 Task: Open the event Sales Call with Potential Client on '2023/10/11', change the date to 2023/10/24, change the font style of the description to Tahoma, set the availability to Tentative, insert an emoji Earth, logged in from the account softage.10@softage.net and add another guest for the event, softage.5@softage.net. Change the alignment of the event description to Align left.Change the font color of the description to Light Red and select an event charm, 
Action: Mouse moved to (340, 151)
Screenshot: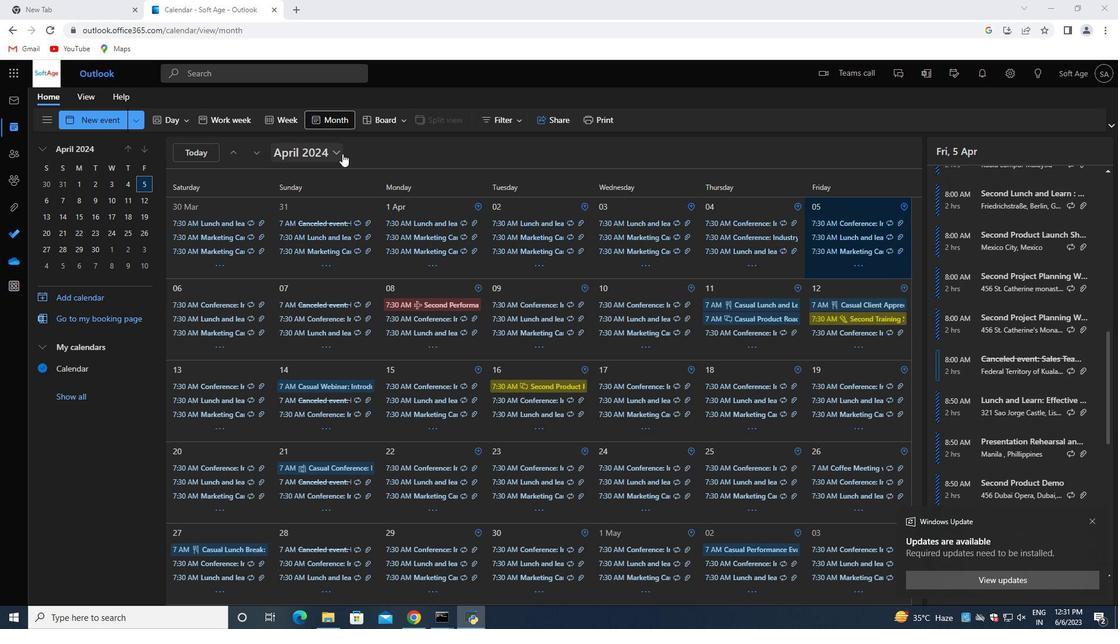 
Action: Mouse pressed left at (340, 151)
Screenshot: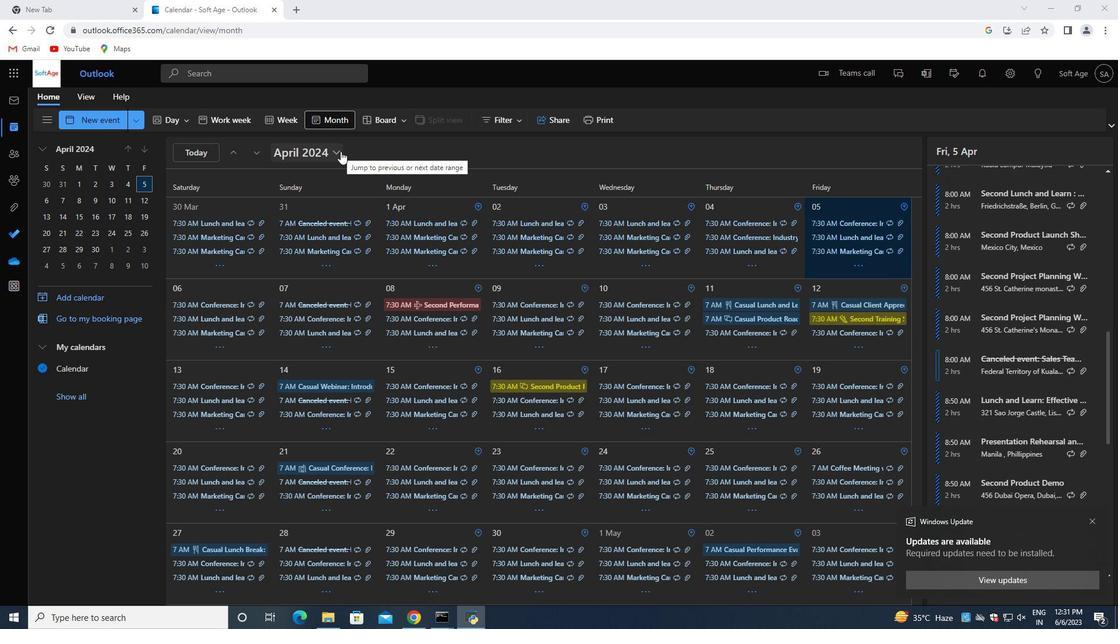 
Action: Mouse moved to (369, 178)
Screenshot: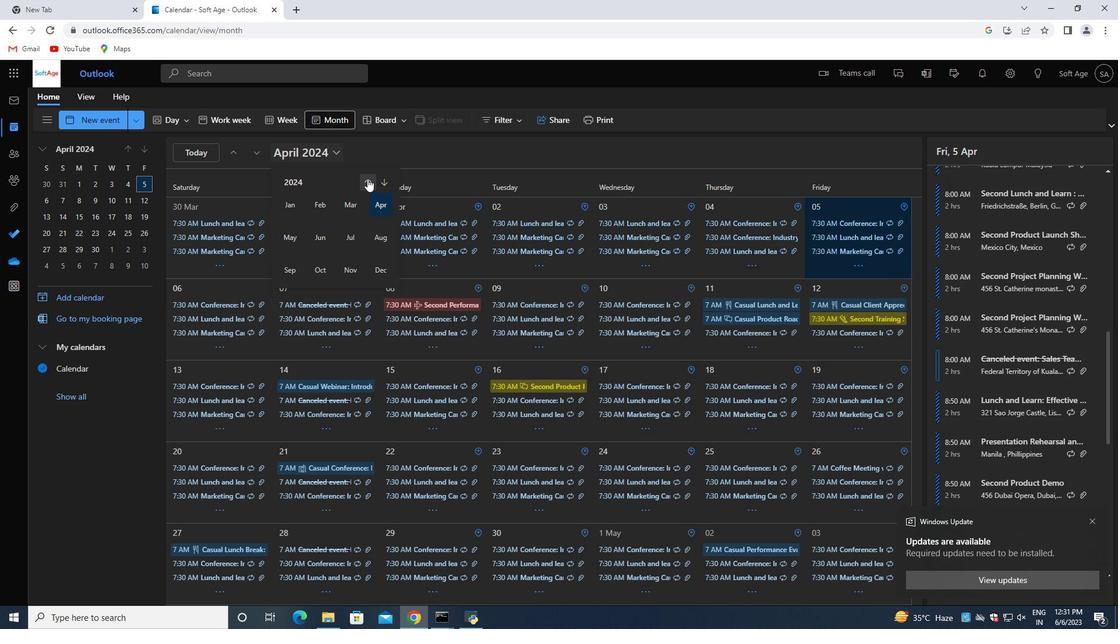
Action: Mouse pressed left at (369, 178)
Screenshot: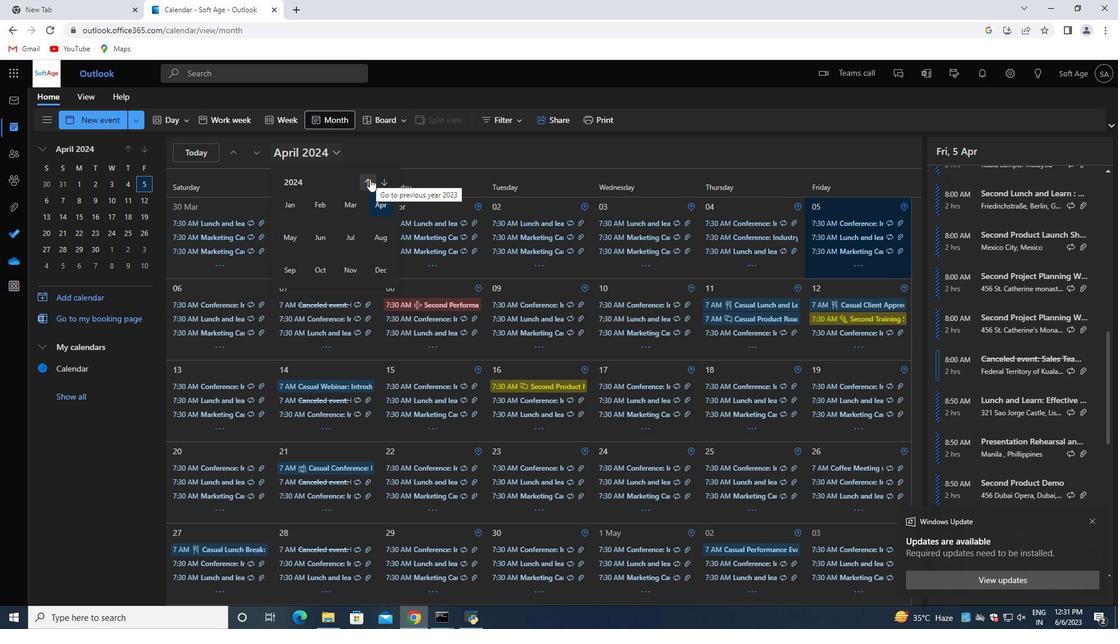 
Action: Mouse moved to (313, 273)
Screenshot: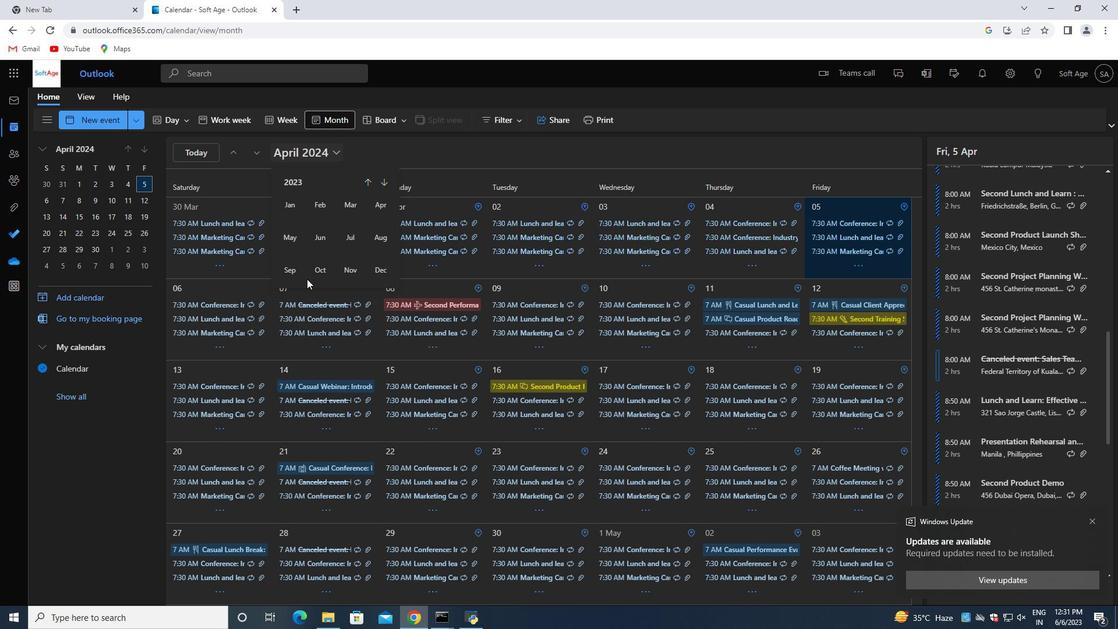 
Action: Mouse pressed left at (313, 273)
Screenshot: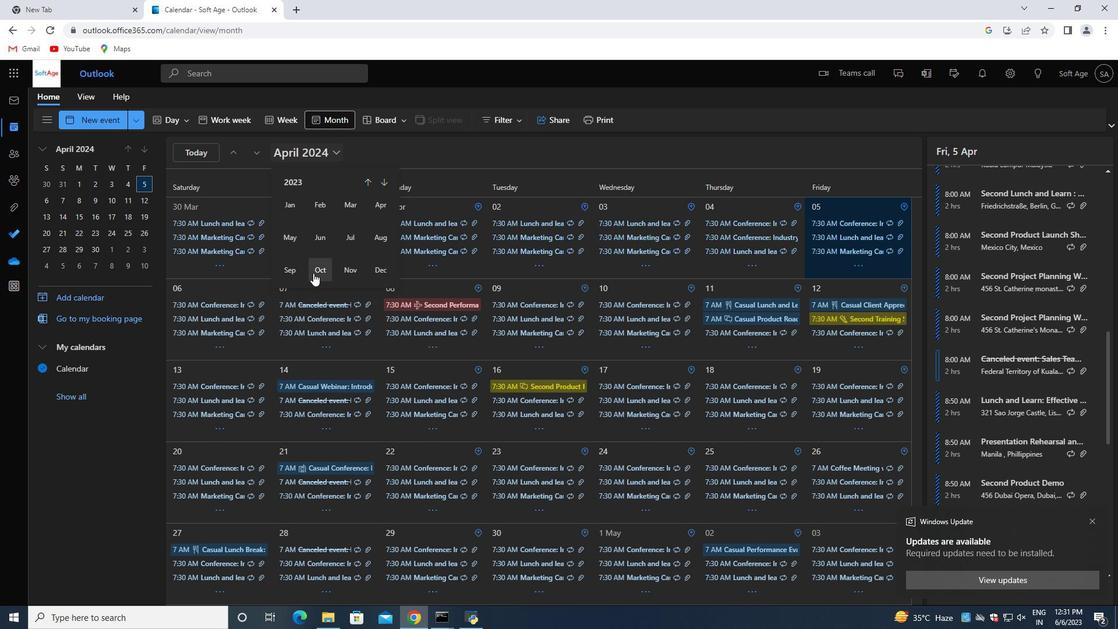 
Action: Mouse moved to (611, 354)
Screenshot: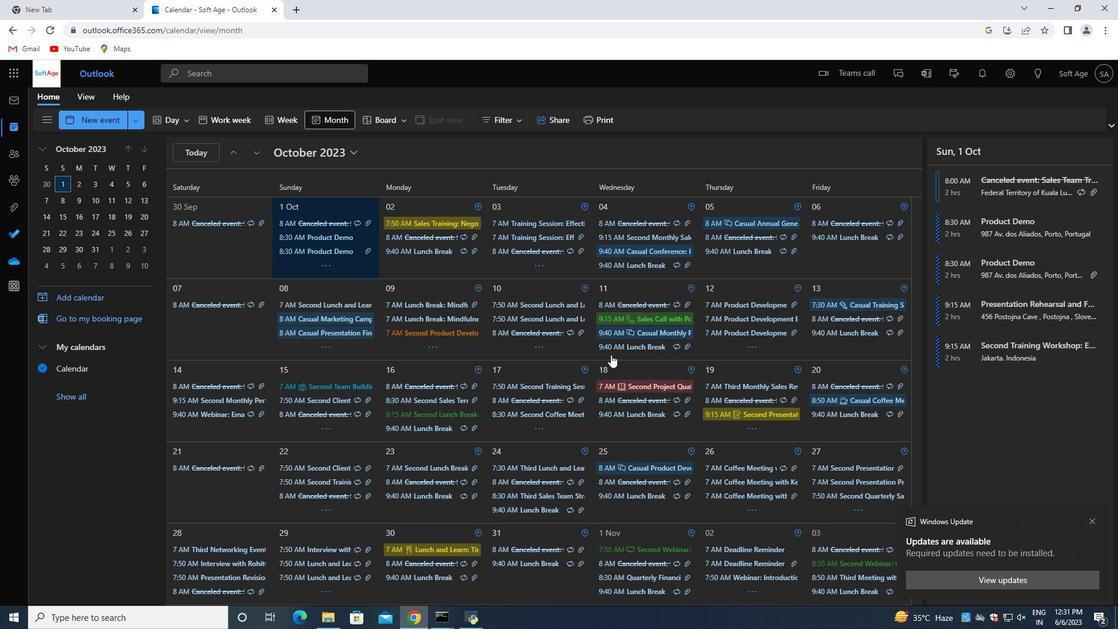 
Action: Mouse pressed left at (611, 354)
Screenshot: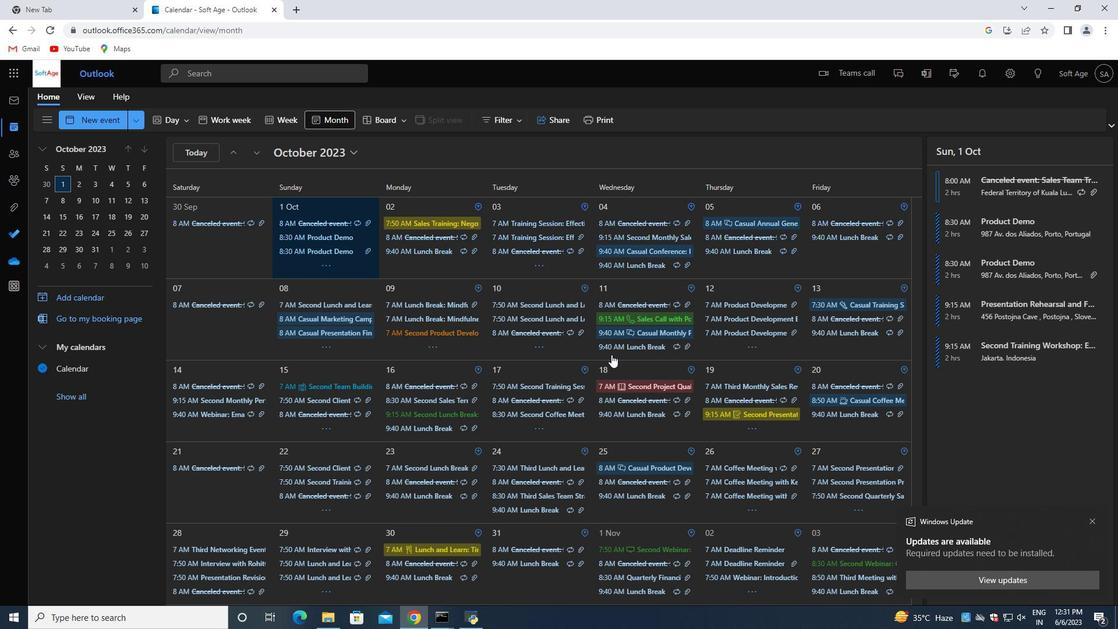 
Action: Mouse moved to (967, 239)
Screenshot: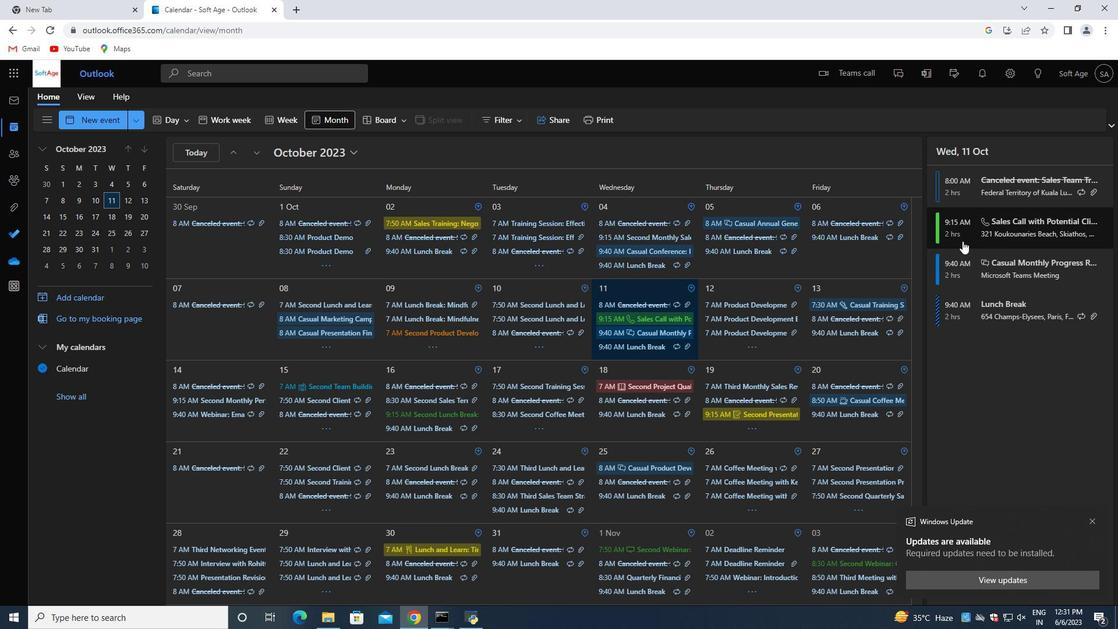 
Action: Mouse pressed left at (967, 239)
Screenshot: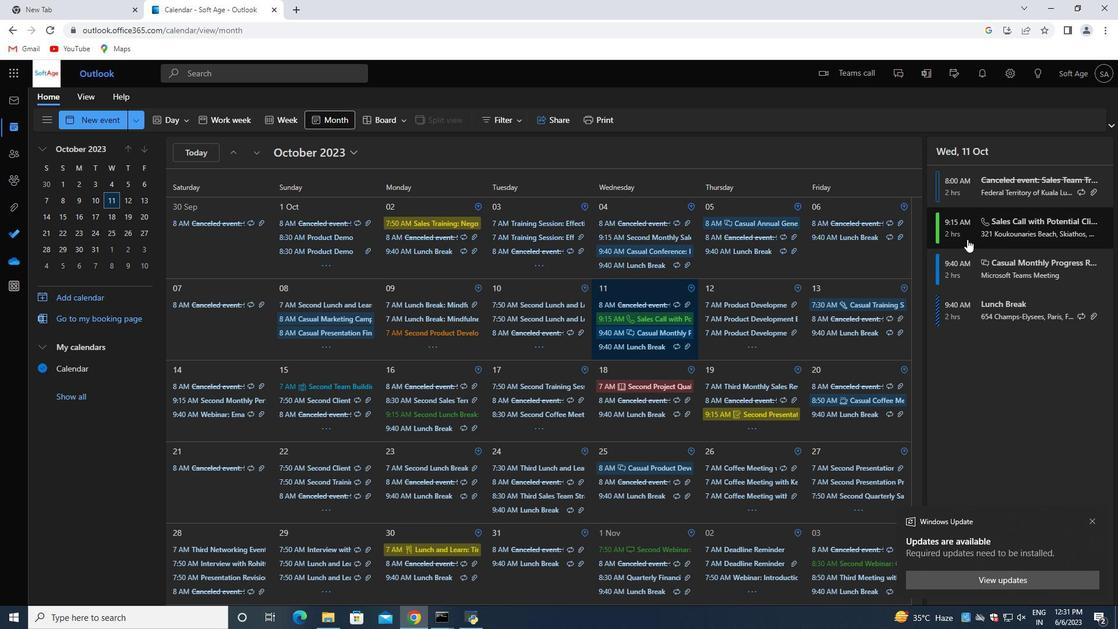 
Action: Mouse moved to (744, 347)
Screenshot: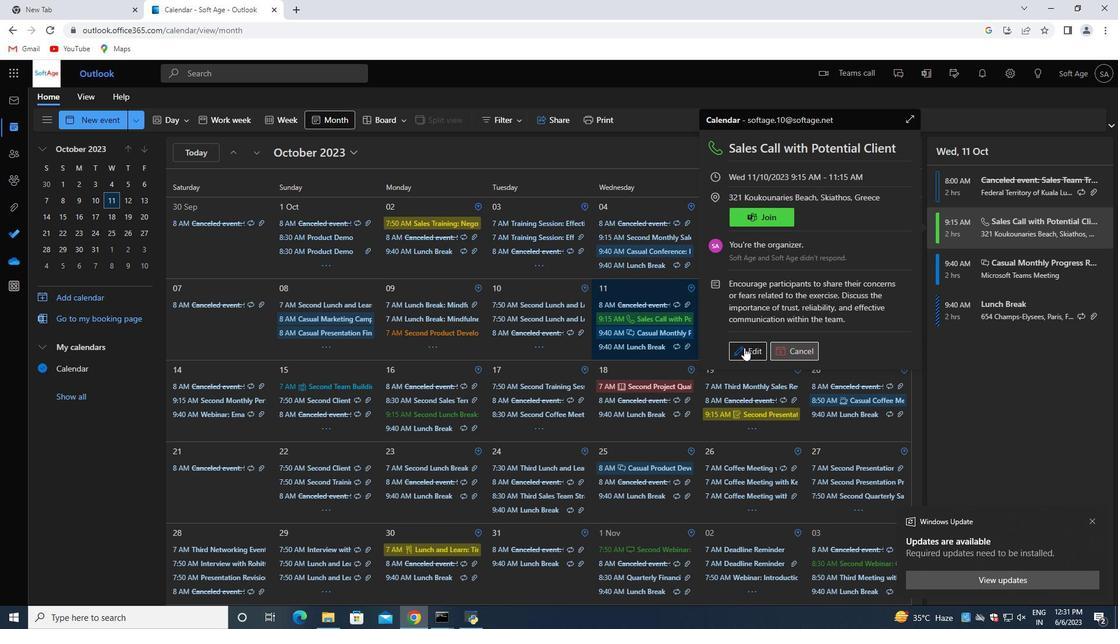 
Action: Mouse pressed left at (744, 347)
Screenshot: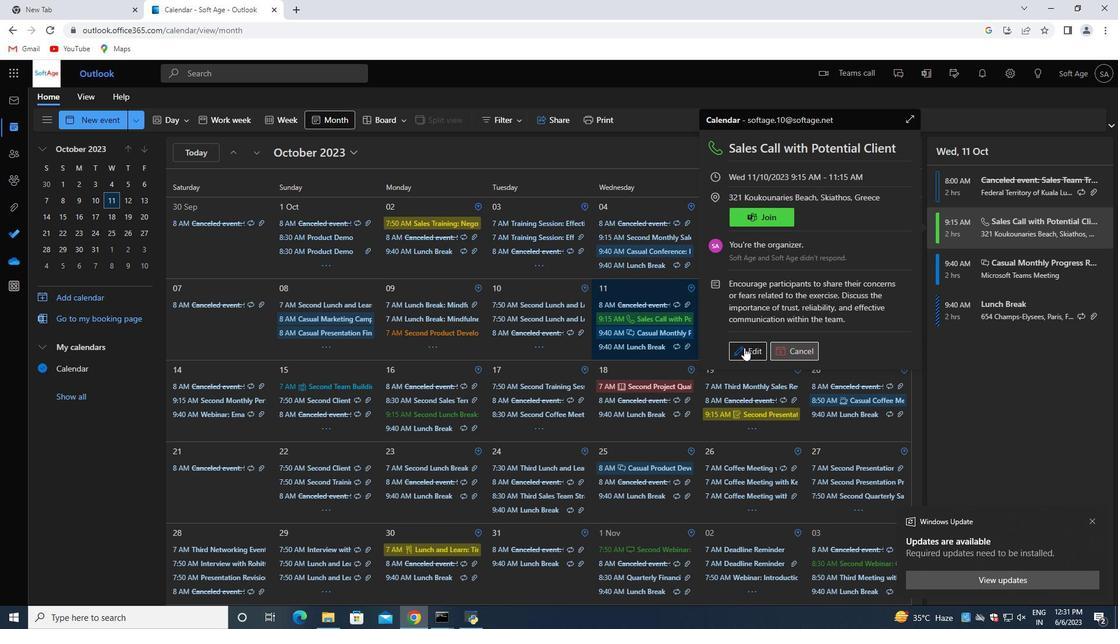 
Action: Mouse moved to (340, 321)
Screenshot: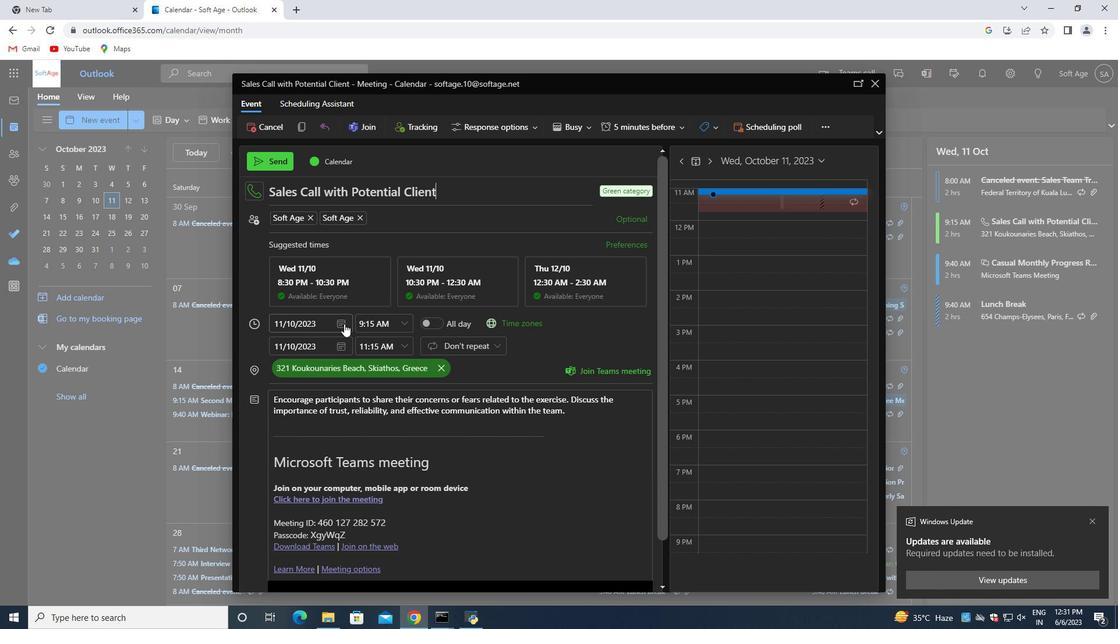 
Action: Mouse pressed left at (340, 321)
Screenshot: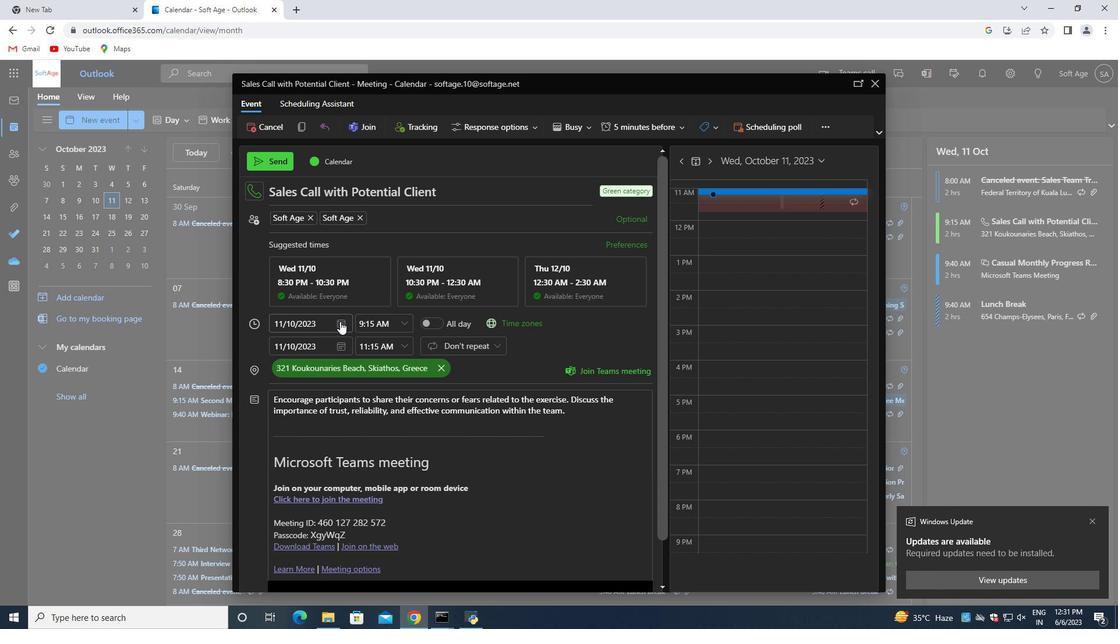 
Action: Mouse moved to (335, 432)
Screenshot: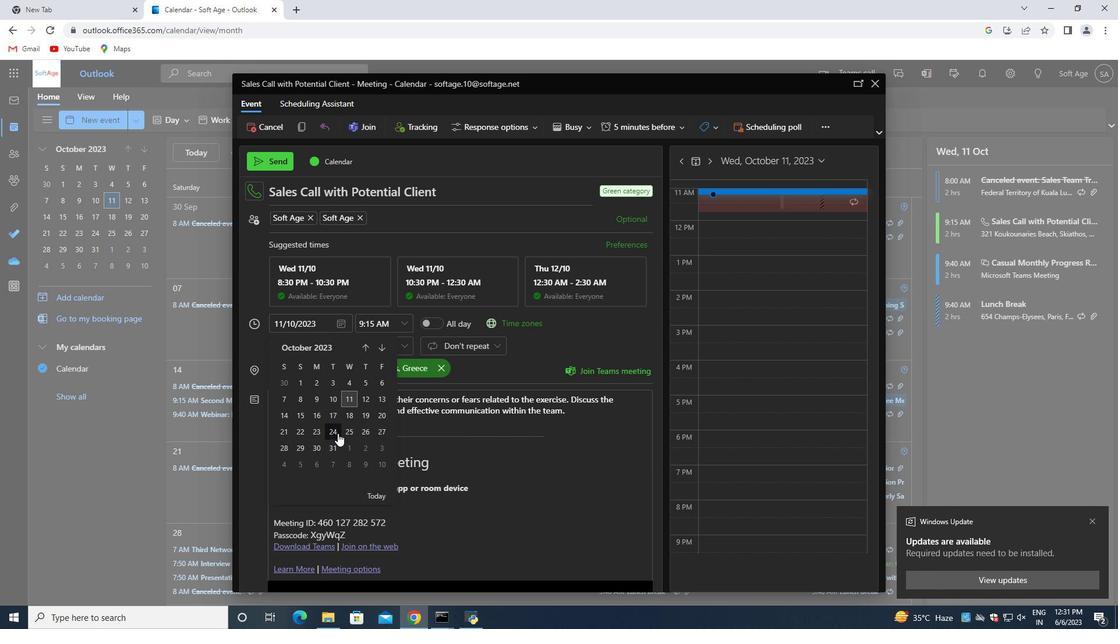 
Action: Mouse pressed left at (335, 432)
Screenshot: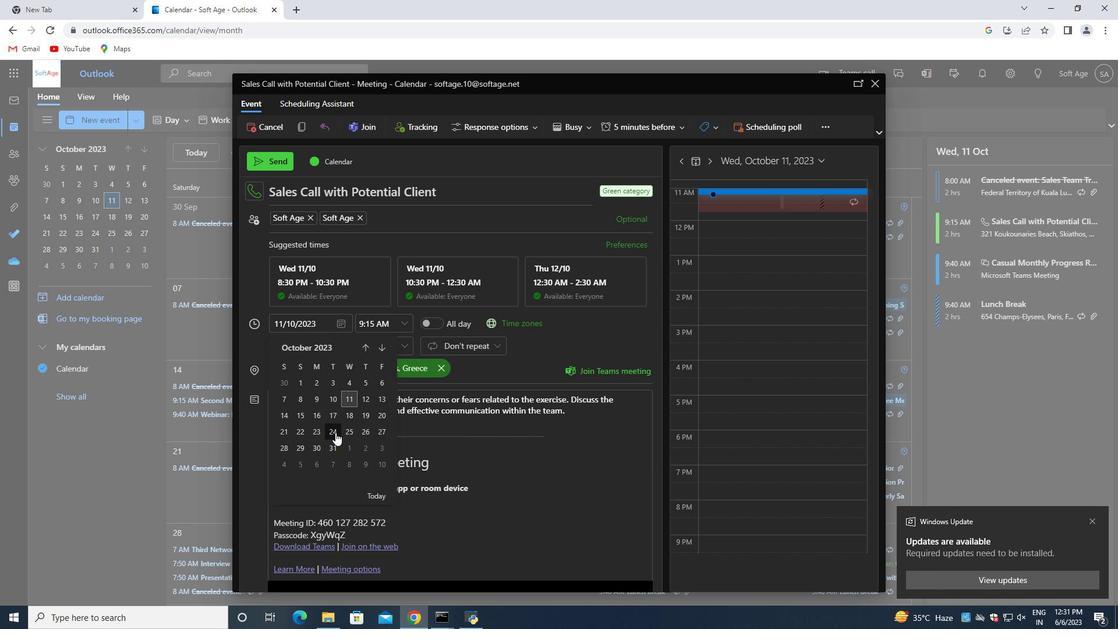 
Action: Mouse moved to (334, 408)
Screenshot: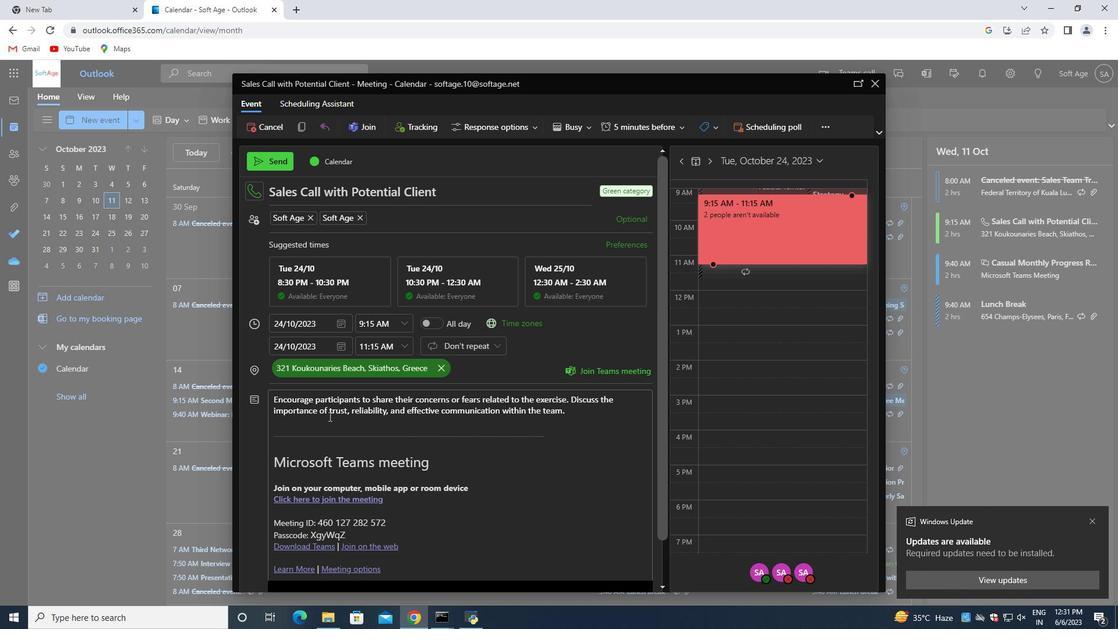 
Action: Mouse scrolled (334, 408) with delta (0, 0)
Screenshot: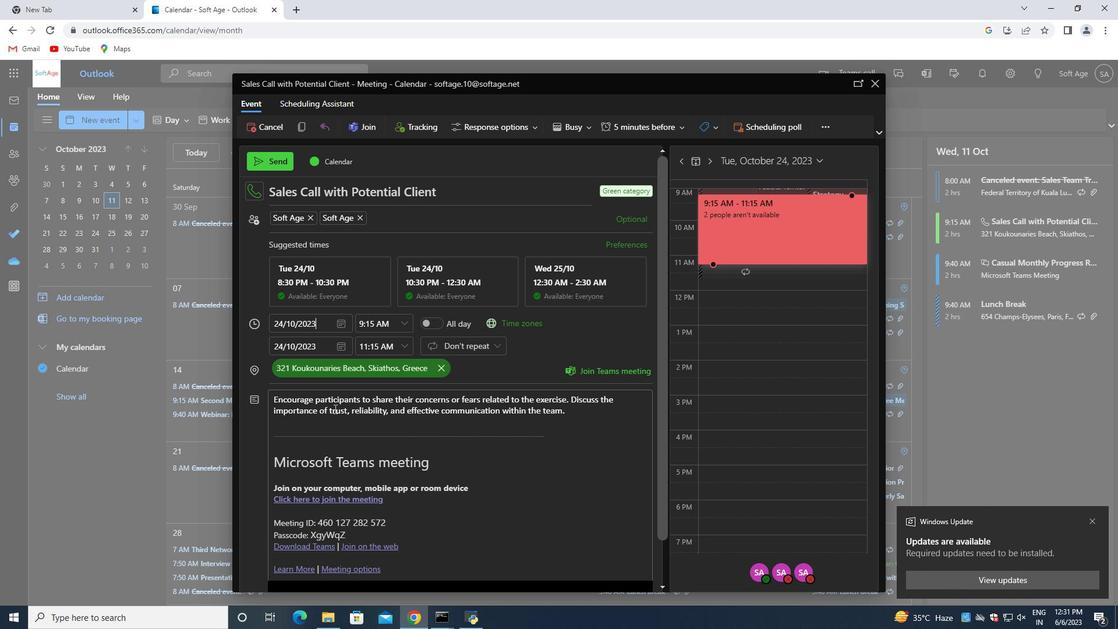 
Action: Mouse moved to (336, 379)
Screenshot: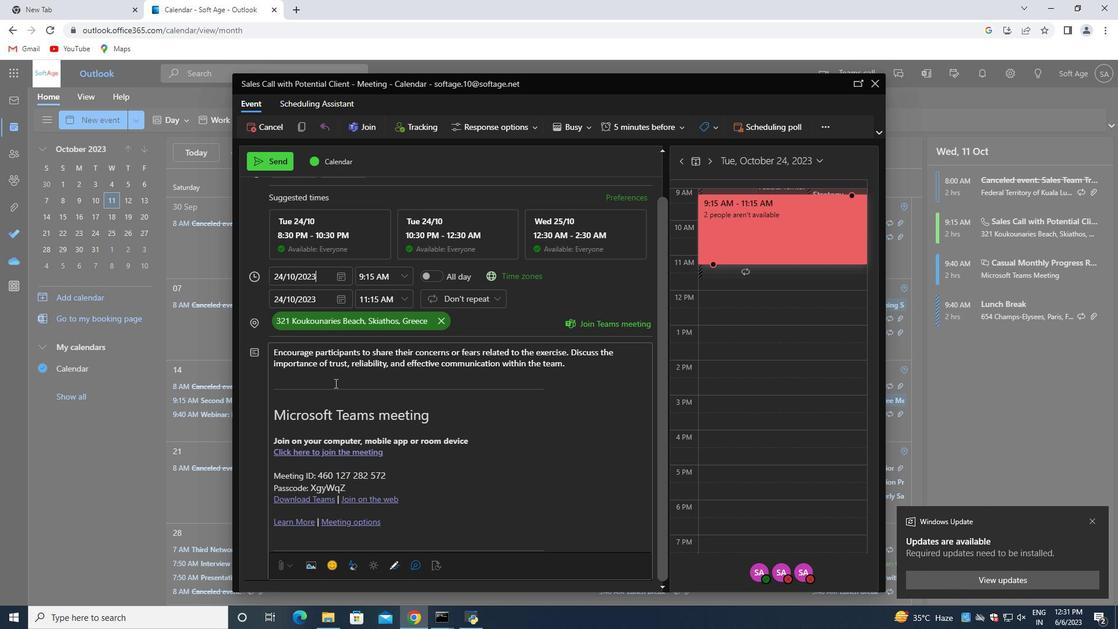 
Action: Mouse scrolled (336, 379) with delta (0, 0)
Screenshot: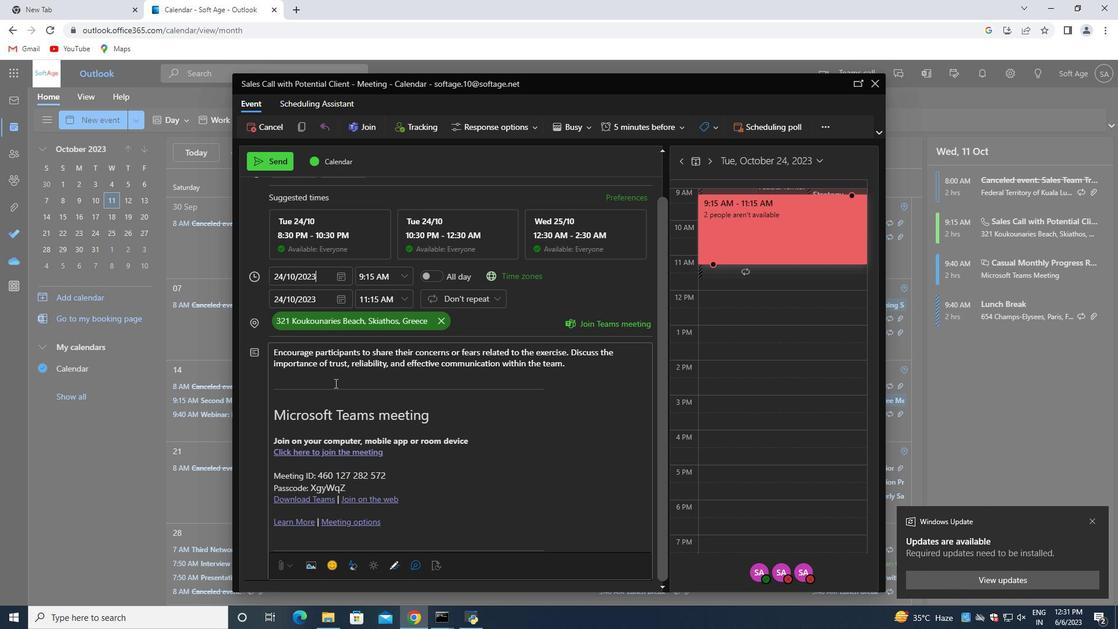 
Action: Mouse scrolled (336, 379) with delta (0, 0)
Screenshot: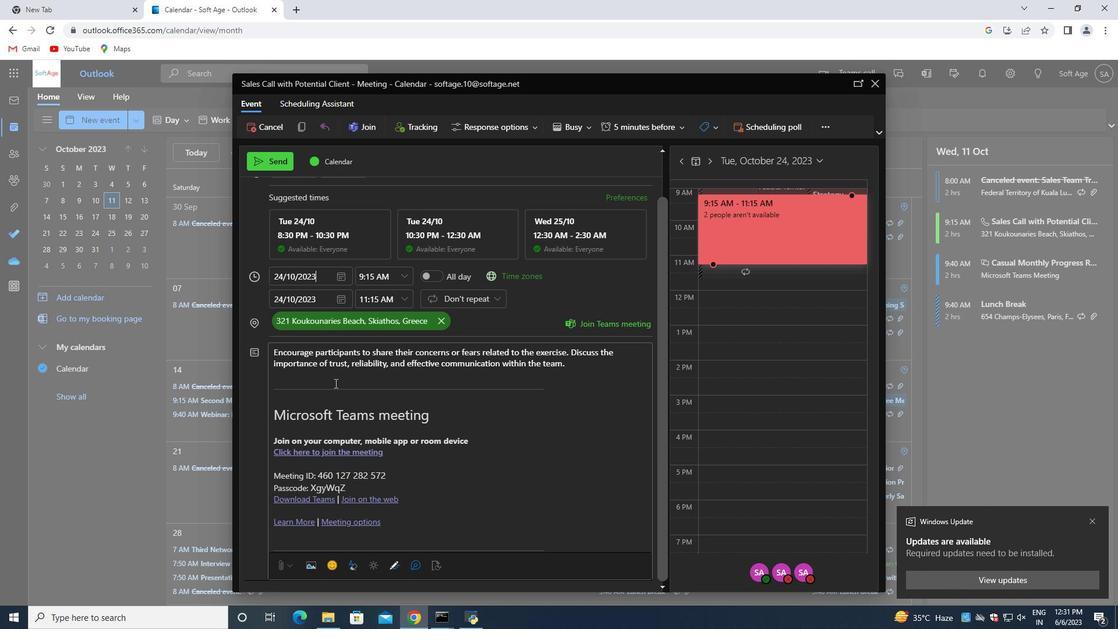
Action: Mouse scrolled (336, 379) with delta (0, 0)
Screenshot: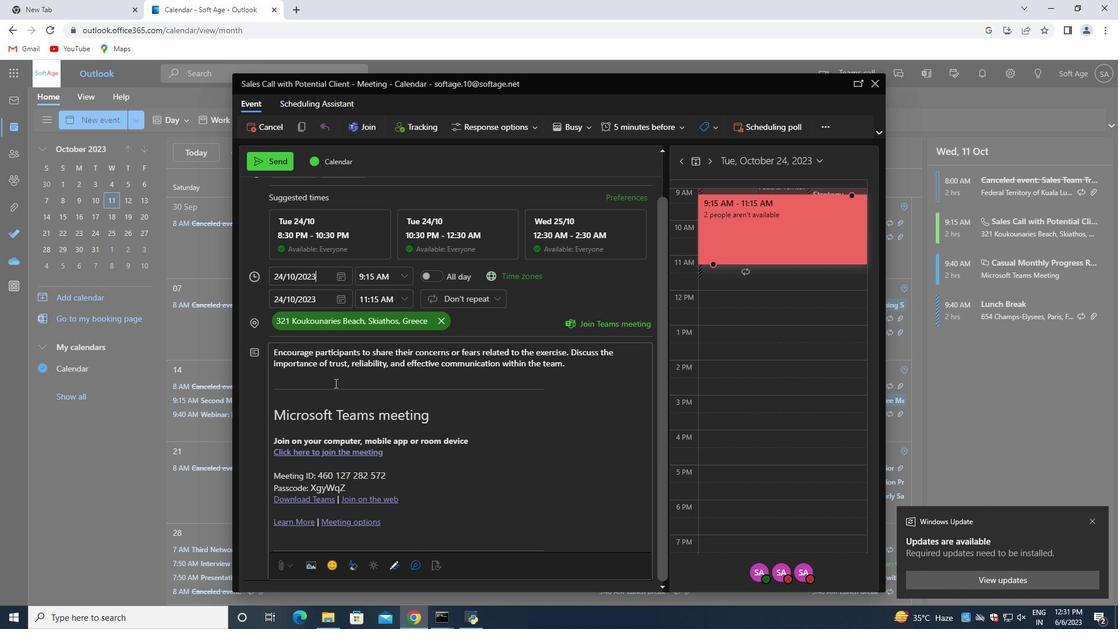 
Action: Mouse moved to (571, 415)
Screenshot: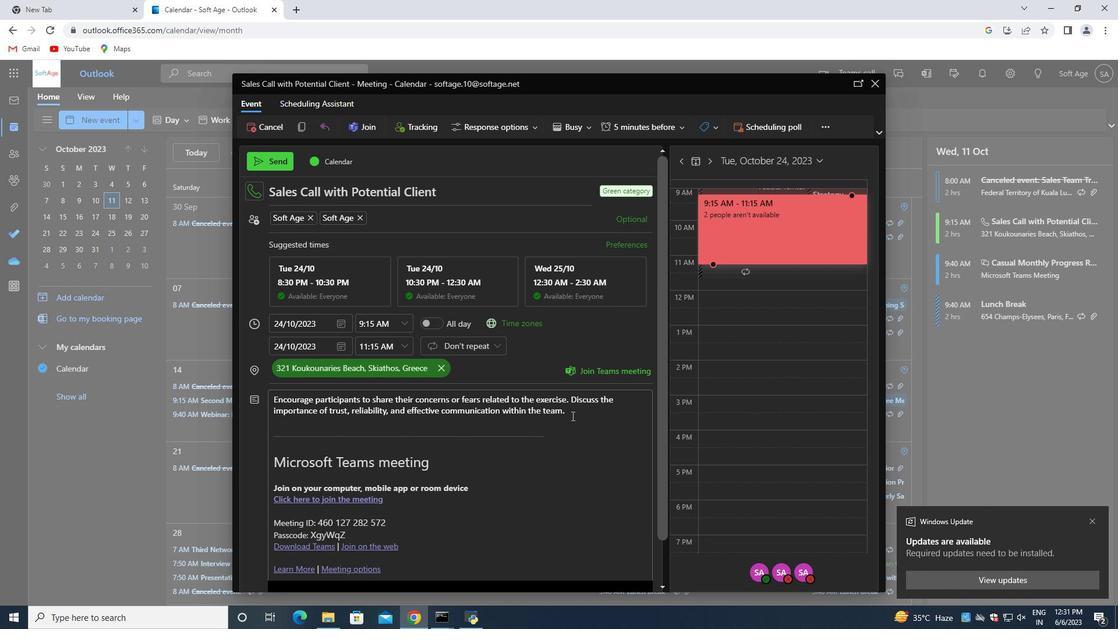 
Action: Mouse pressed left at (571, 415)
Screenshot: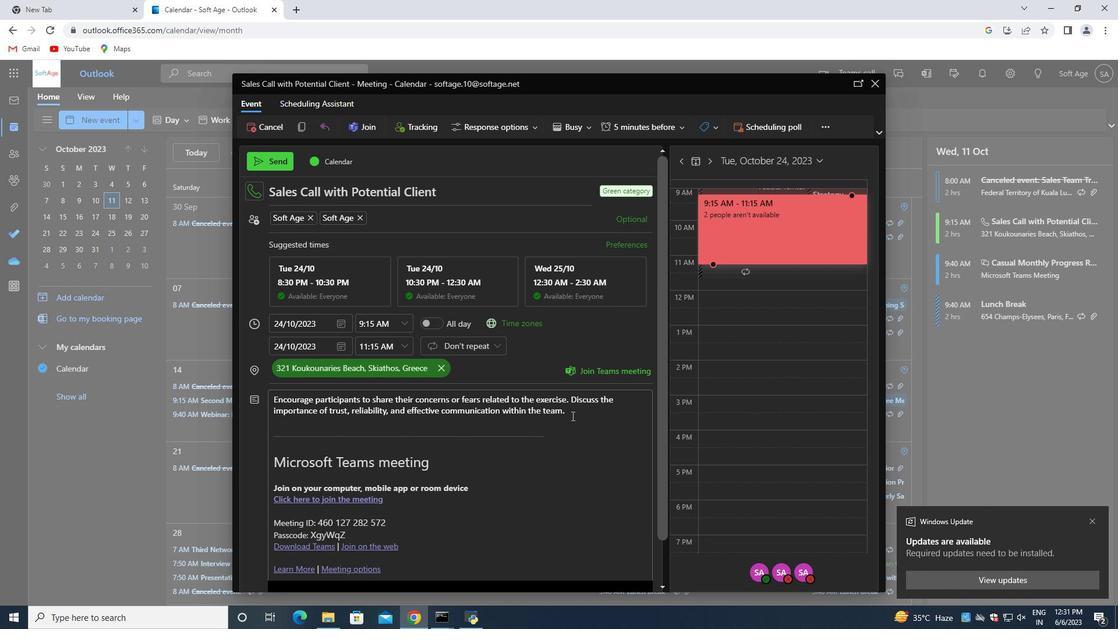 
Action: Mouse moved to (325, 449)
Screenshot: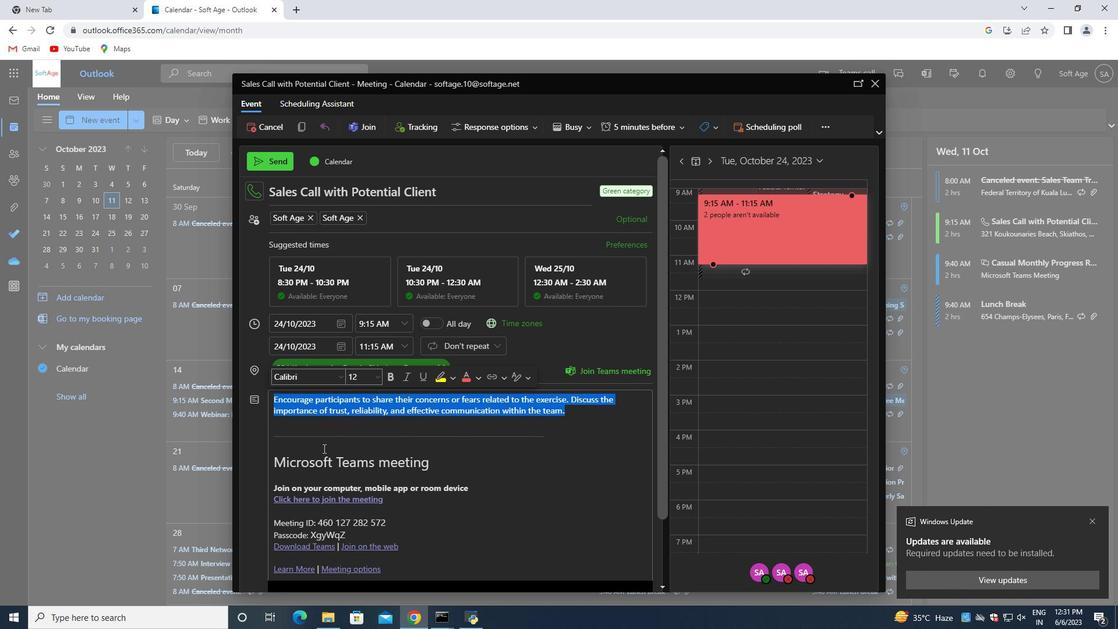 
Action: Mouse scrolled (325, 449) with delta (0, 0)
Screenshot: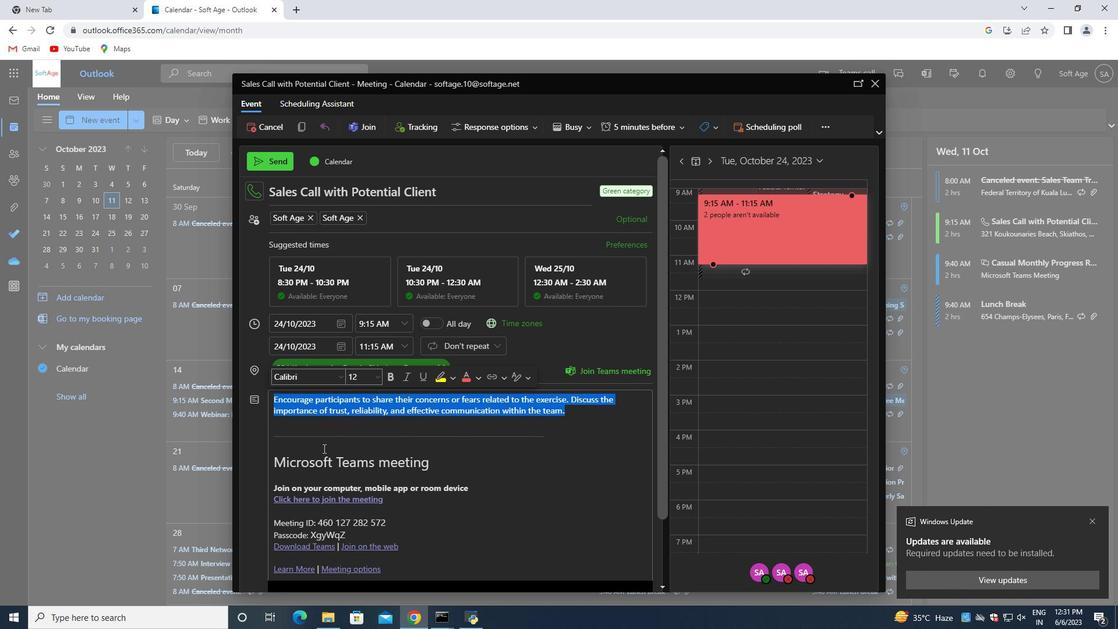 
Action: Mouse moved to (325, 450)
Screenshot: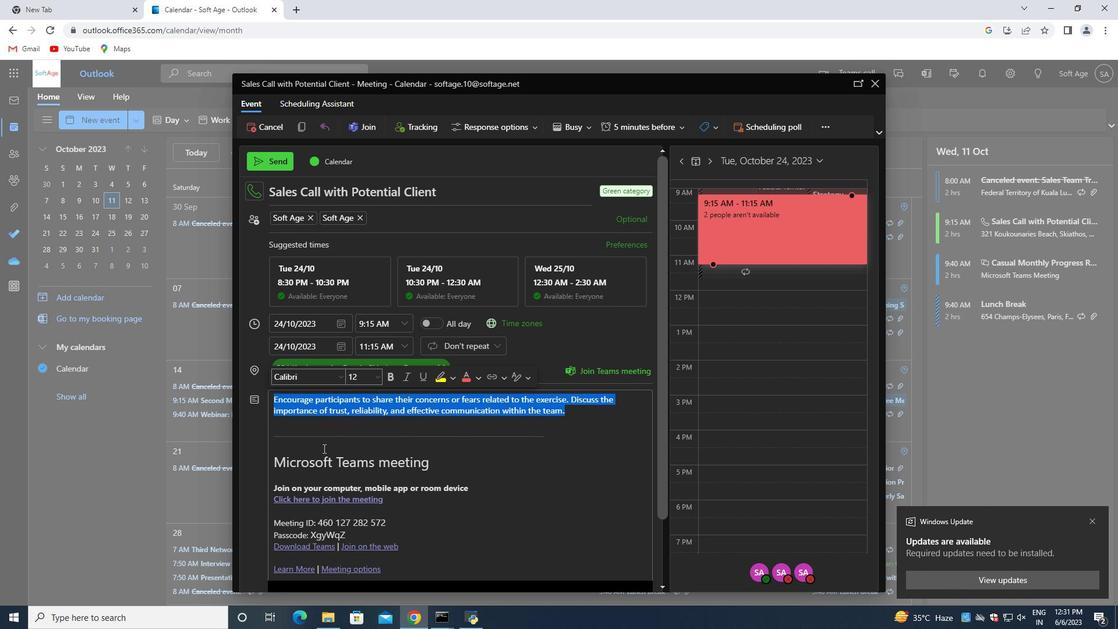 
Action: Mouse scrolled (325, 449) with delta (0, 0)
Screenshot: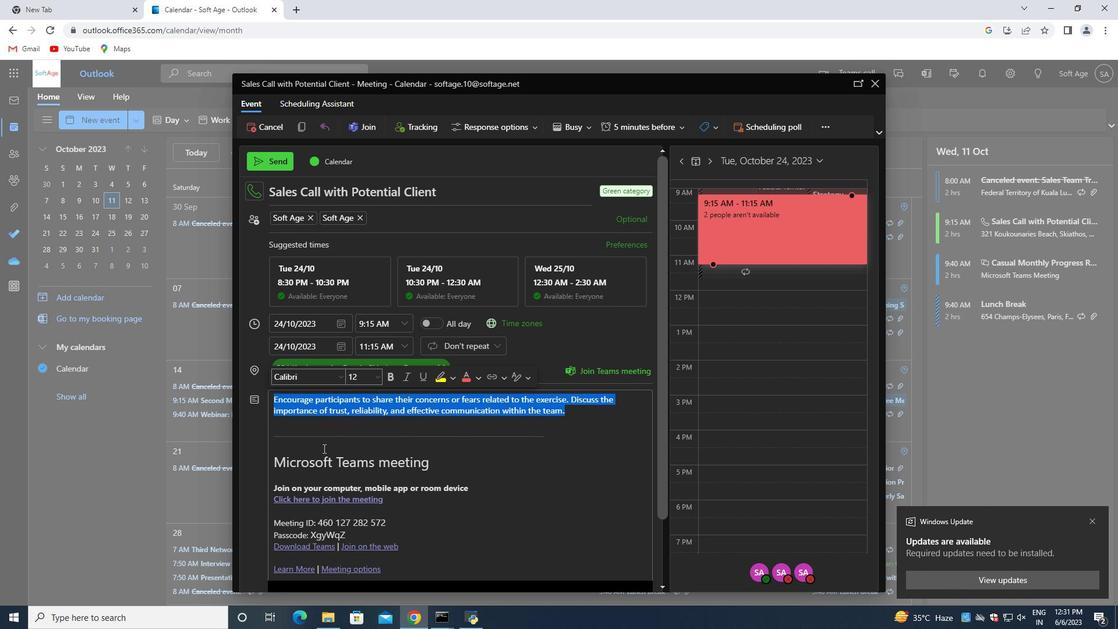 
Action: Mouse moved to (325, 450)
Screenshot: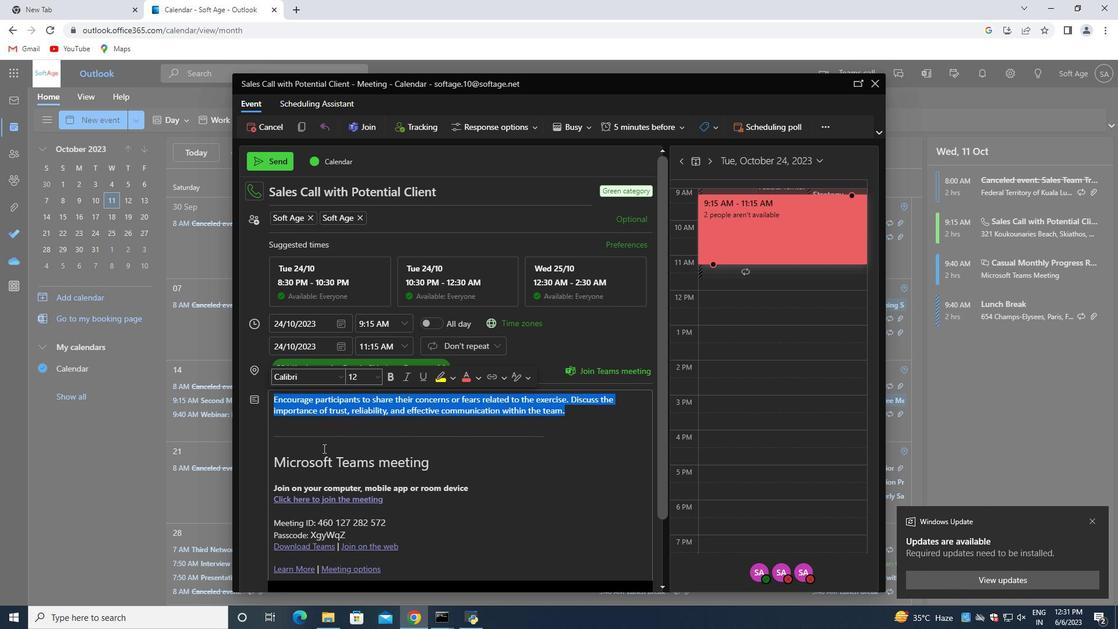 
Action: Mouse scrolled (325, 449) with delta (0, 0)
Screenshot: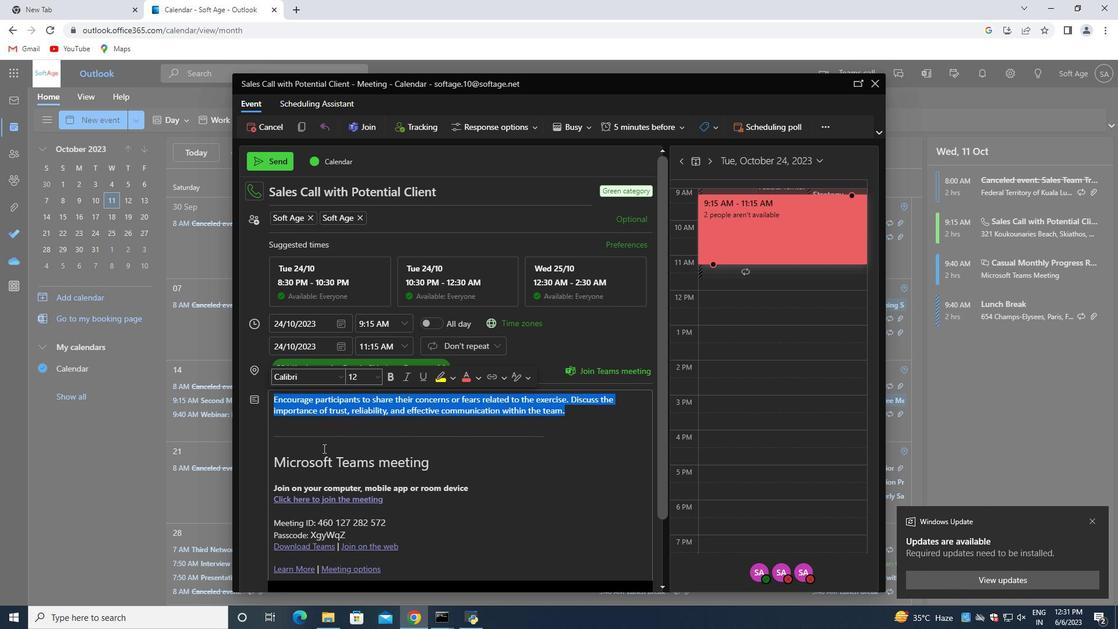 
Action: Mouse scrolled (325, 449) with delta (0, 0)
Screenshot: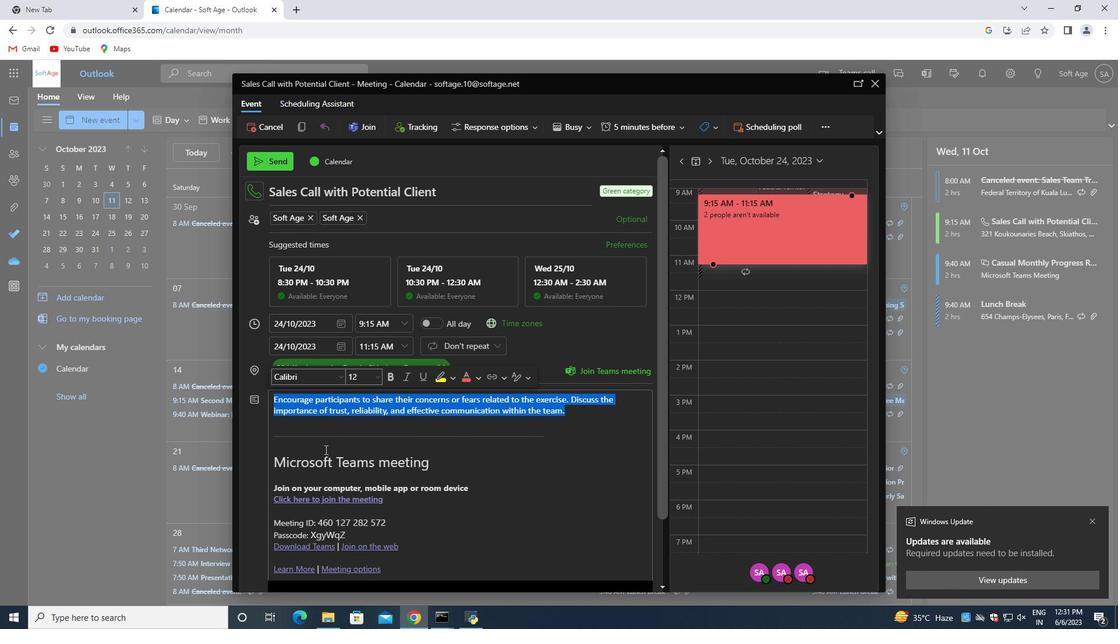 
Action: Mouse moved to (320, 480)
Screenshot: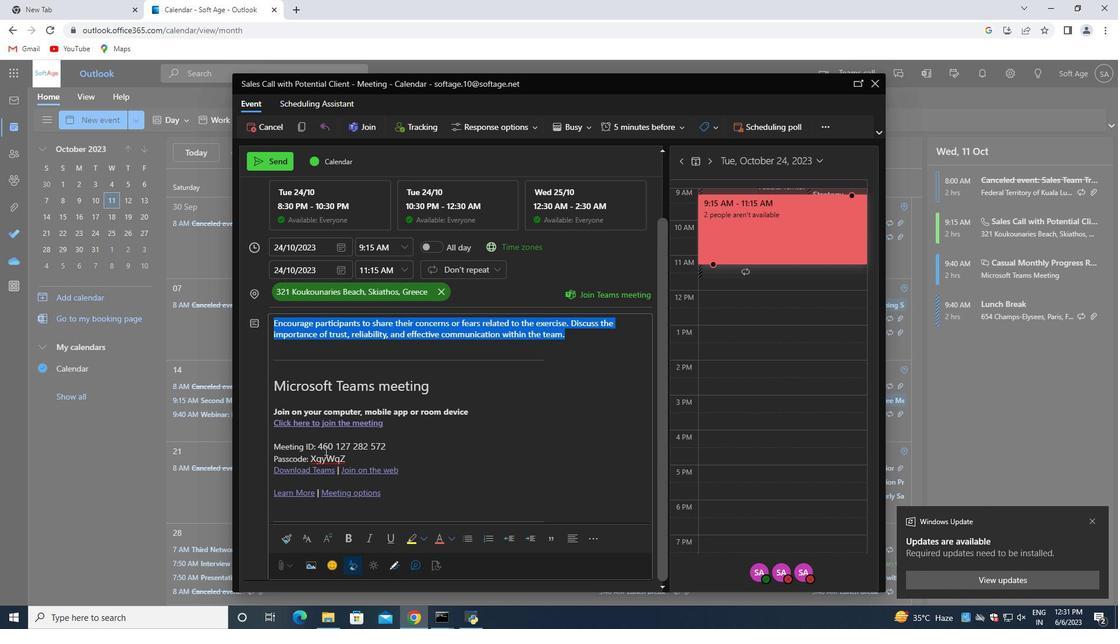 
Action: Mouse scrolled (325, 453) with delta (0, 0)
Screenshot: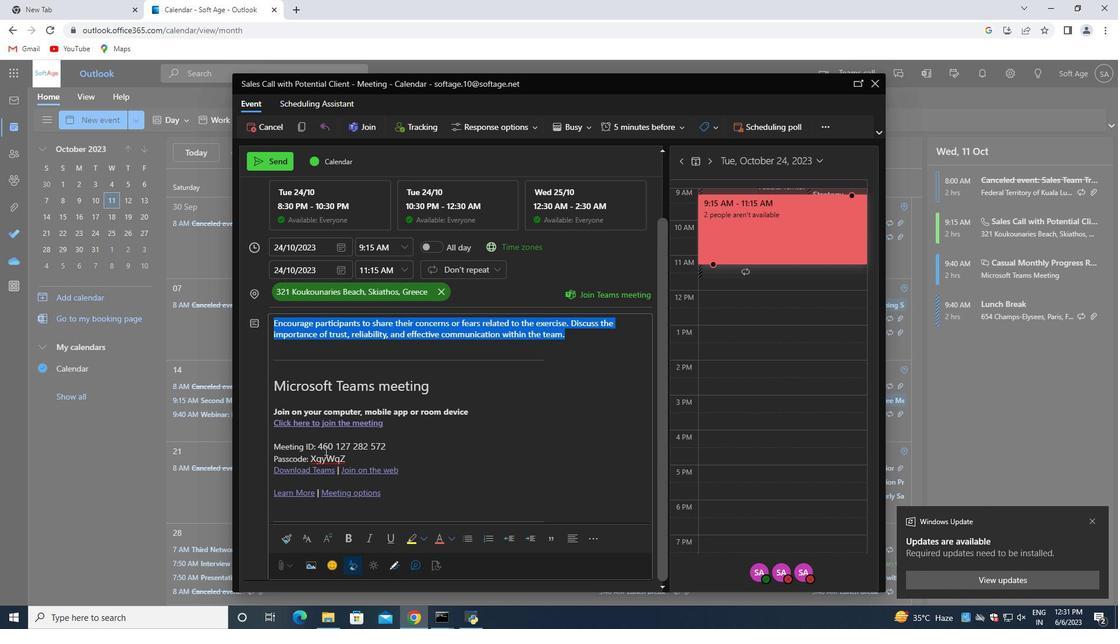 
Action: Mouse moved to (320, 482)
Screenshot: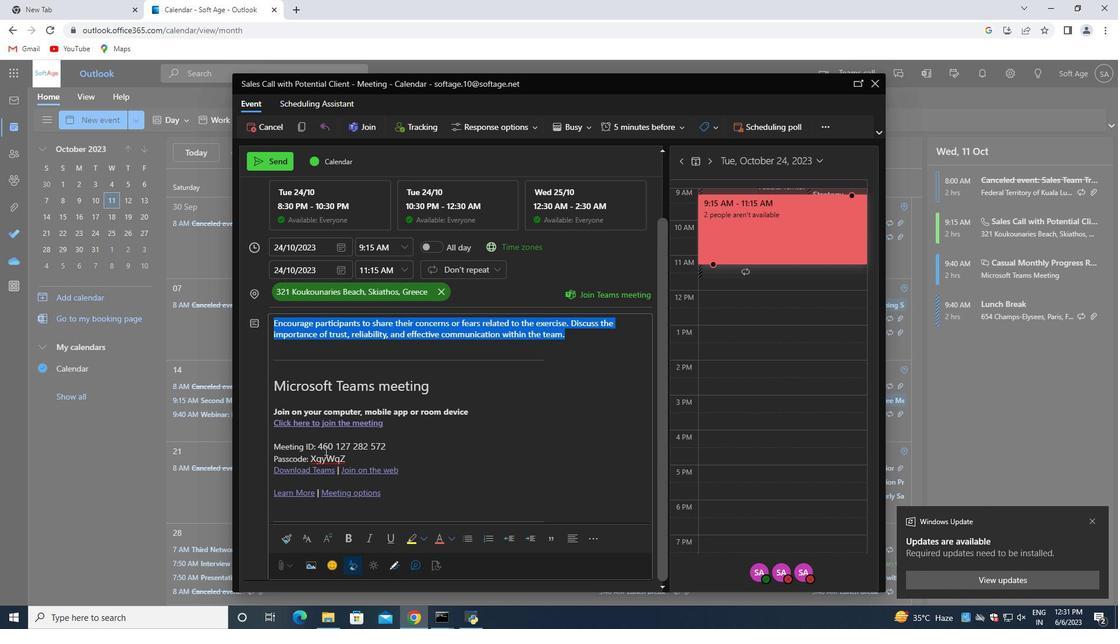 
Action: Mouse scrolled (323, 462) with delta (0, 0)
Screenshot: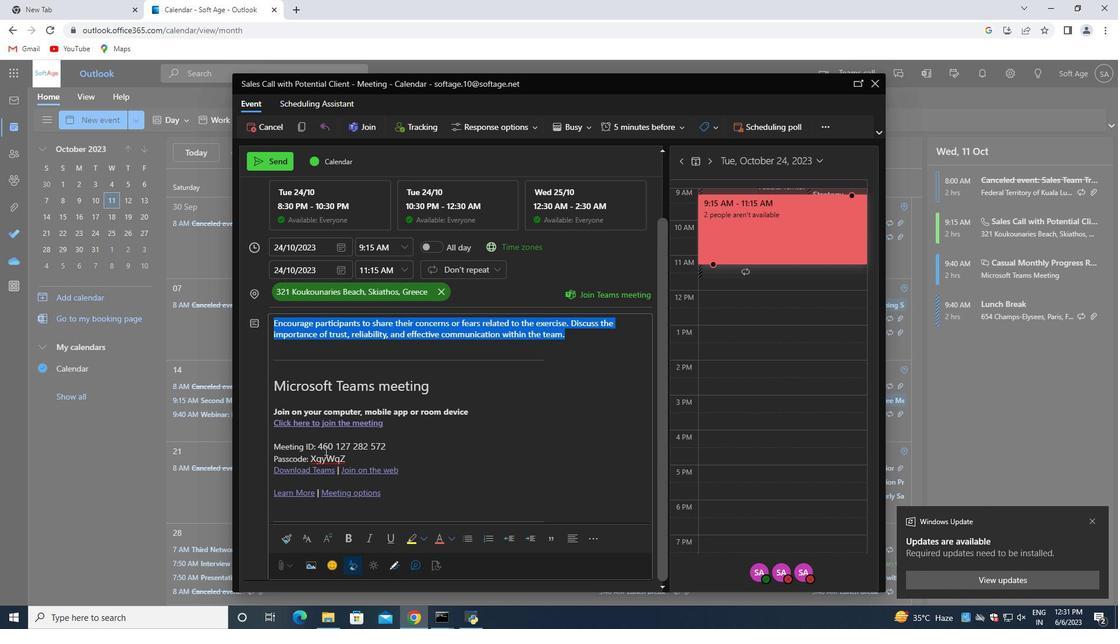 
Action: Mouse moved to (320, 484)
Screenshot: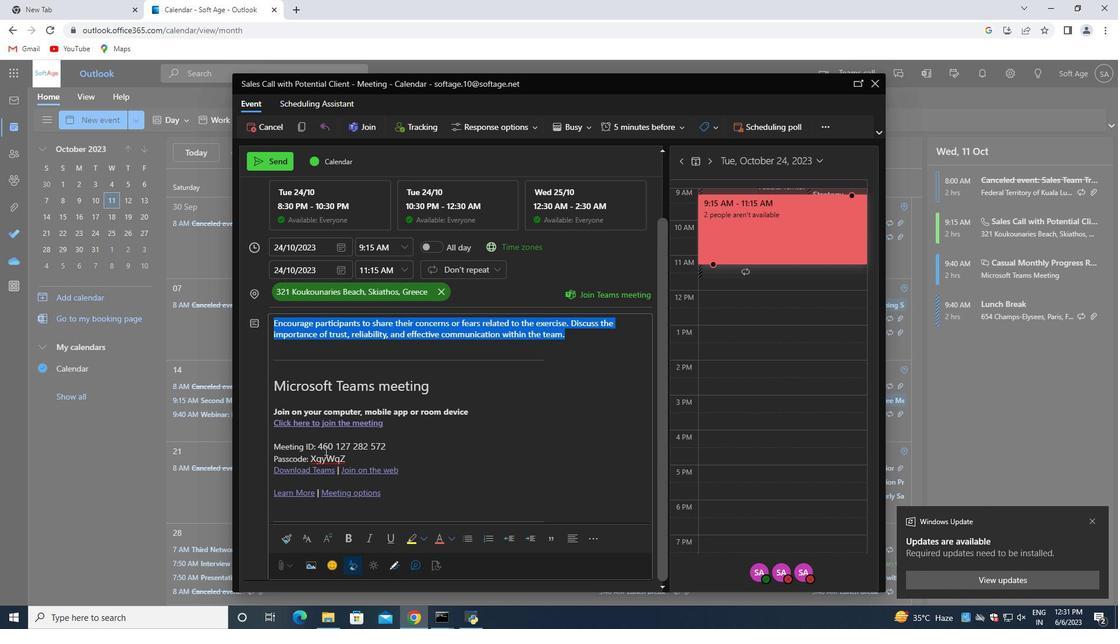 
Action: Mouse scrolled (322, 468) with delta (0, 0)
Screenshot: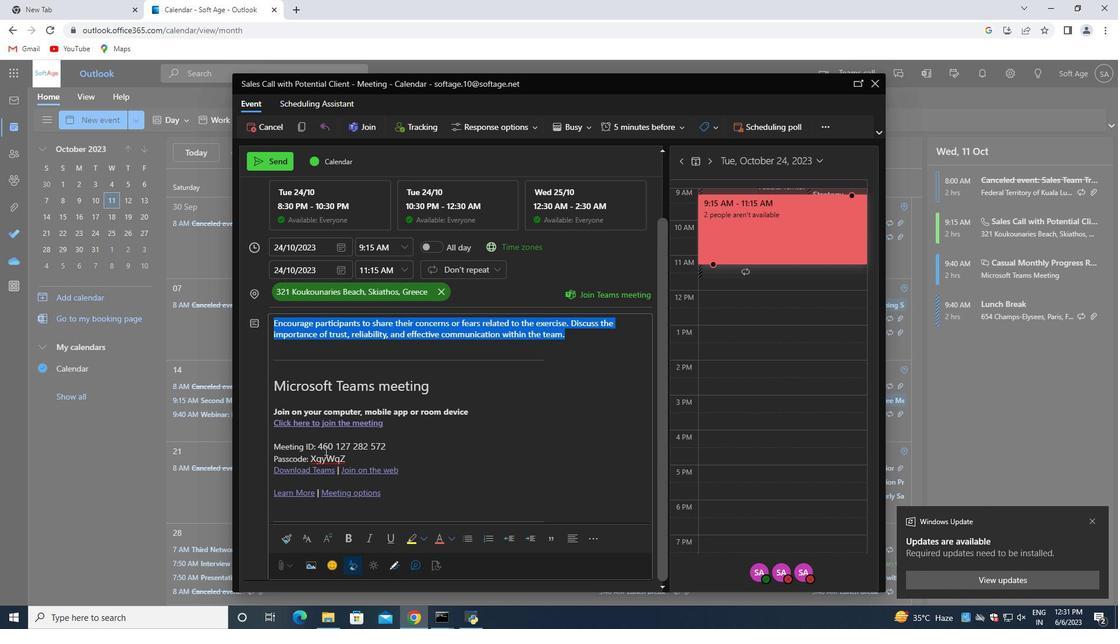 
Action: Mouse moved to (320, 488)
Screenshot: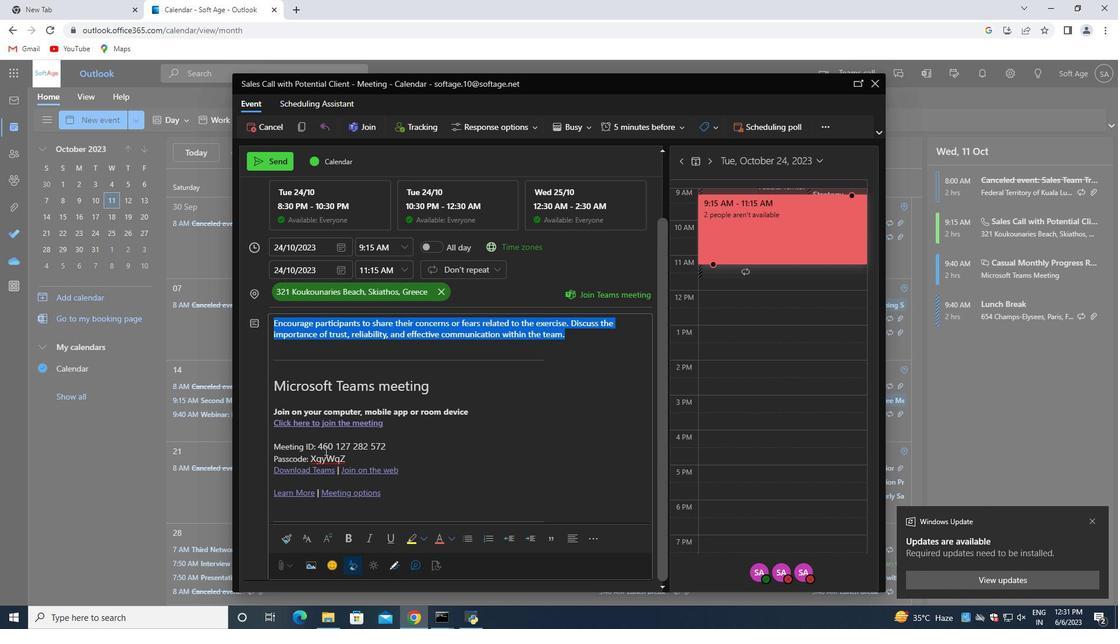 
Action: Mouse scrolled (320, 475) with delta (0, 0)
Screenshot: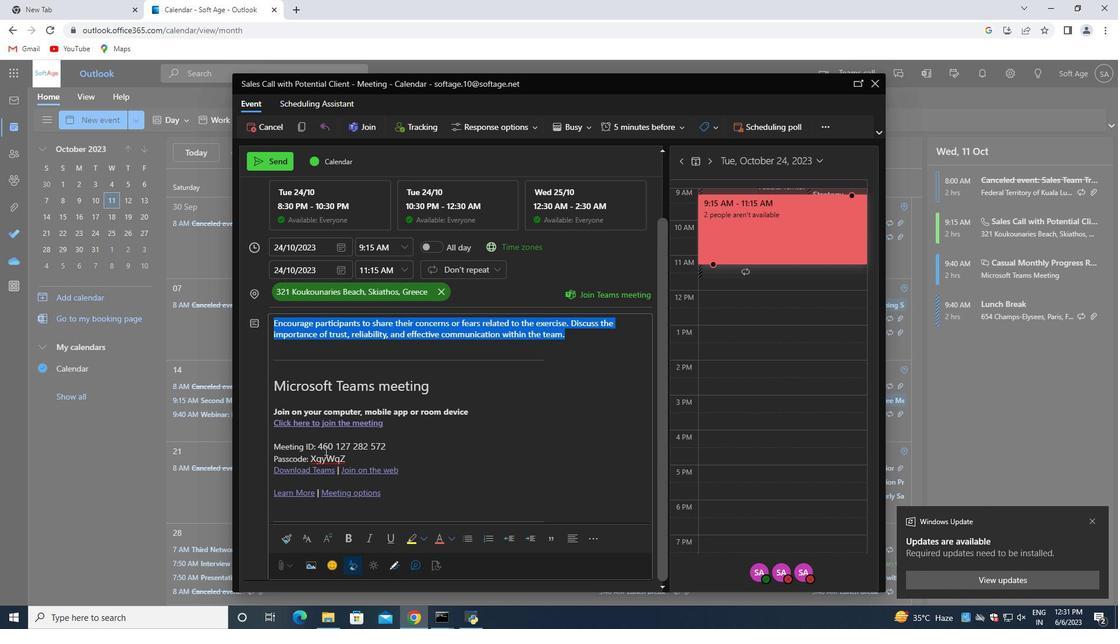 
Action: Mouse moved to (306, 542)
Screenshot: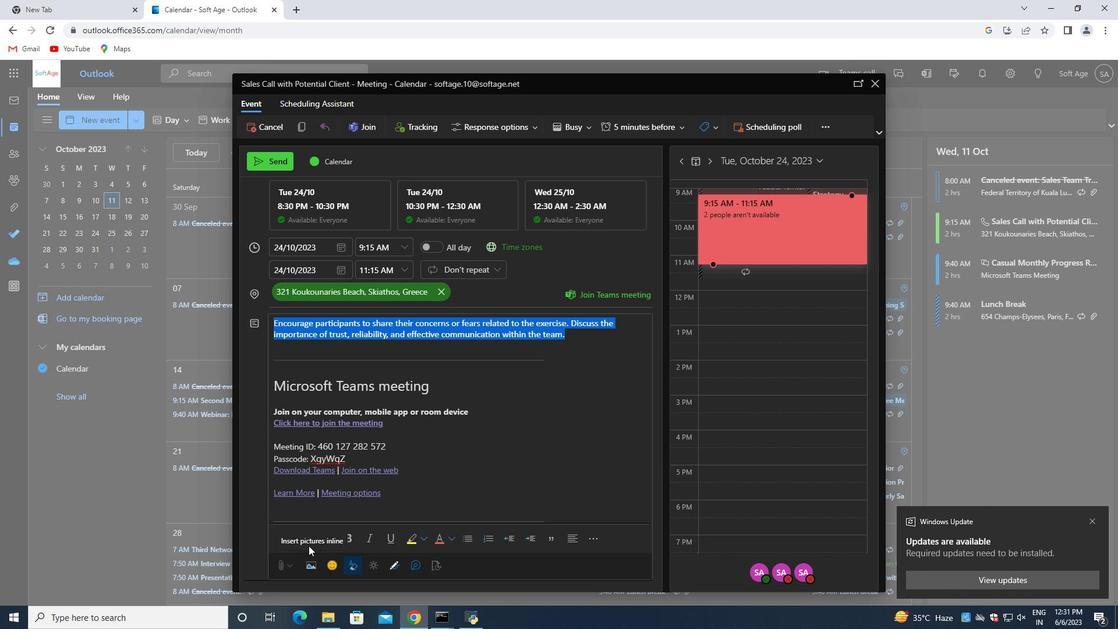 
Action: Mouse pressed left at (306, 542)
Screenshot: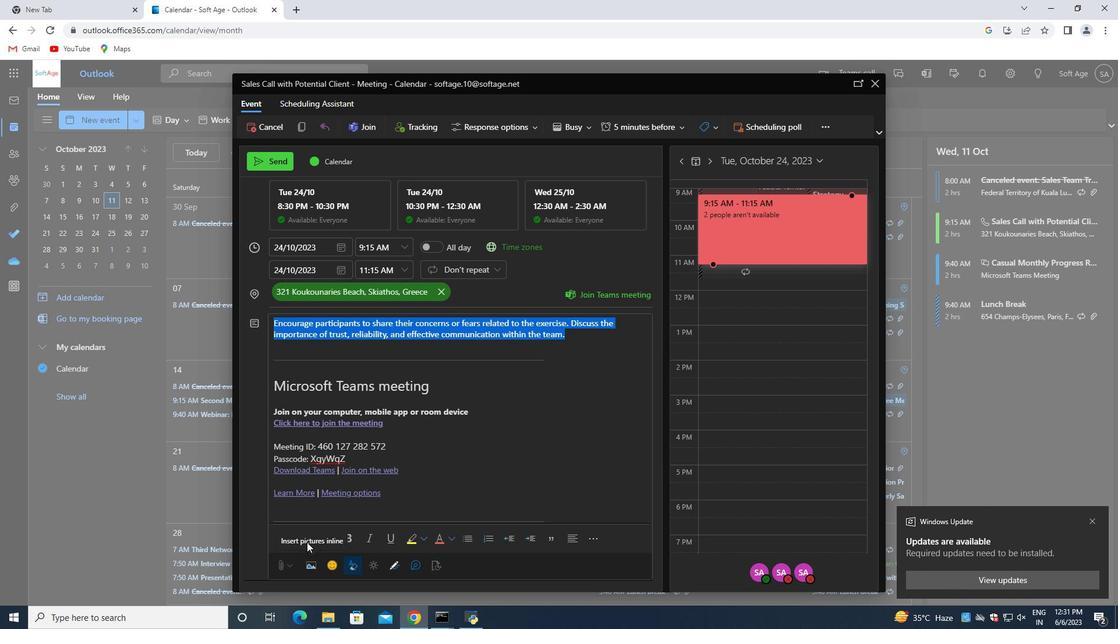 
Action: Mouse moved to (306, 538)
Screenshot: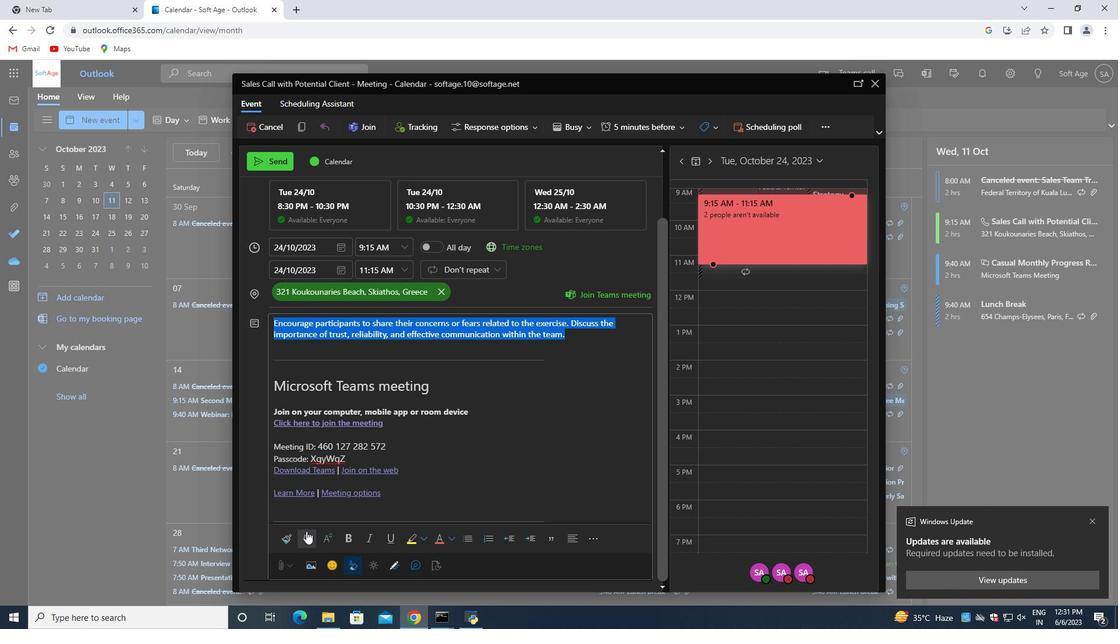 
Action: Mouse pressed left at (306, 538)
Screenshot: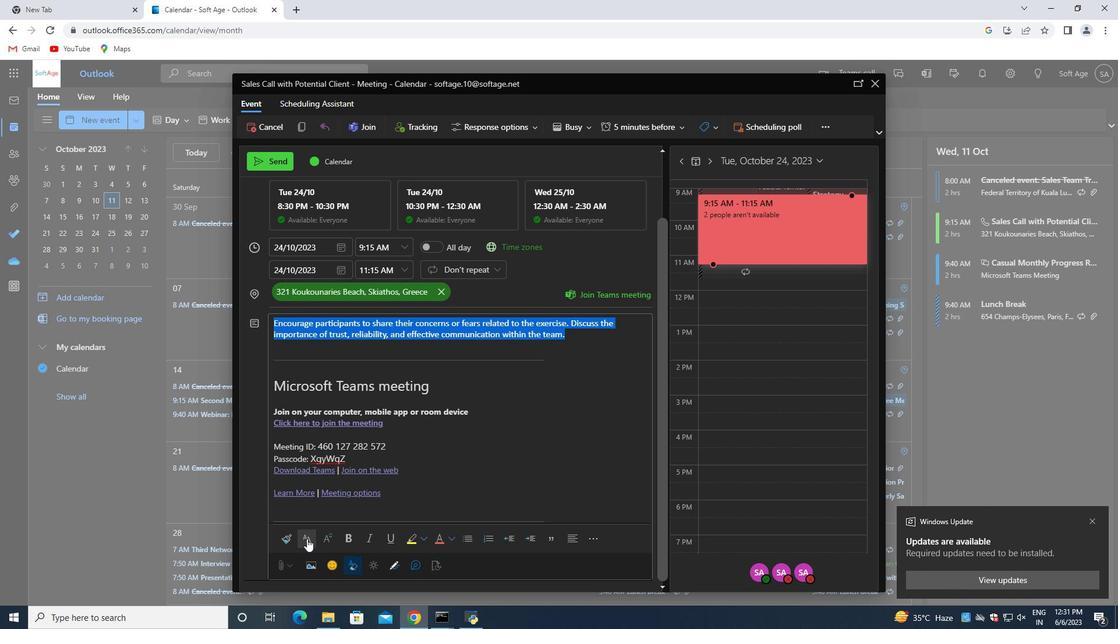 
Action: Mouse moved to (346, 456)
Screenshot: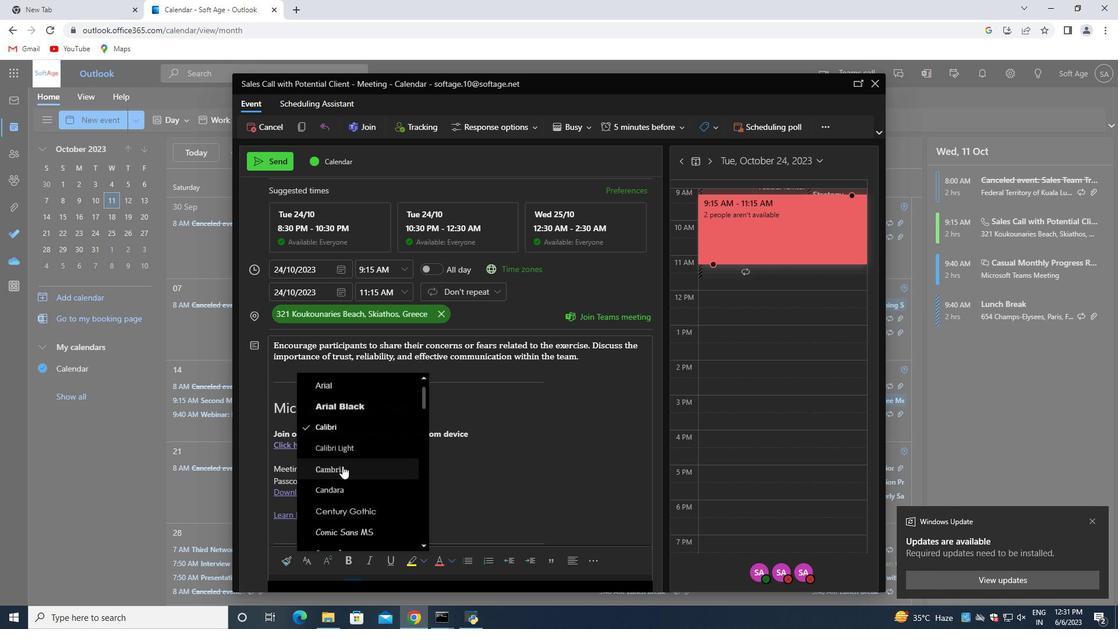 
Action: Mouse scrolled (346, 456) with delta (0, 0)
Screenshot: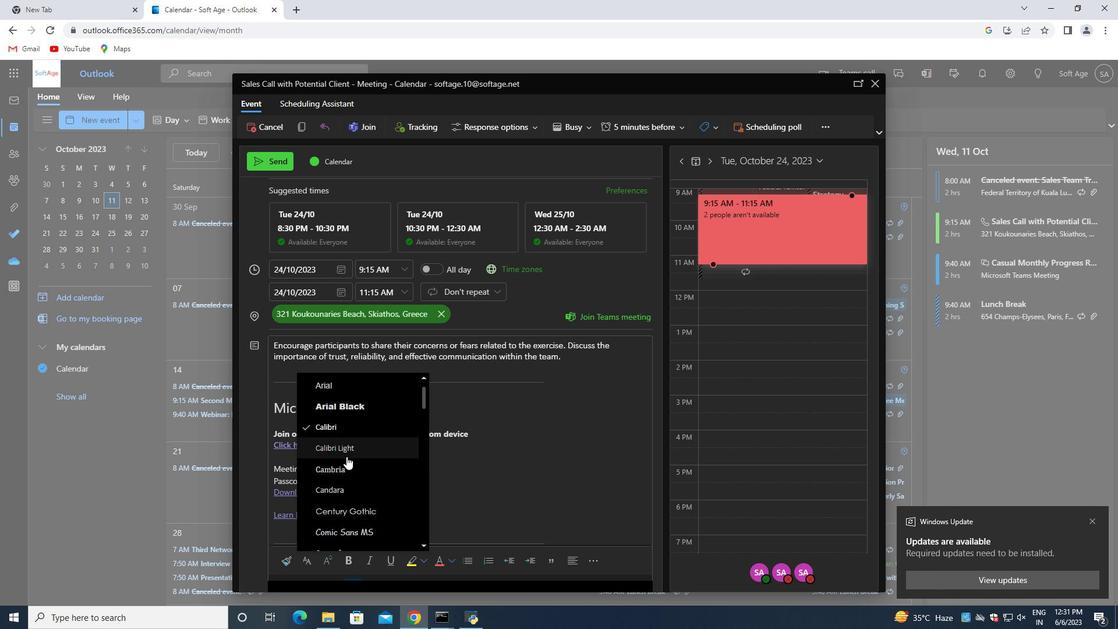 
Action: Mouse scrolled (346, 456) with delta (0, 0)
Screenshot: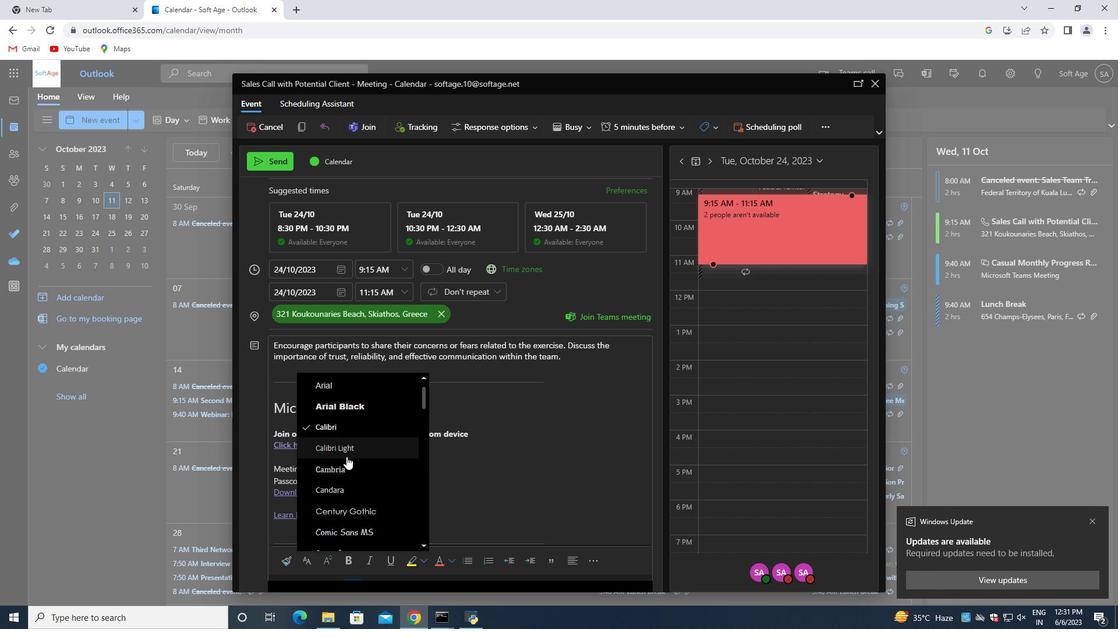 
Action: Mouse scrolled (346, 456) with delta (0, 0)
Screenshot: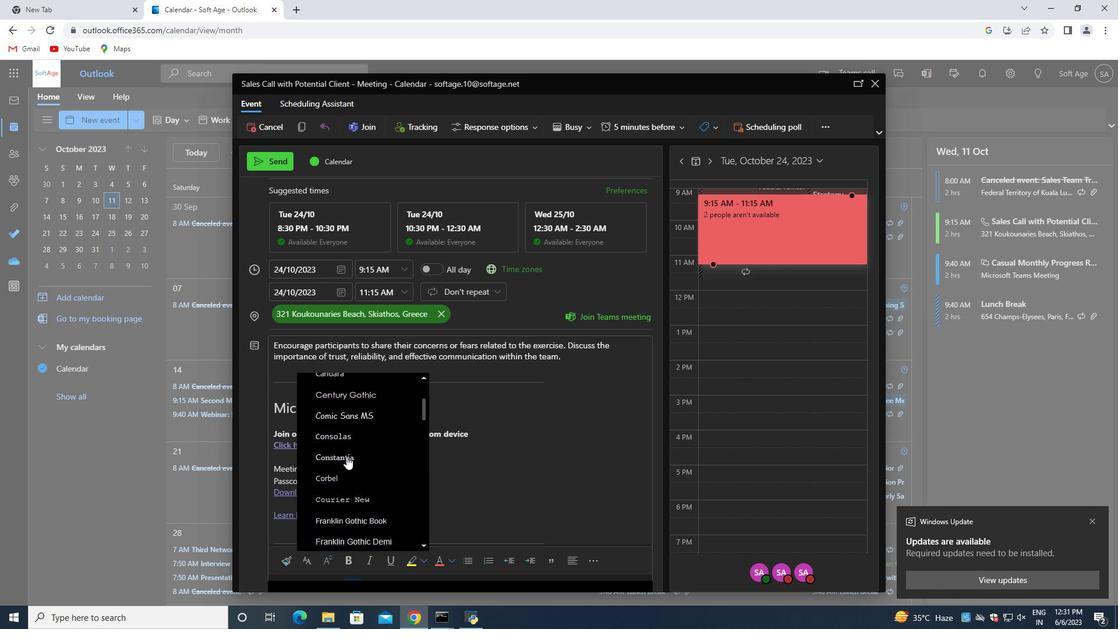 
Action: Mouse scrolled (346, 456) with delta (0, 0)
Screenshot: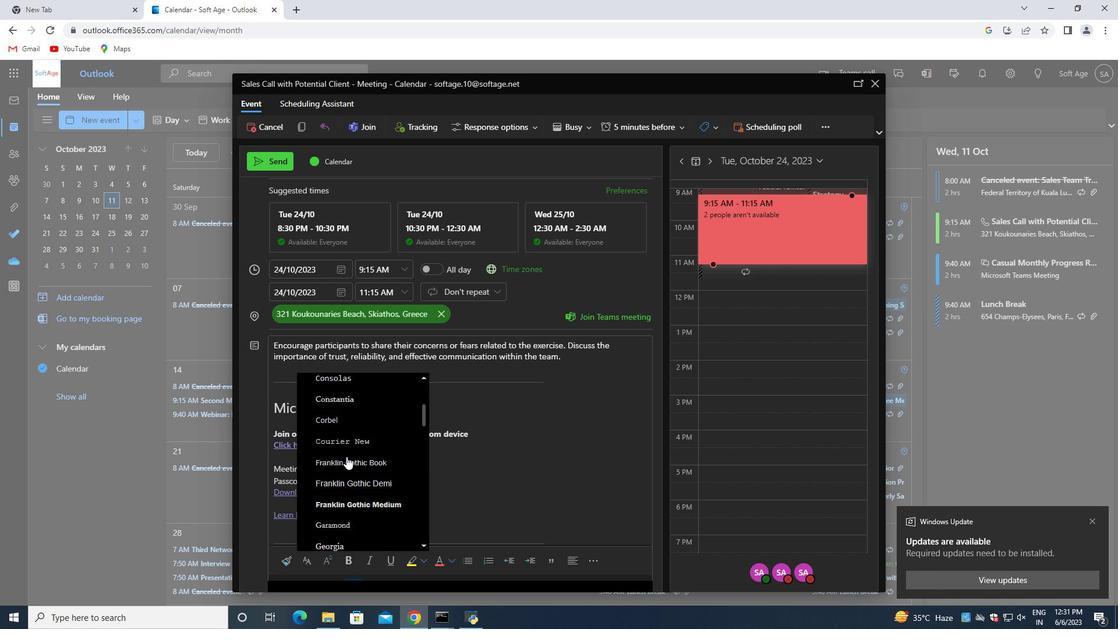 
Action: Mouse scrolled (346, 456) with delta (0, 0)
Screenshot: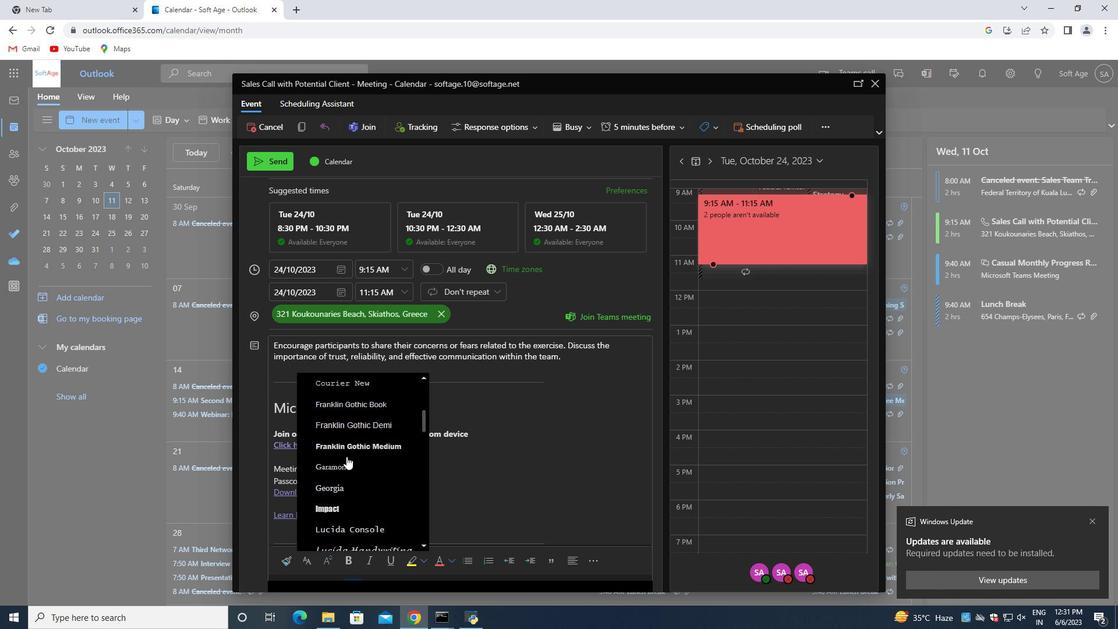 
Action: Mouse scrolled (346, 456) with delta (0, 0)
Screenshot: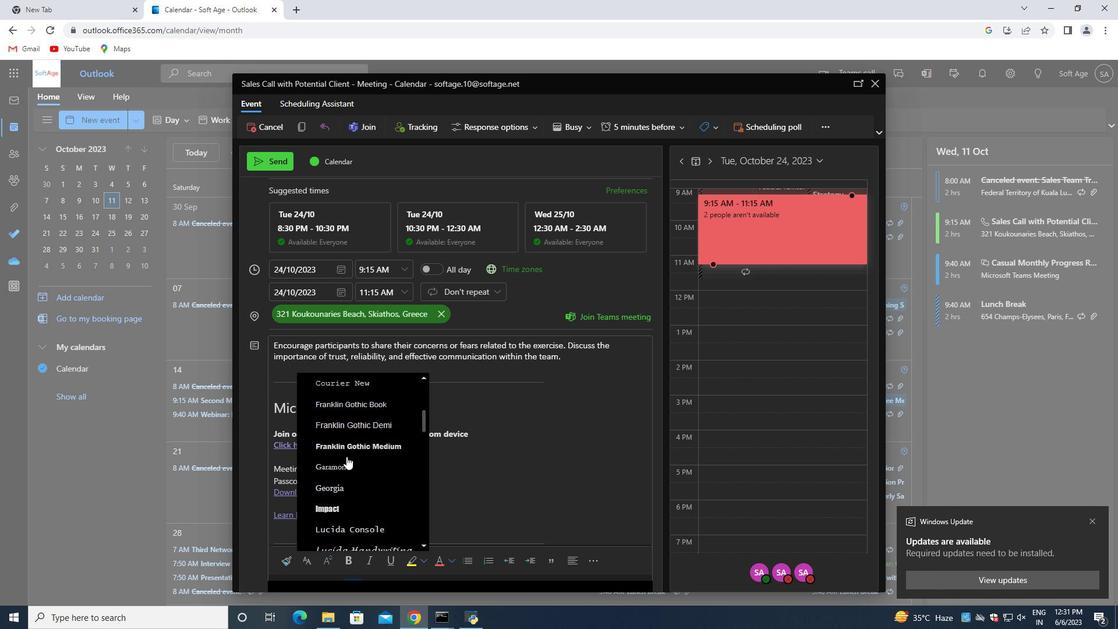 
Action: Mouse moved to (345, 456)
Screenshot: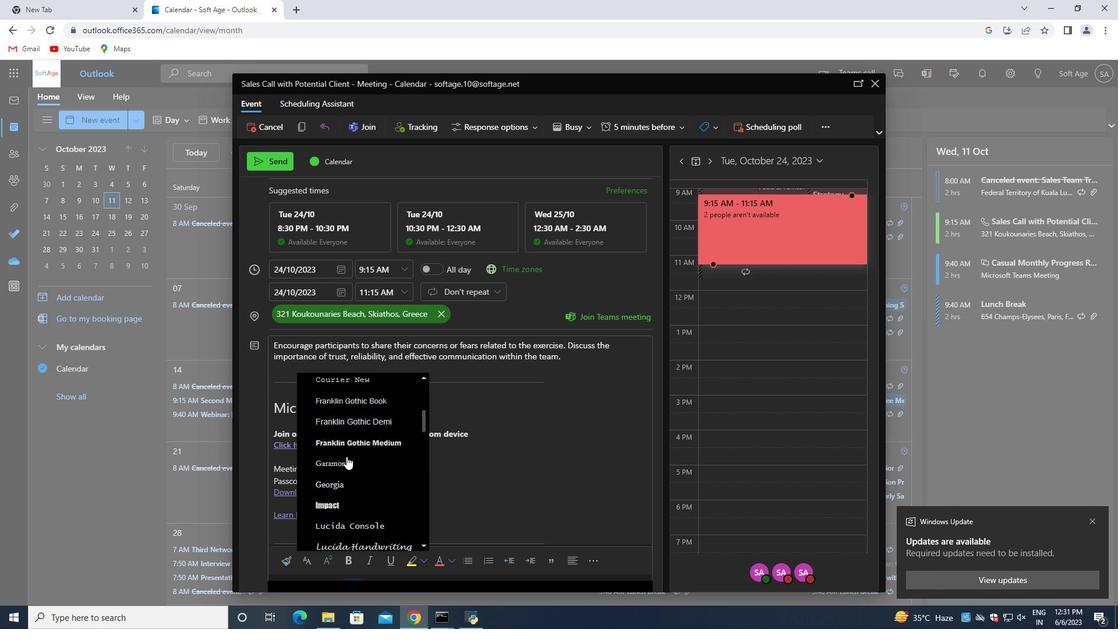 
Action: Mouse scrolled (345, 455) with delta (0, 0)
Screenshot: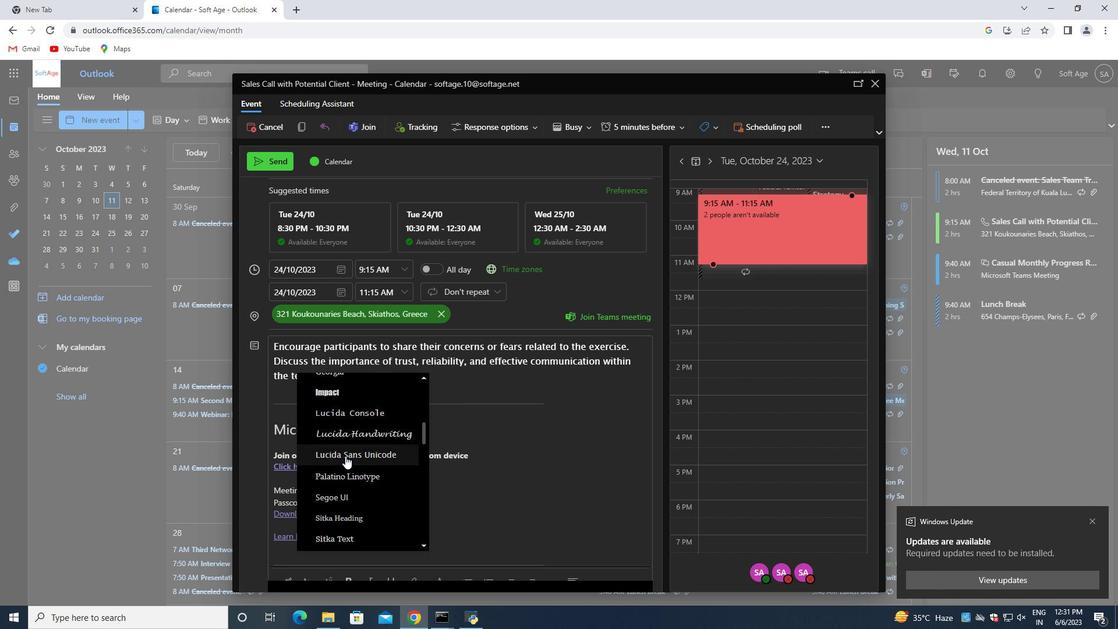 
Action: Mouse scrolled (345, 455) with delta (0, 0)
Screenshot: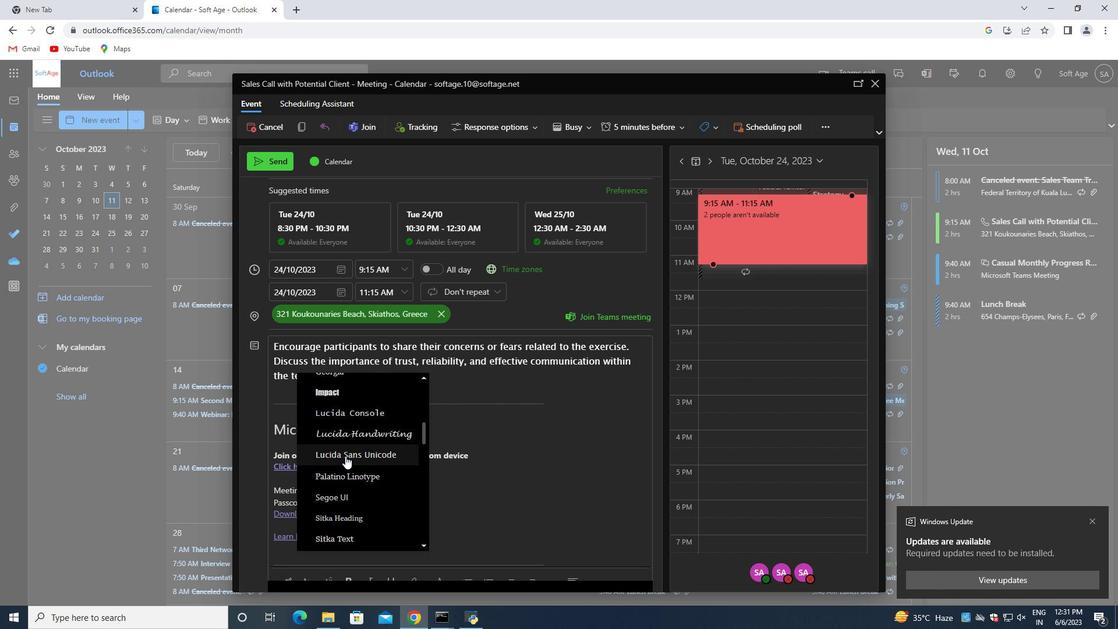 
Action: Mouse scrolled (345, 455) with delta (0, 0)
Screenshot: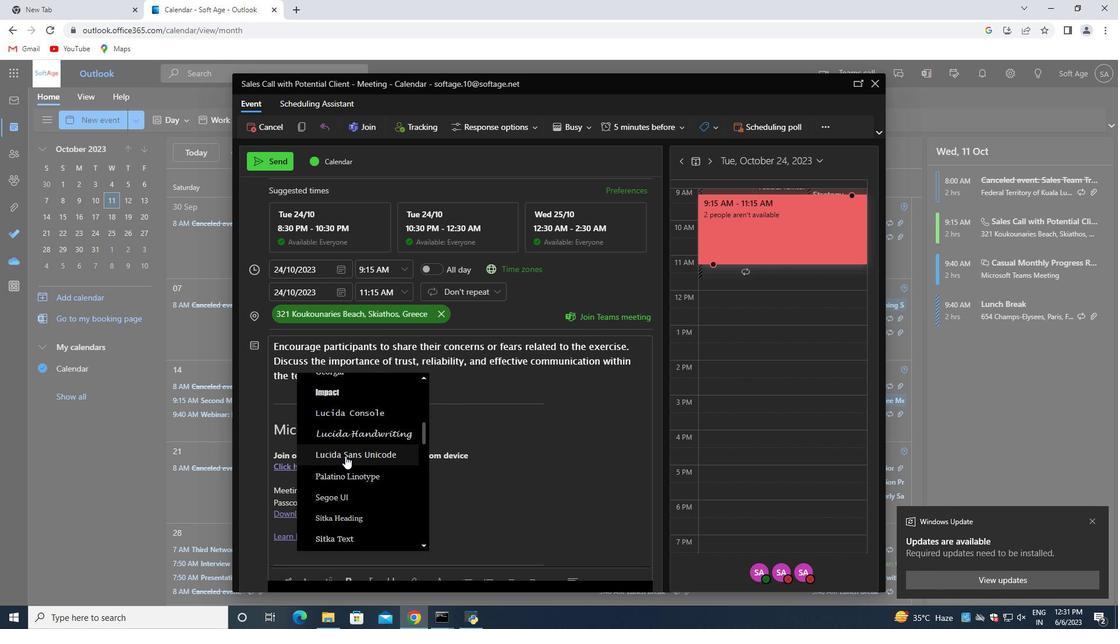 
Action: Mouse moved to (354, 382)
Screenshot: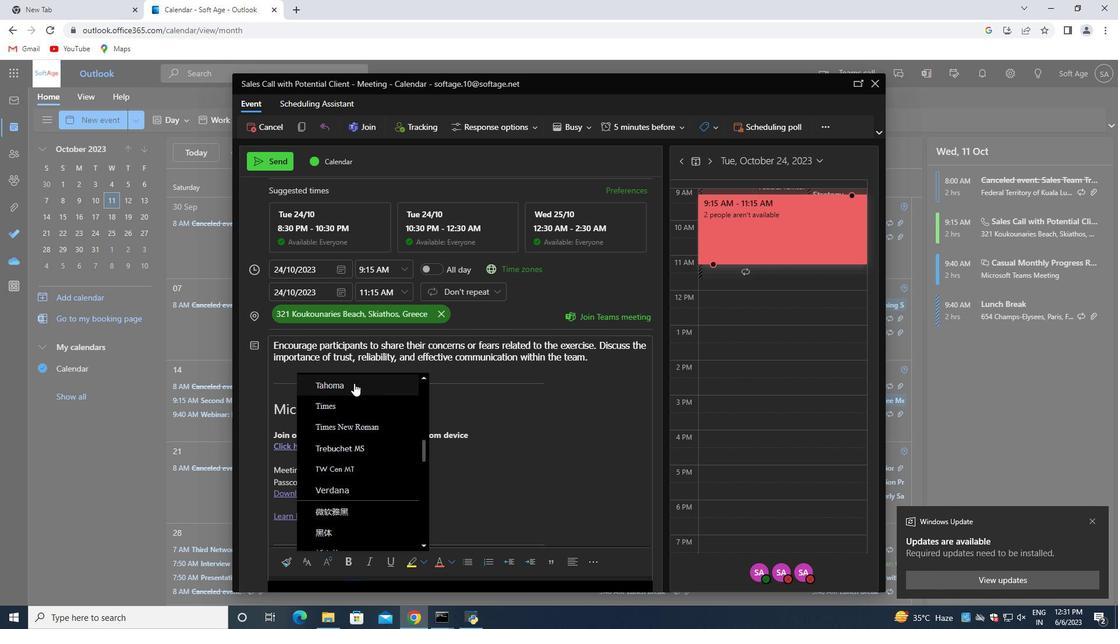 
Action: Mouse pressed left at (354, 382)
Screenshot: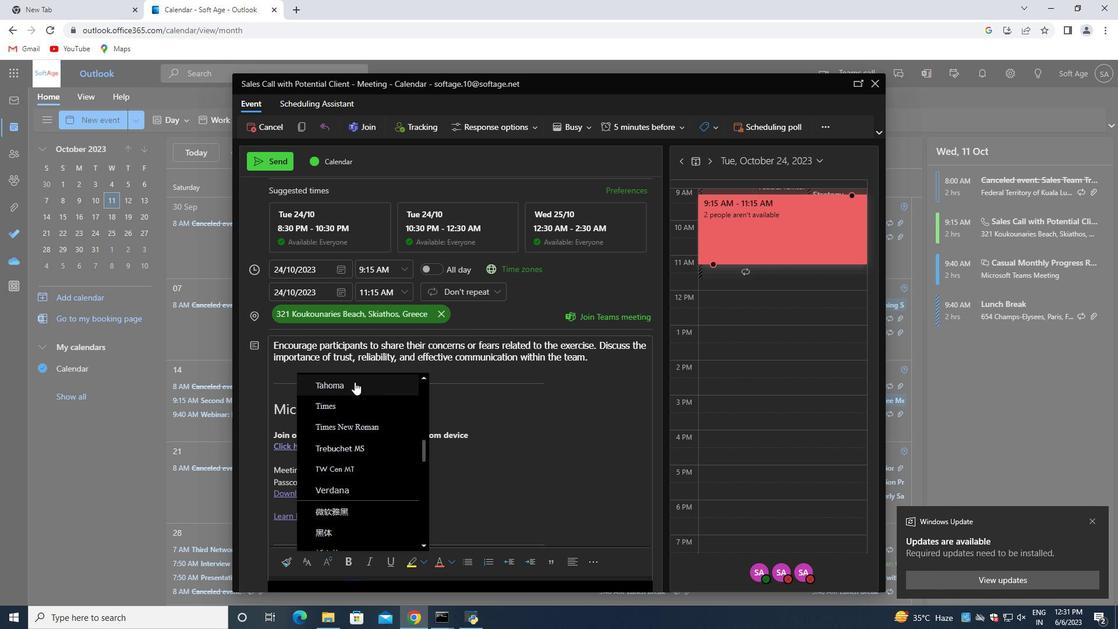 
Action: Mouse scrolled (354, 382) with delta (0, 0)
Screenshot: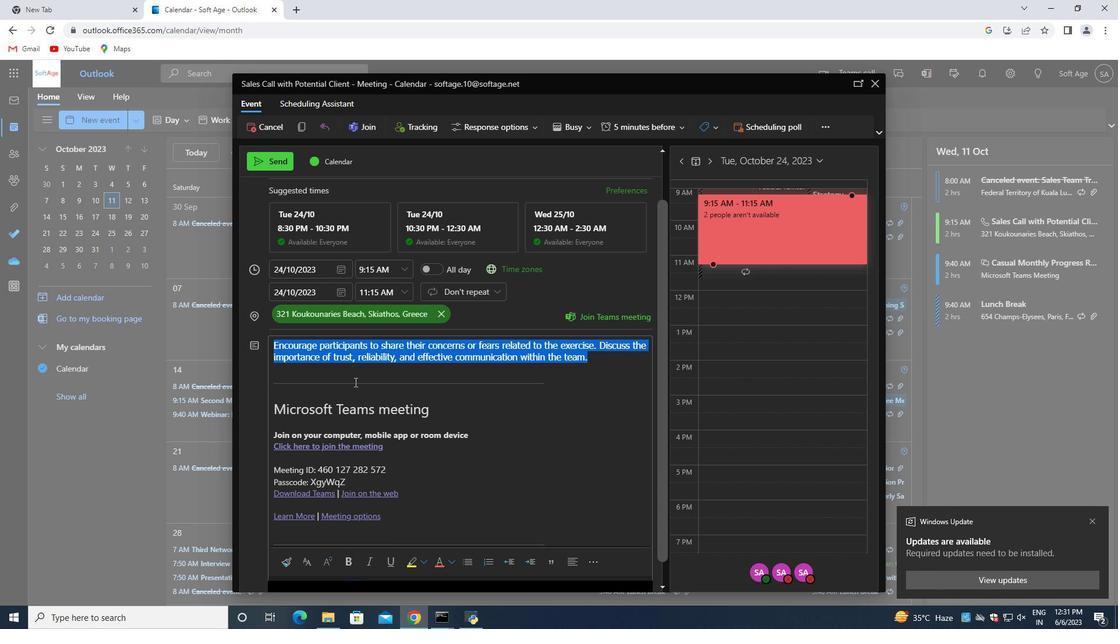 
Action: Mouse scrolled (354, 382) with delta (0, 0)
Screenshot: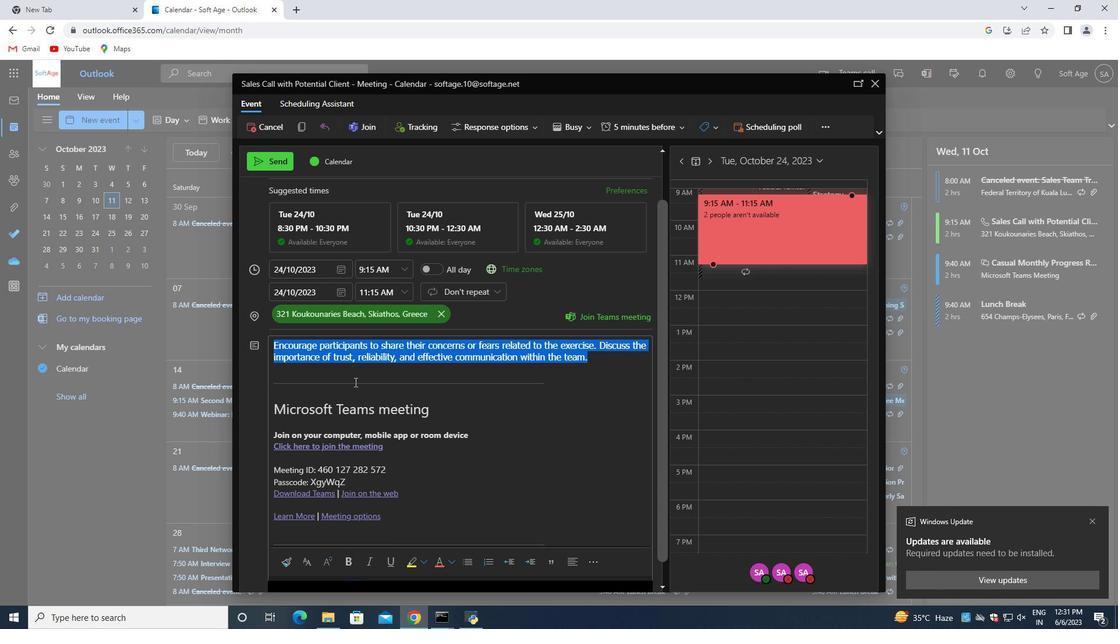 
Action: Mouse scrolled (354, 382) with delta (0, 0)
Screenshot: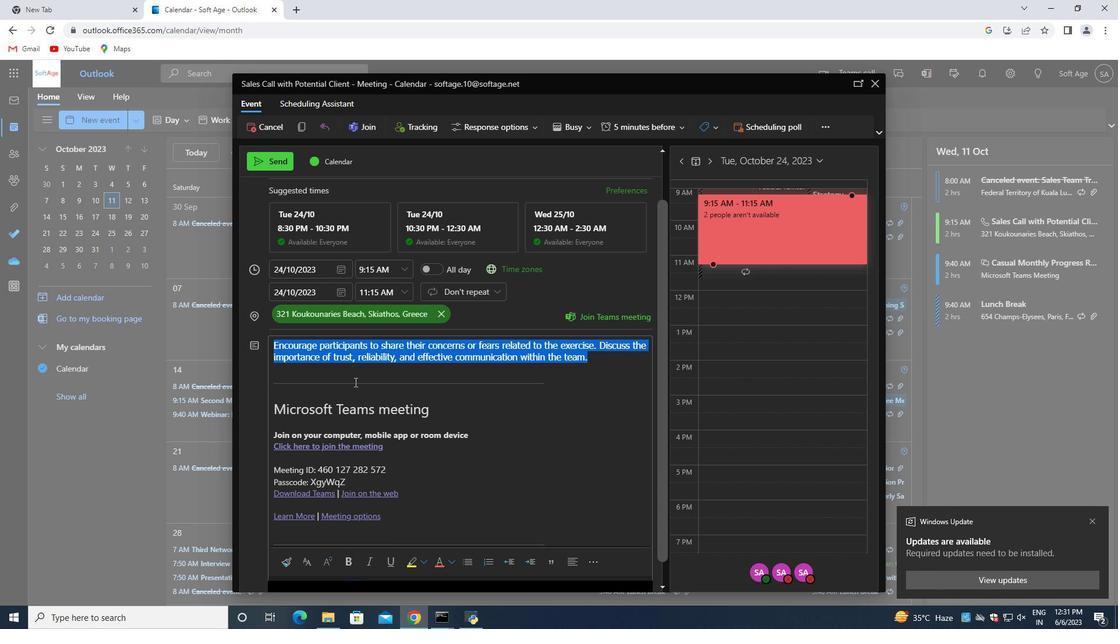 
Action: Mouse scrolled (354, 382) with delta (0, 0)
Screenshot: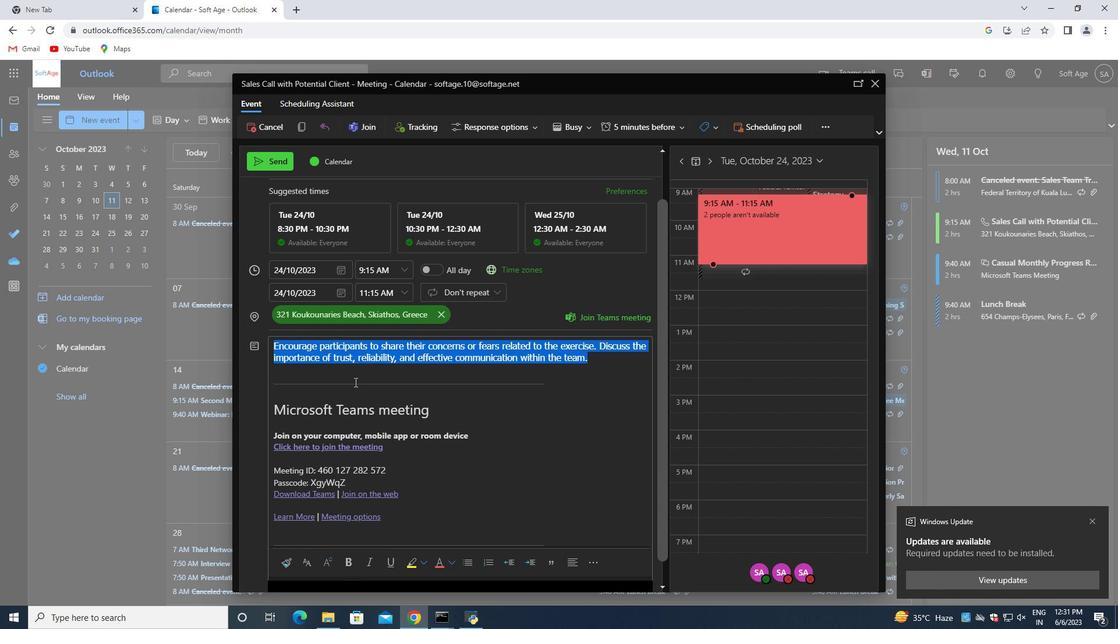 
Action: Mouse scrolled (354, 382) with delta (0, 0)
Screenshot: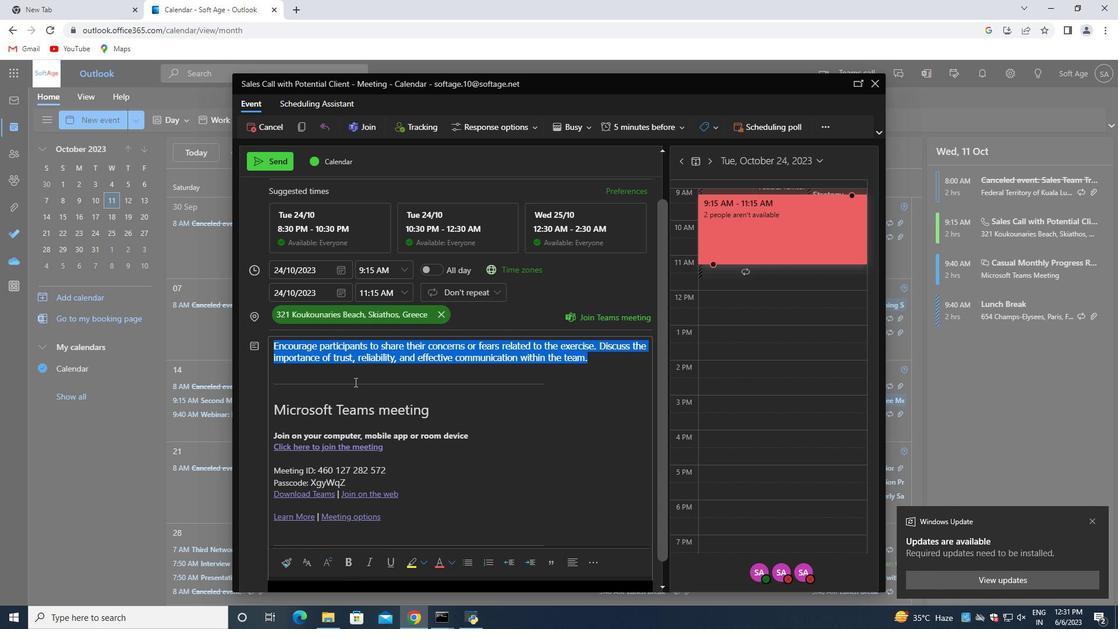 
Action: Mouse moved to (606, 415)
Screenshot: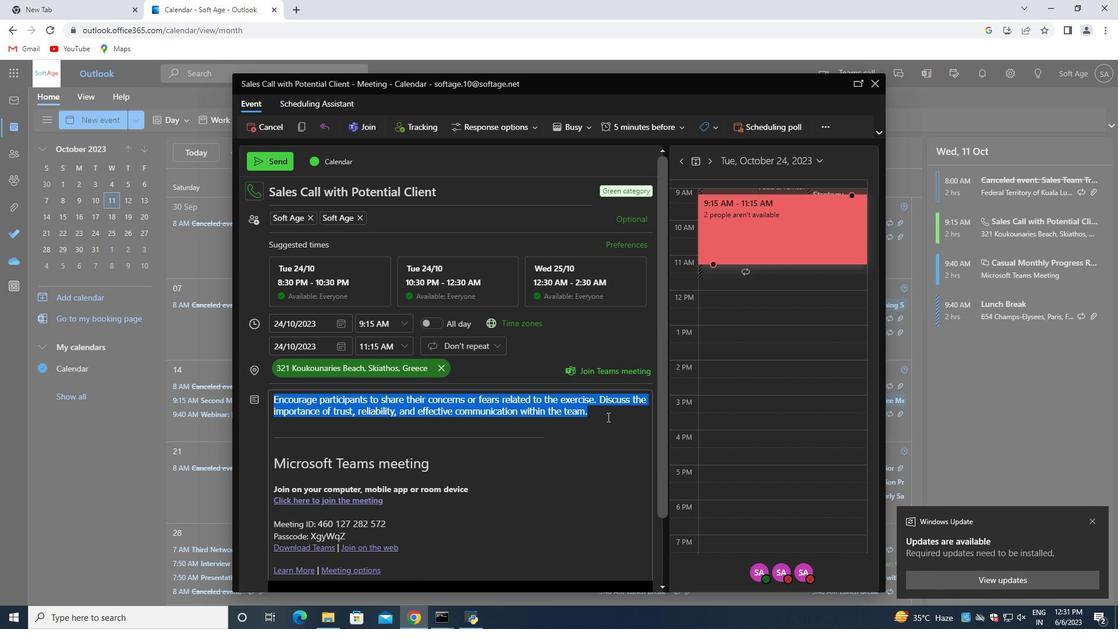 
Action: Mouse pressed left at (606, 415)
Screenshot: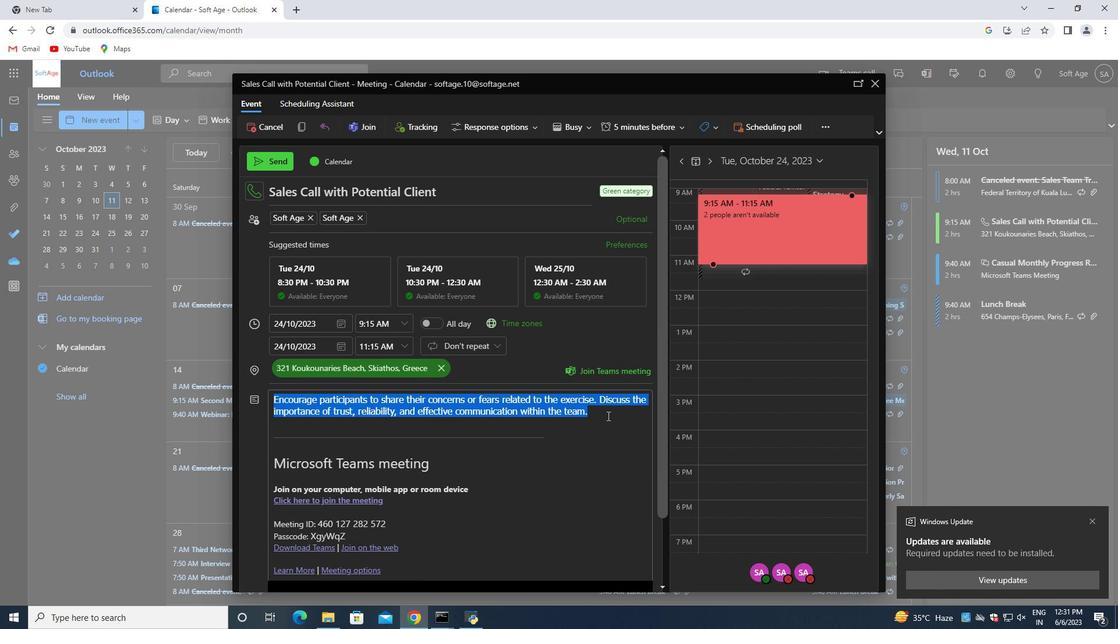 
Action: Mouse moved to (567, 129)
Screenshot: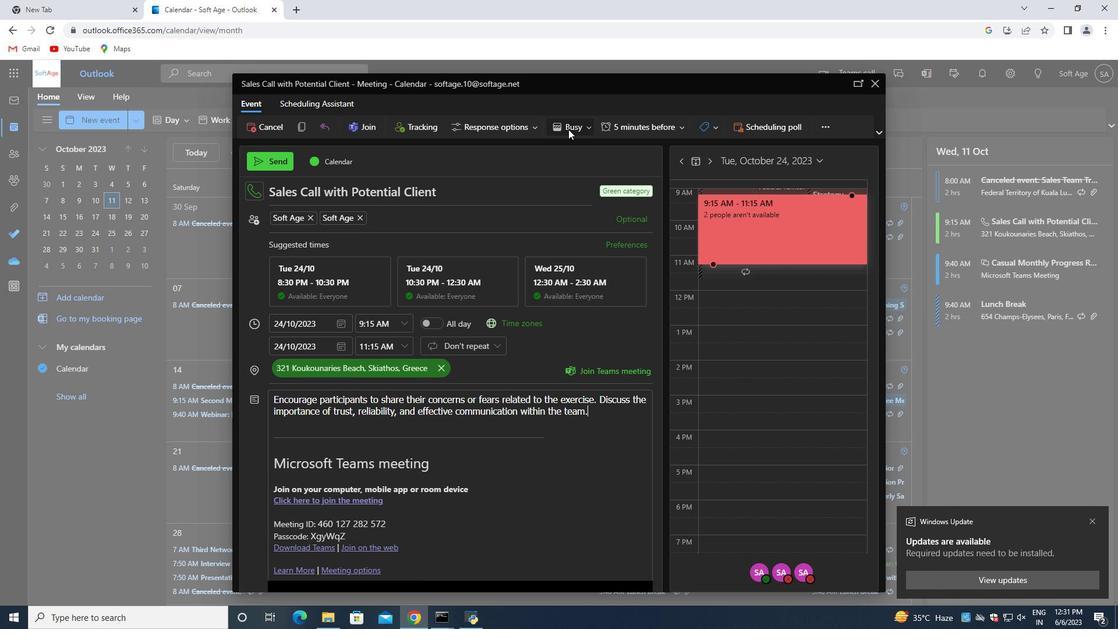 
Action: Mouse pressed left at (567, 129)
Screenshot: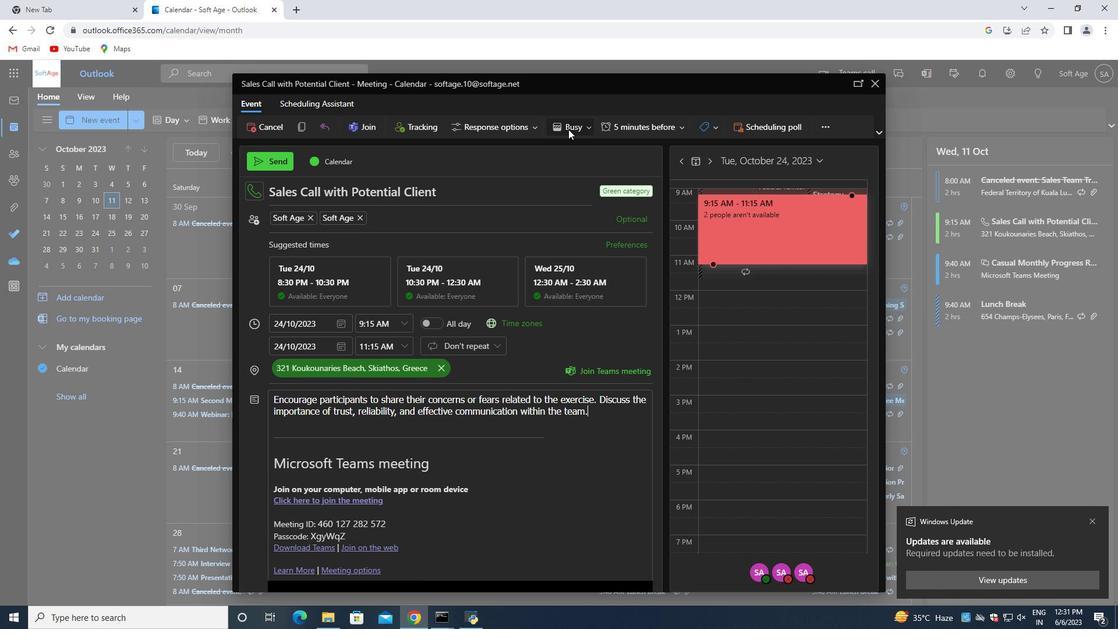 
Action: Mouse moved to (537, 196)
Screenshot: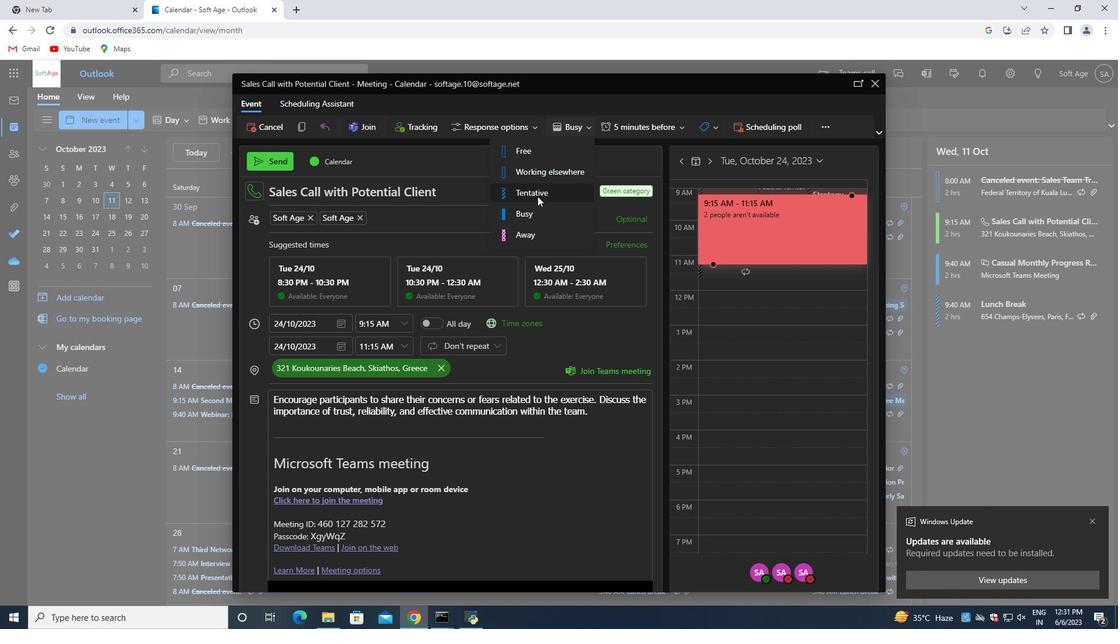 
Action: Mouse pressed left at (537, 196)
Screenshot: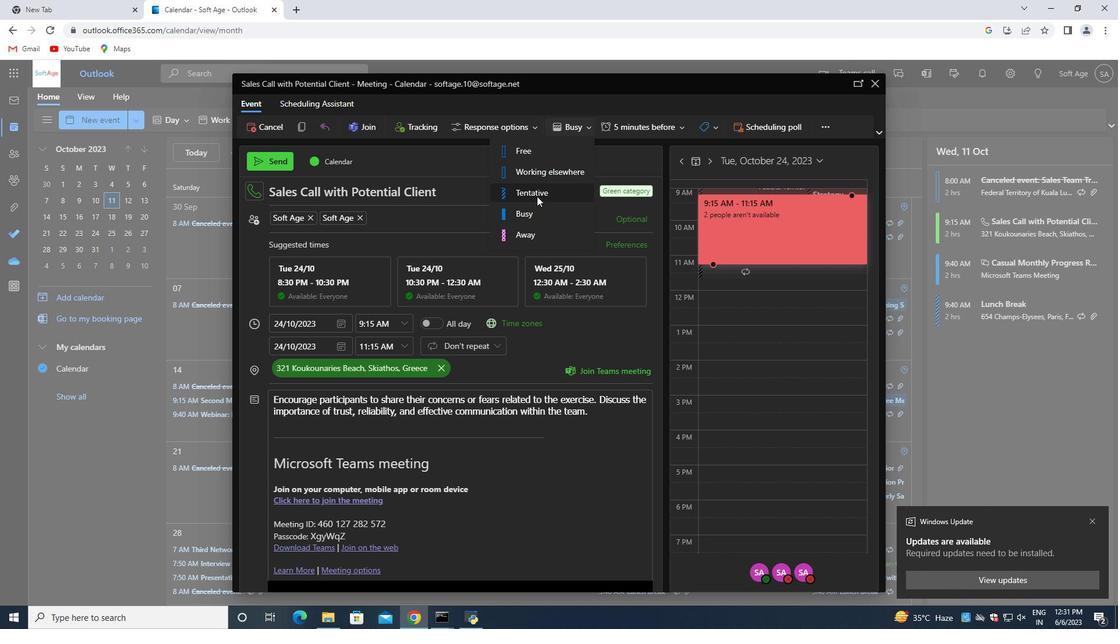 
Action: Mouse moved to (594, 410)
Screenshot: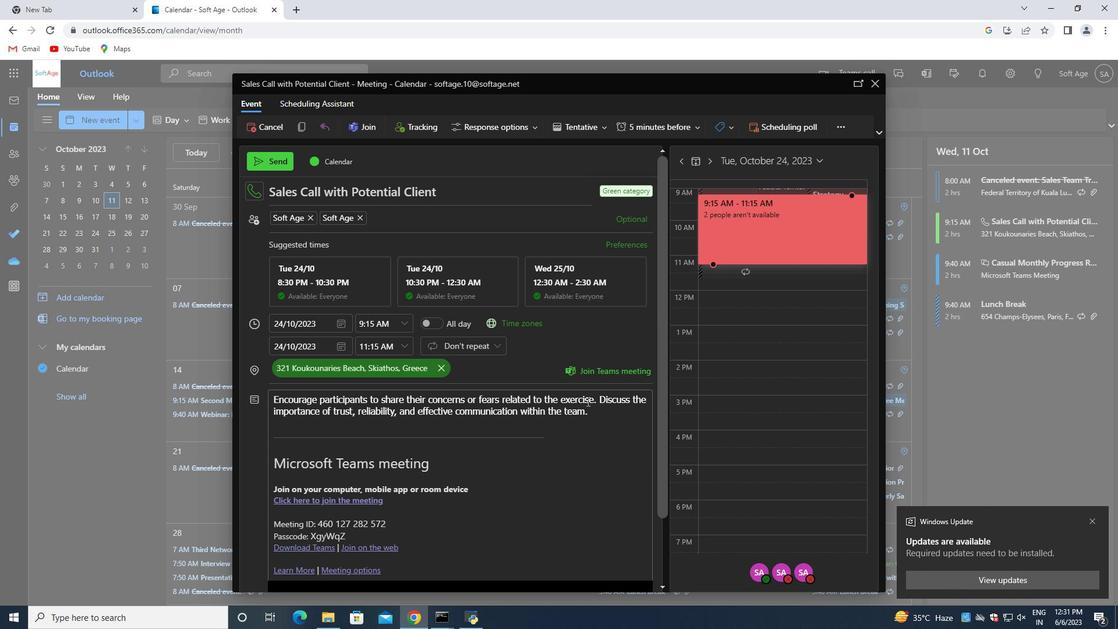 
Action: Mouse pressed left at (594, 410)
Screenshot: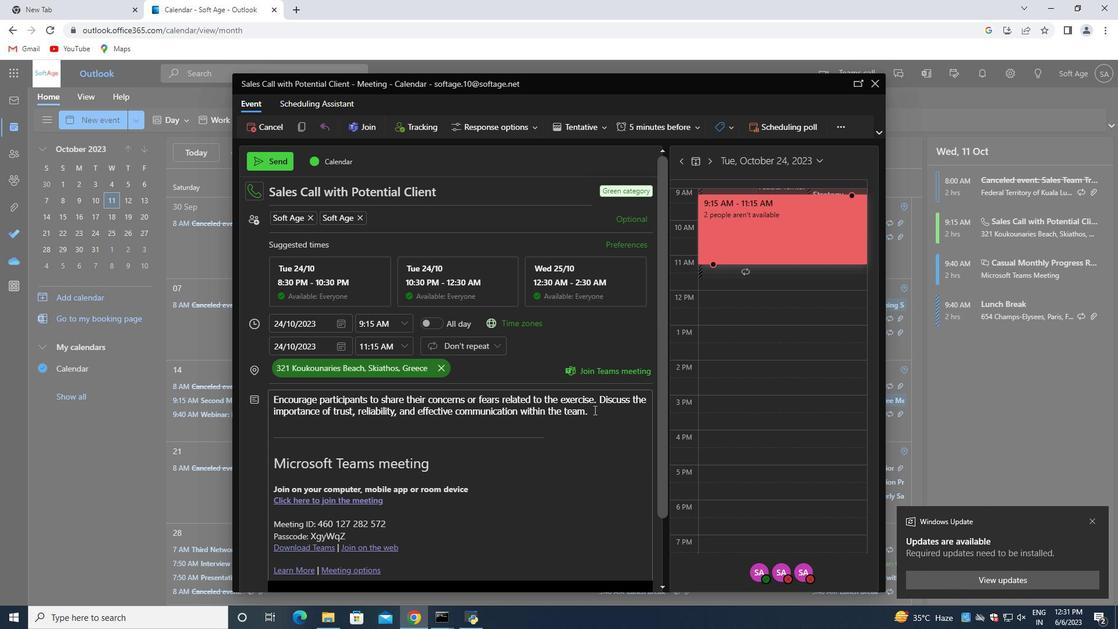 
Action: Mouse moved to (588, 411)
Screenshot: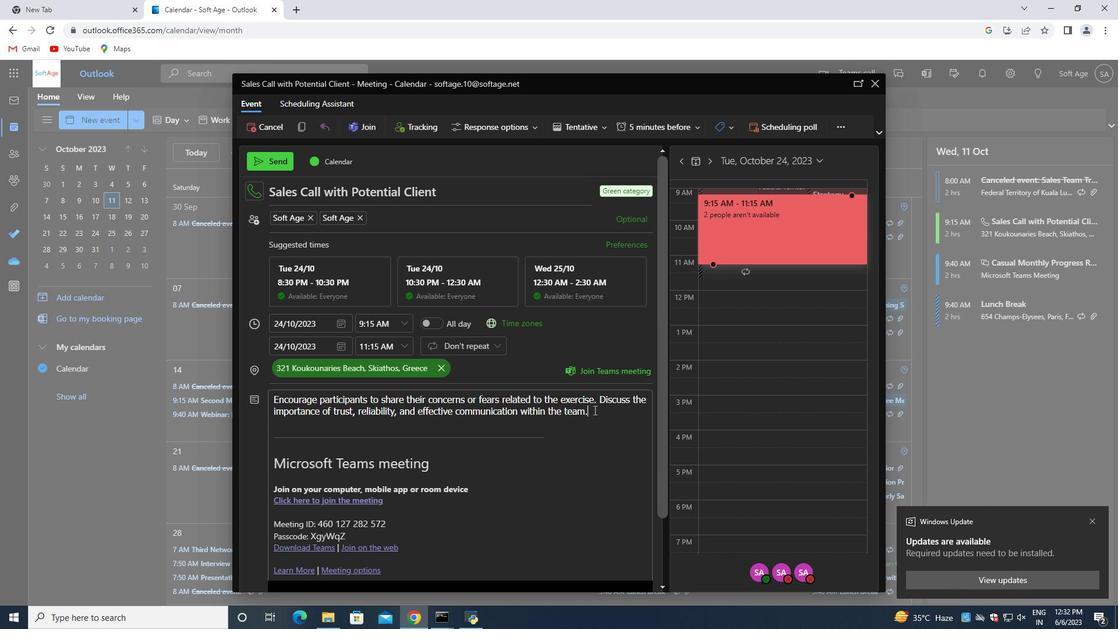 
Action: Mouse scrolled (588, 411) with delta (0, 0)
Screenshot: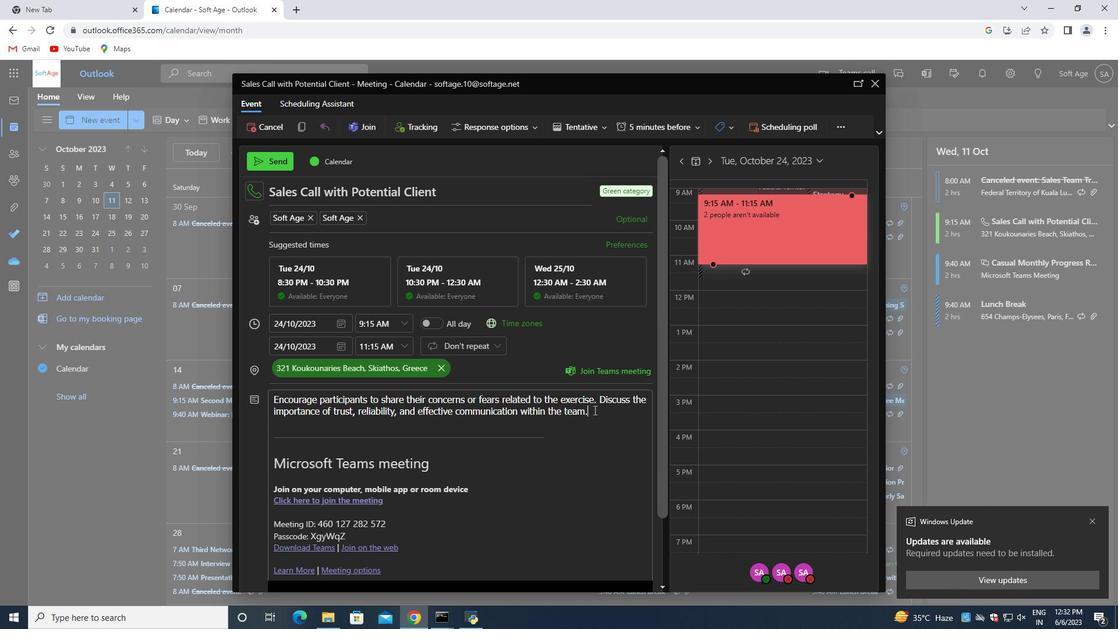 
Action: Mouse moved to (574, 417)
Screenshot: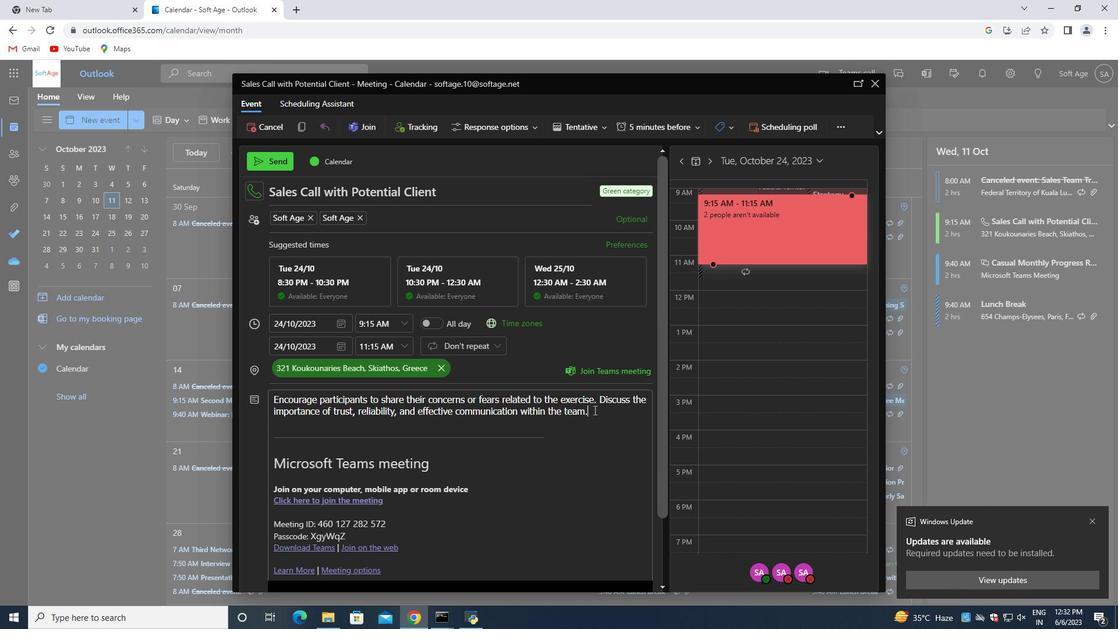 
Action: Mouse scrolled (574, 417) with delta (0, 0)
Screenshot: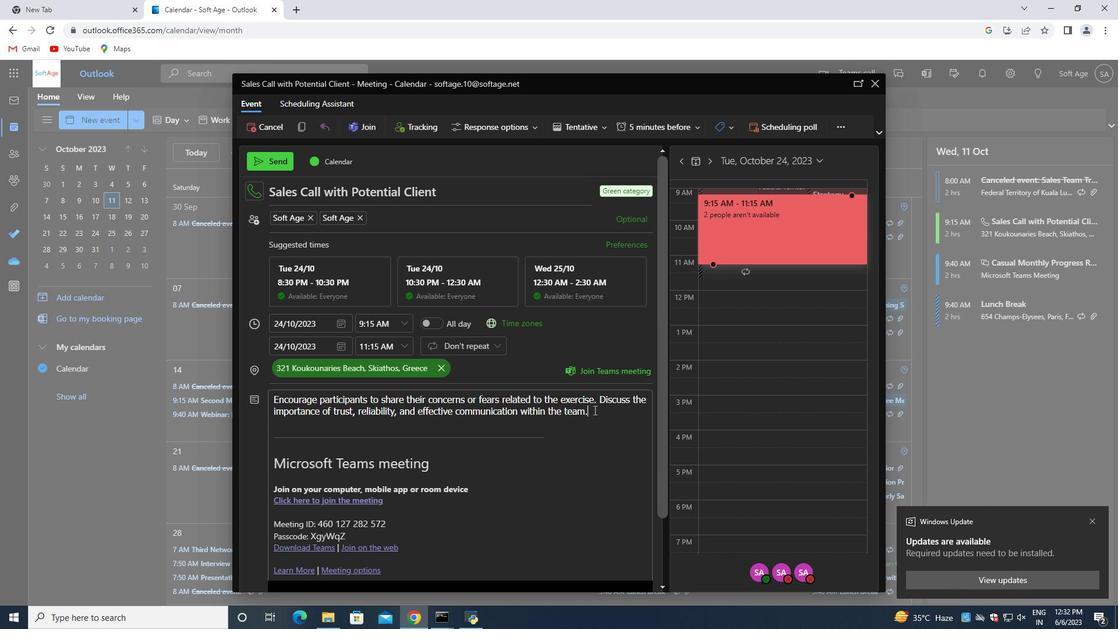 
Action: Mouse moved to (558, 425)
Screenshot: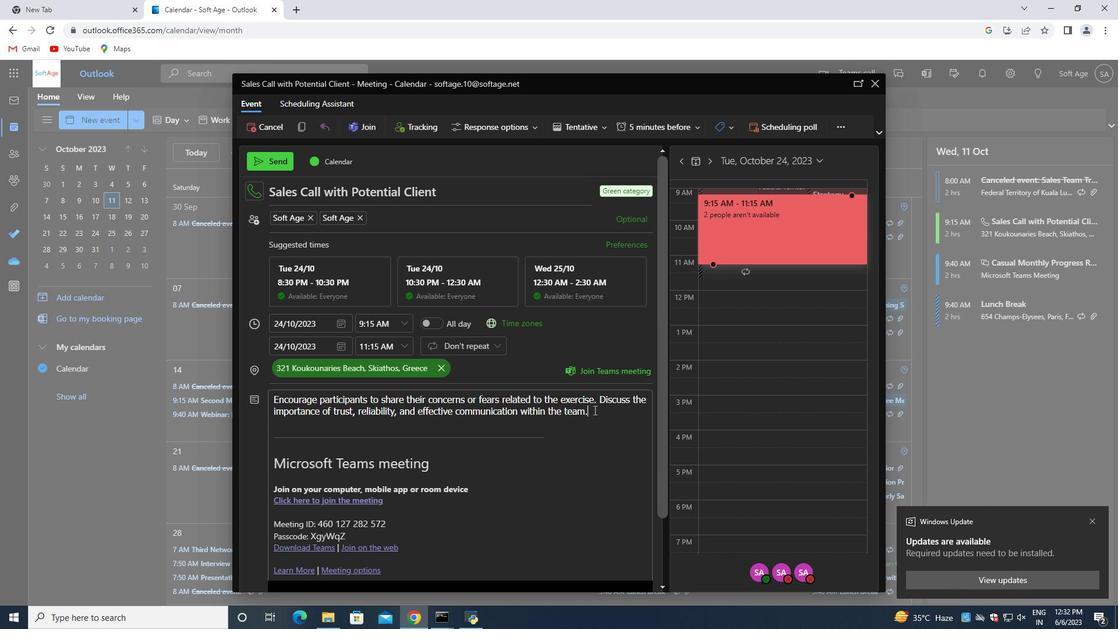 
Action: Mouse scrolled (564, 422) with delta (0, 0)
Screenshot: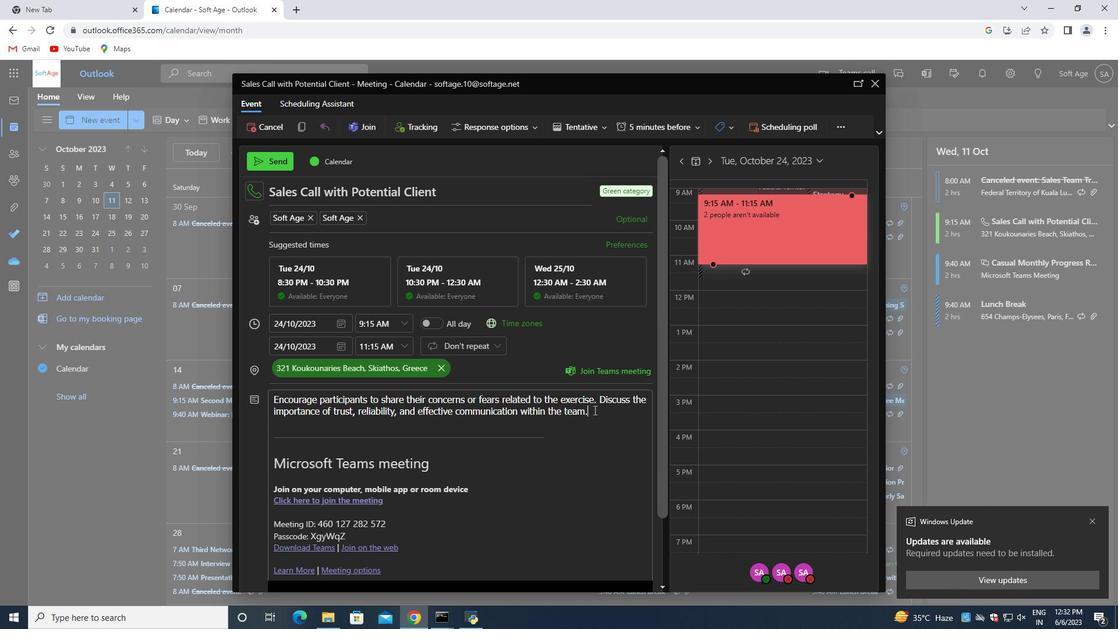 
Action: Mouse moved to (545, 429)
Screenshot: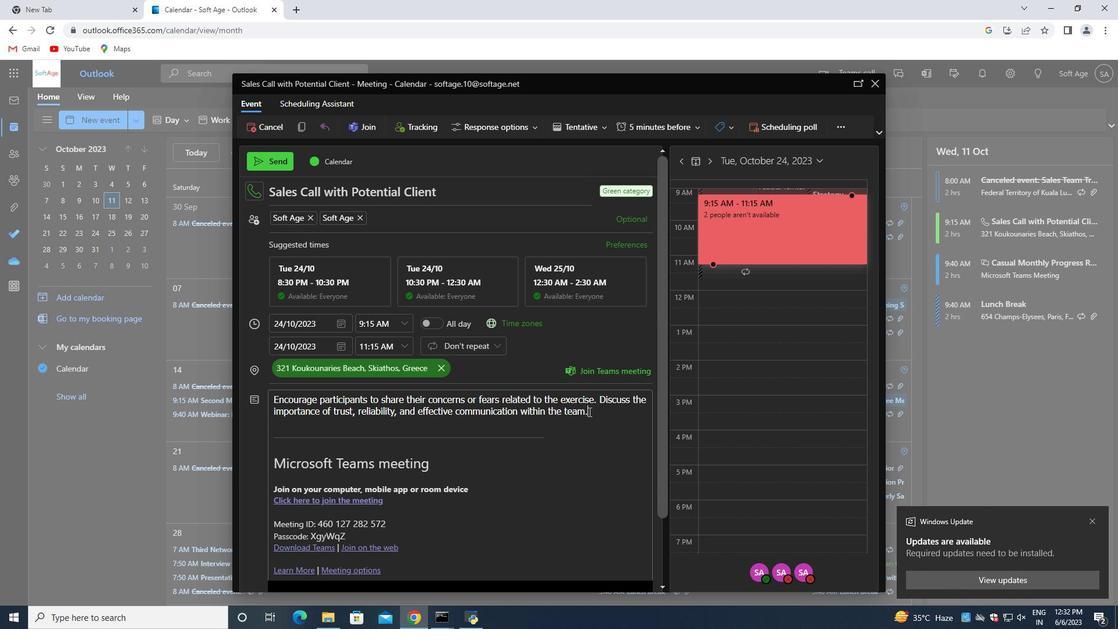 
Action: Mouse scrolled (552, 426) with delta (0, 0)
Screenshot: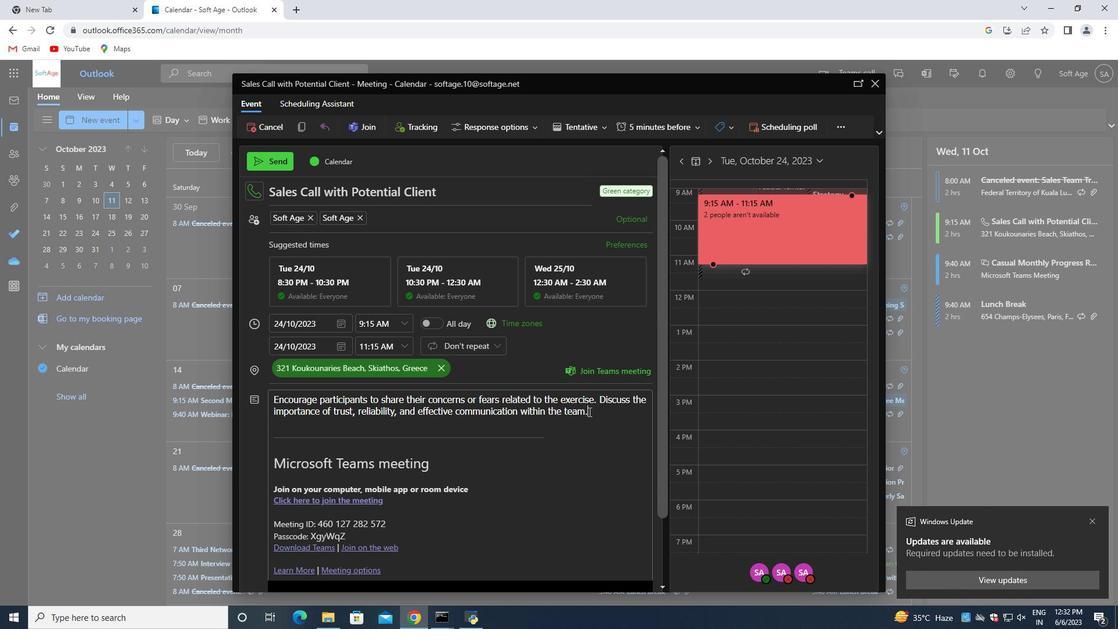 
Action: Mouse moved to (534, 436)
Screenshot: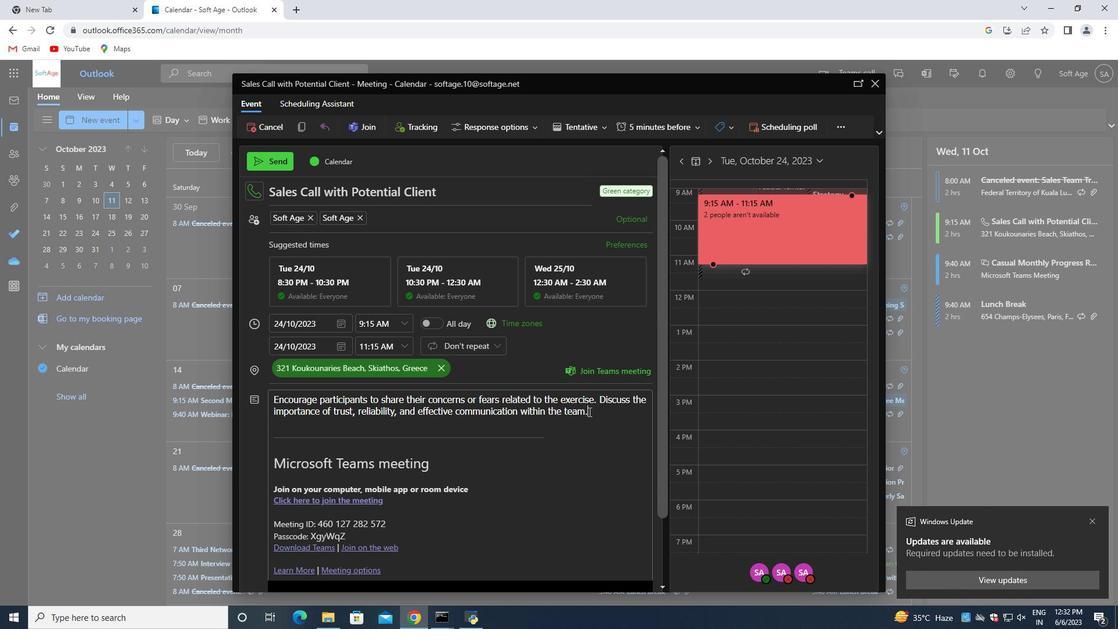 
Action: Mouse scrolled (538, 433) with delta (0, 0)
Screenshot: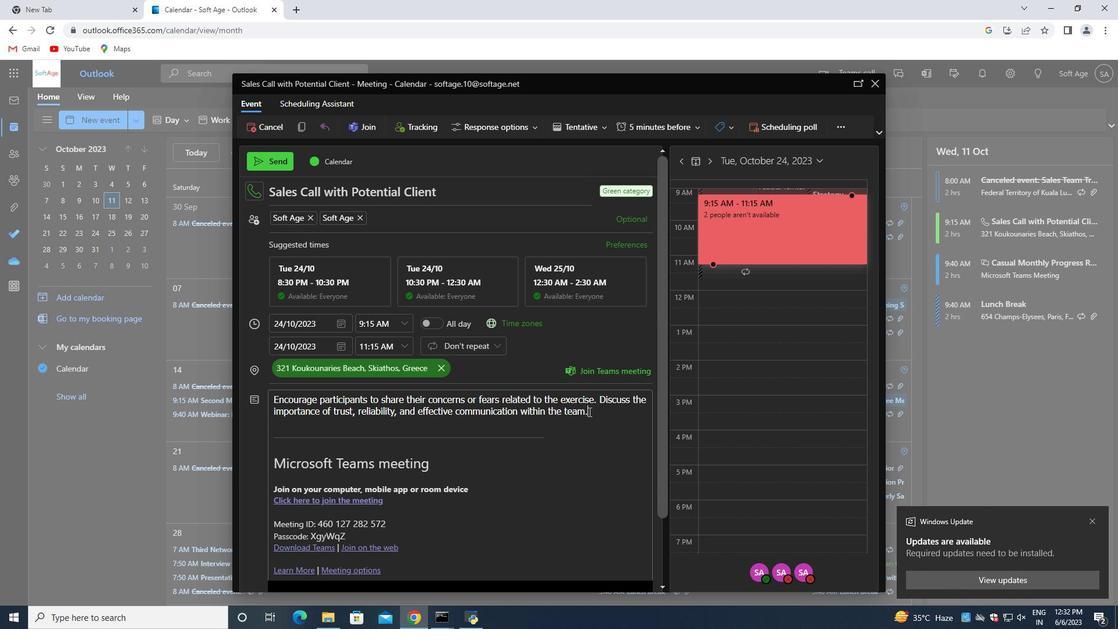 
Action: Mouse moved to (525, 438)
Screenshot: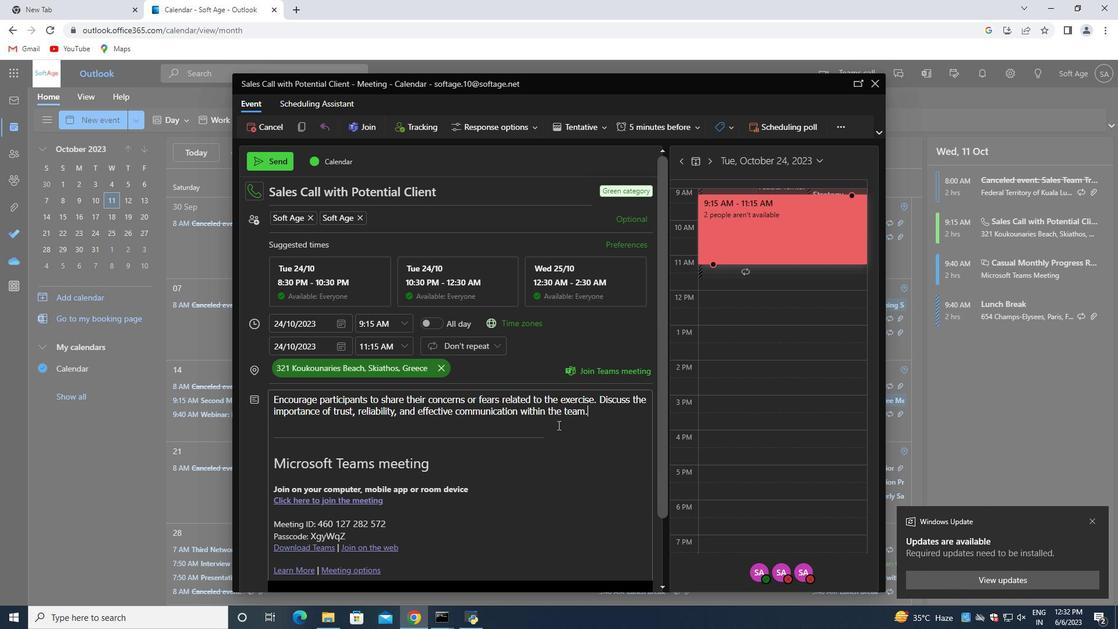 
Action: Mouse scrolled (530, 437) with delta (0, 0)
Screenshot: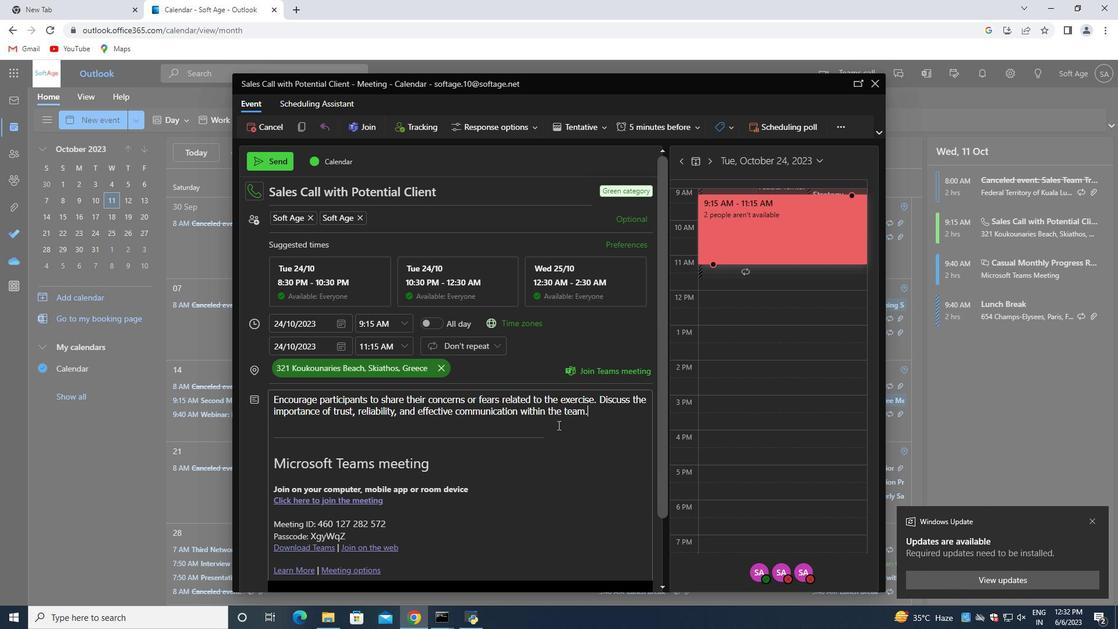 
Action: Mouse moved to (323, 566)
Screenshot: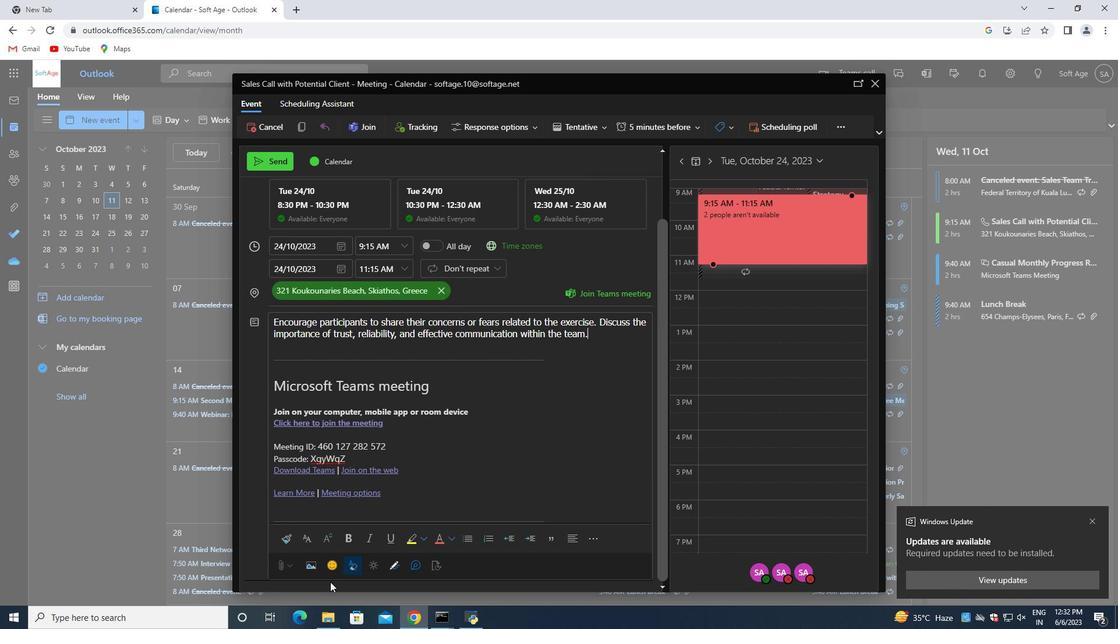 
Action: Mouse pressed left at (323, 566)
Screenshot: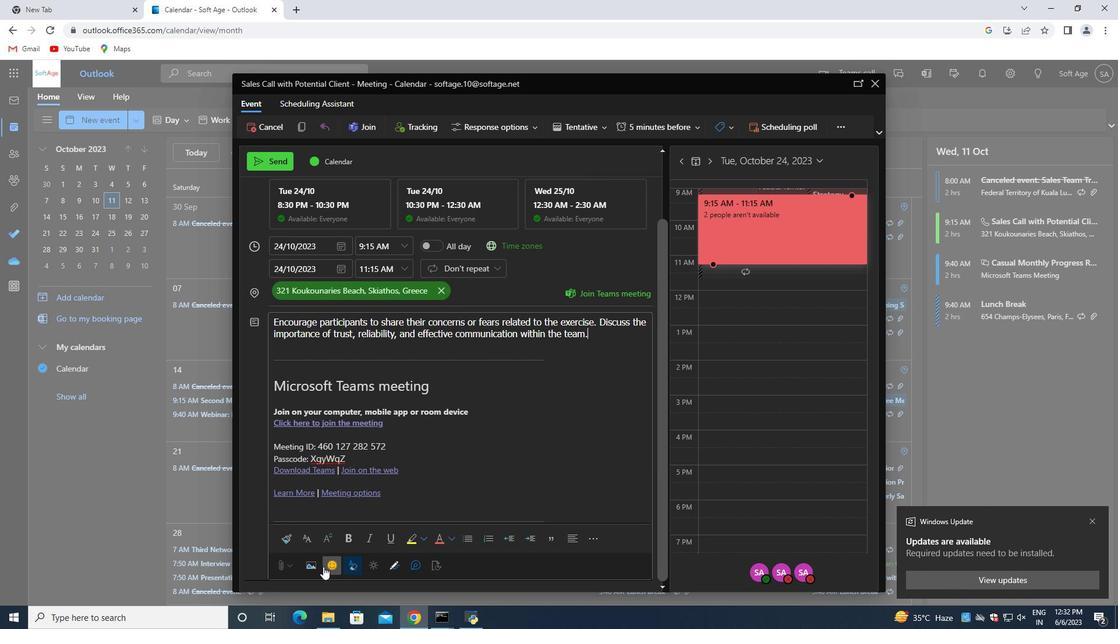 
Action: Mouse moved to (751, 246)
Screenshot: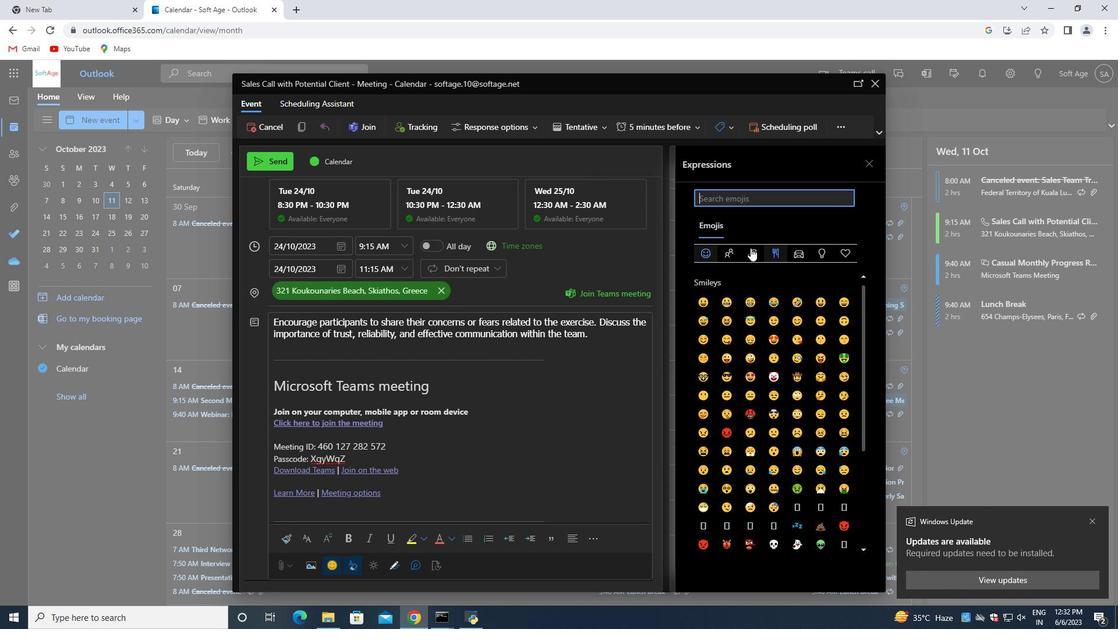 
Action: Mouse pressed left at (751, 246)
Screenshot: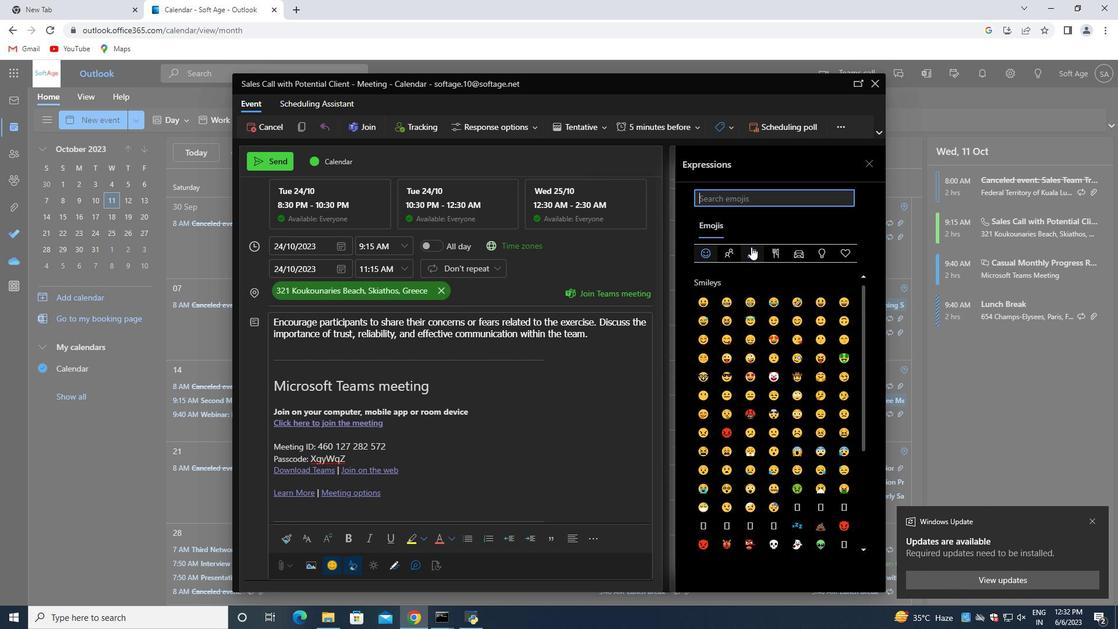 
Action: Mouse moved to (778, 454)
Screenshot: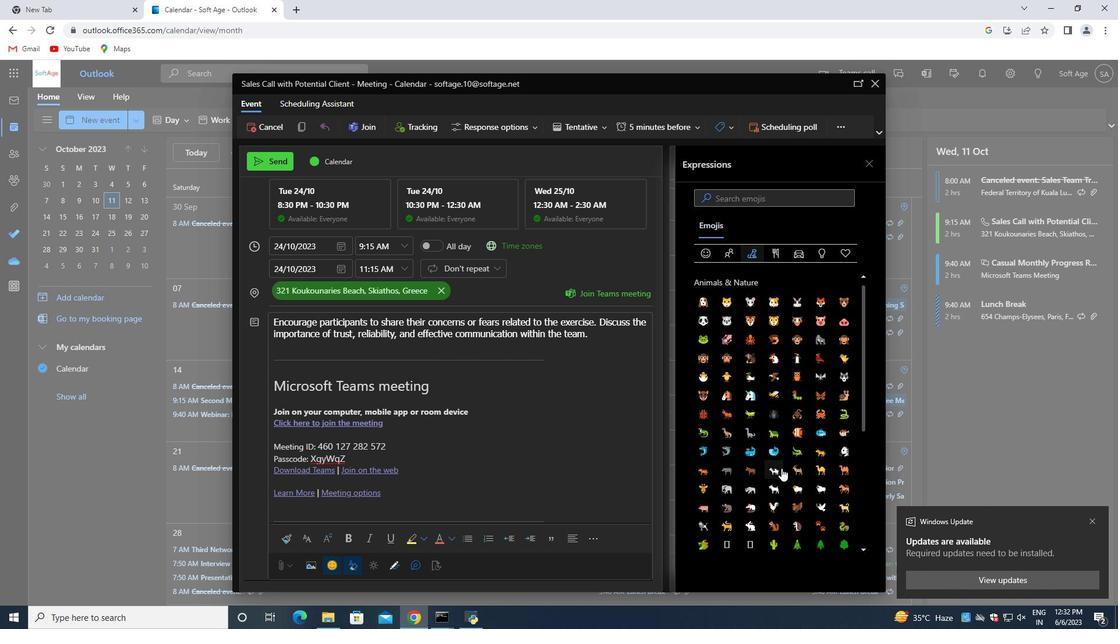 
Action: Mouse scrolled (778, 453) with delta (0, 0)
Screenshot: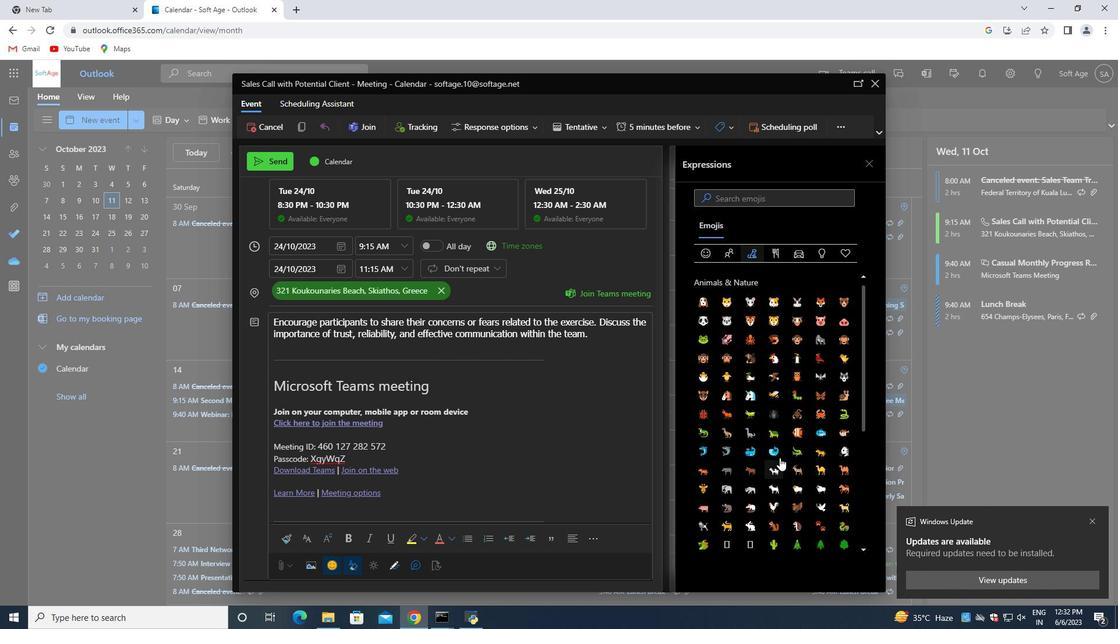 
Action: Mouse scrolled (778, 453) with delta (0, 0)
Screenshot: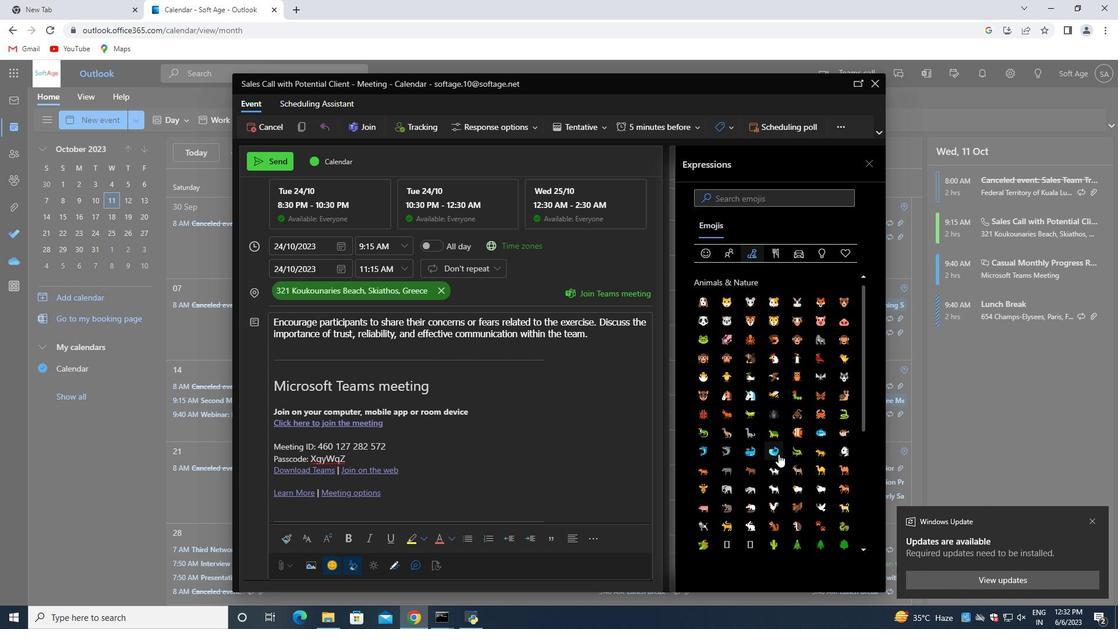 
Action: Mouse moved to (775, 454)
Screenshot: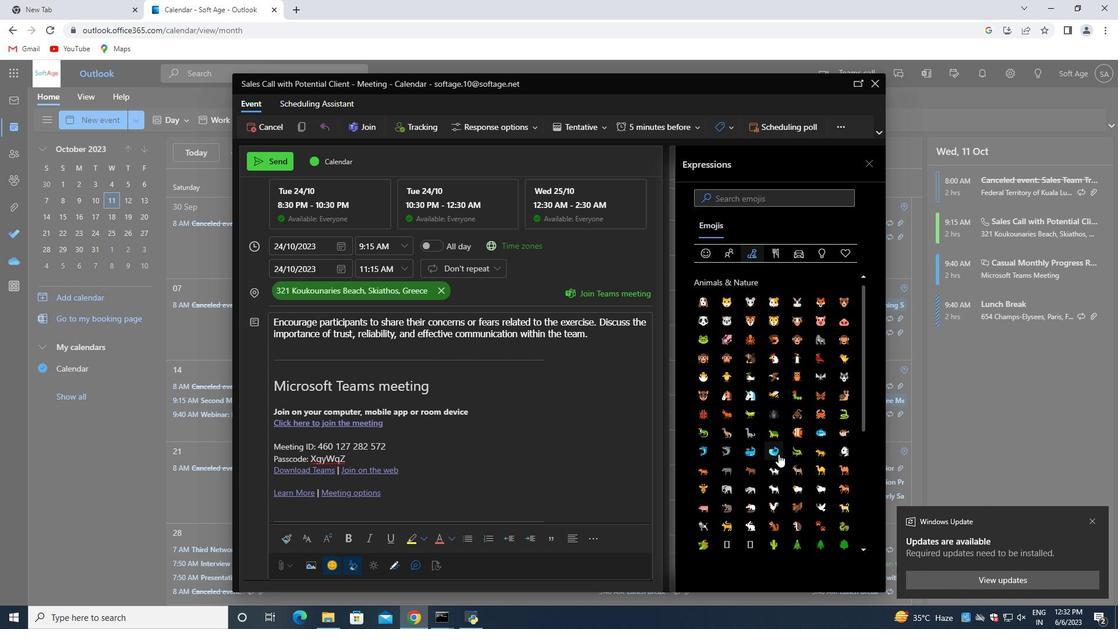 
Action: Mouse scrolled (775, 454) with delta (0, 0)
Screenshot: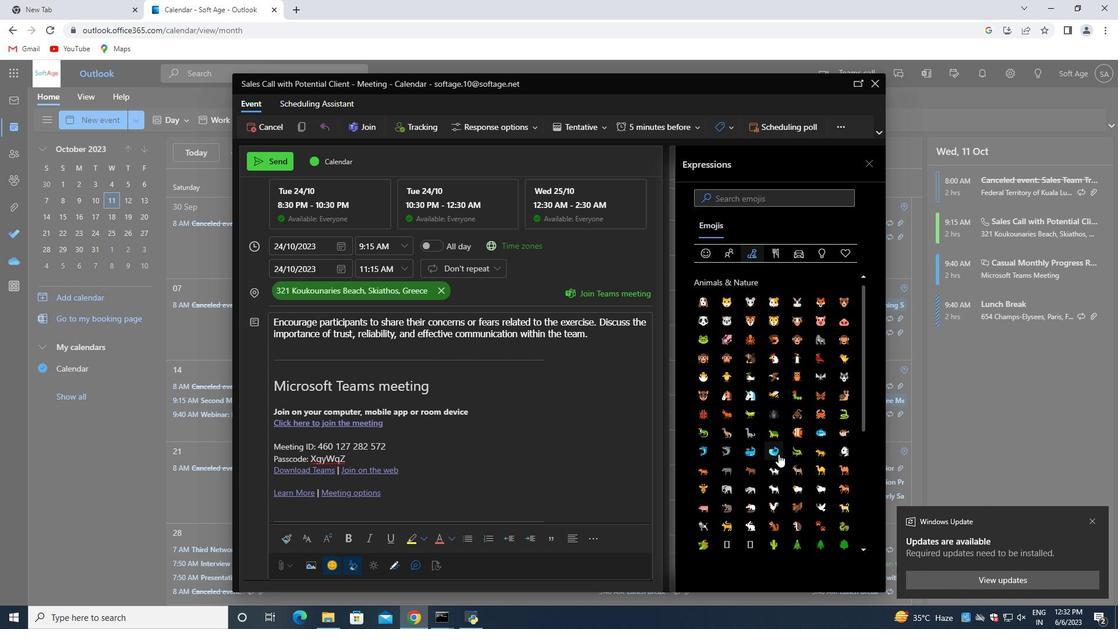 
Action: Mouse moved to (772, 456)
Screenshot: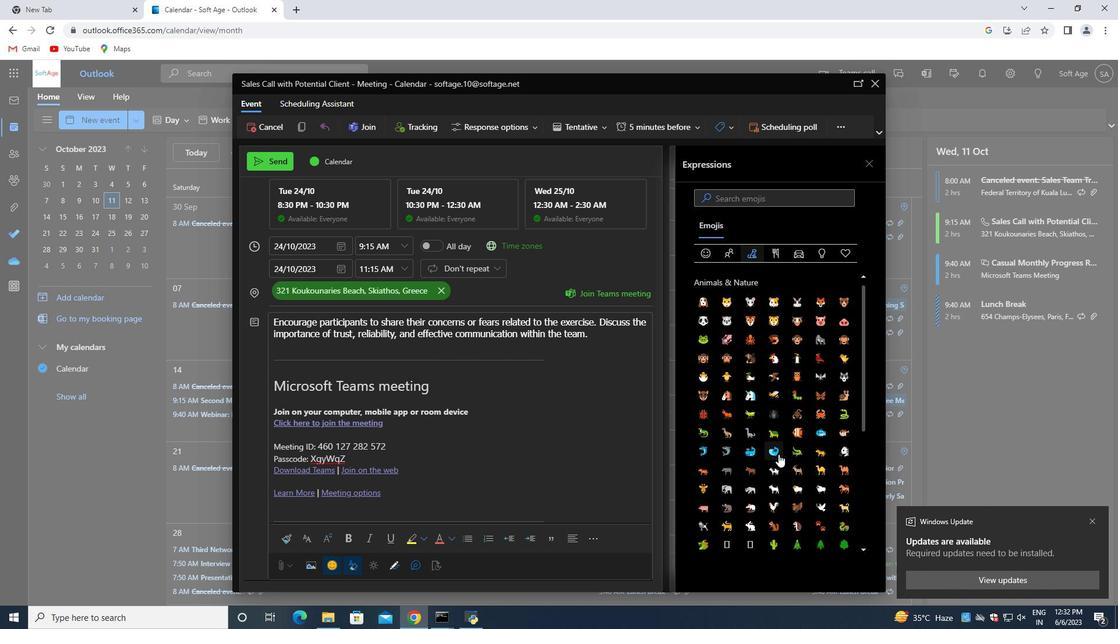 
Action: Mouse scrolled (772, 456) with delta (0, 0)
Screenshot: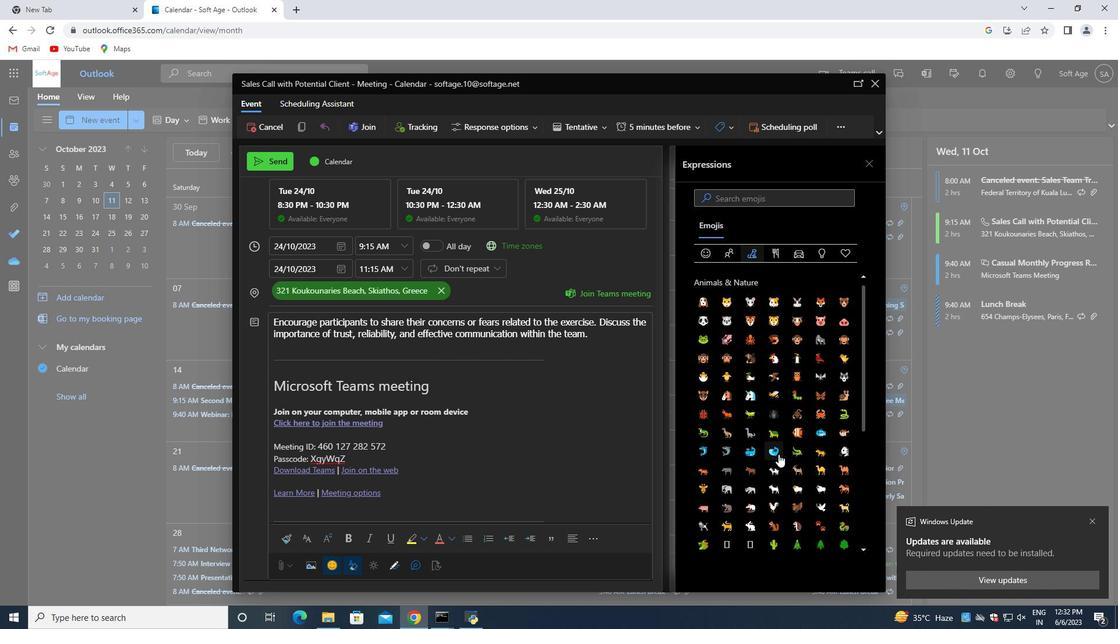 
Action: Mouse moved to (768, 457)
Screenshot: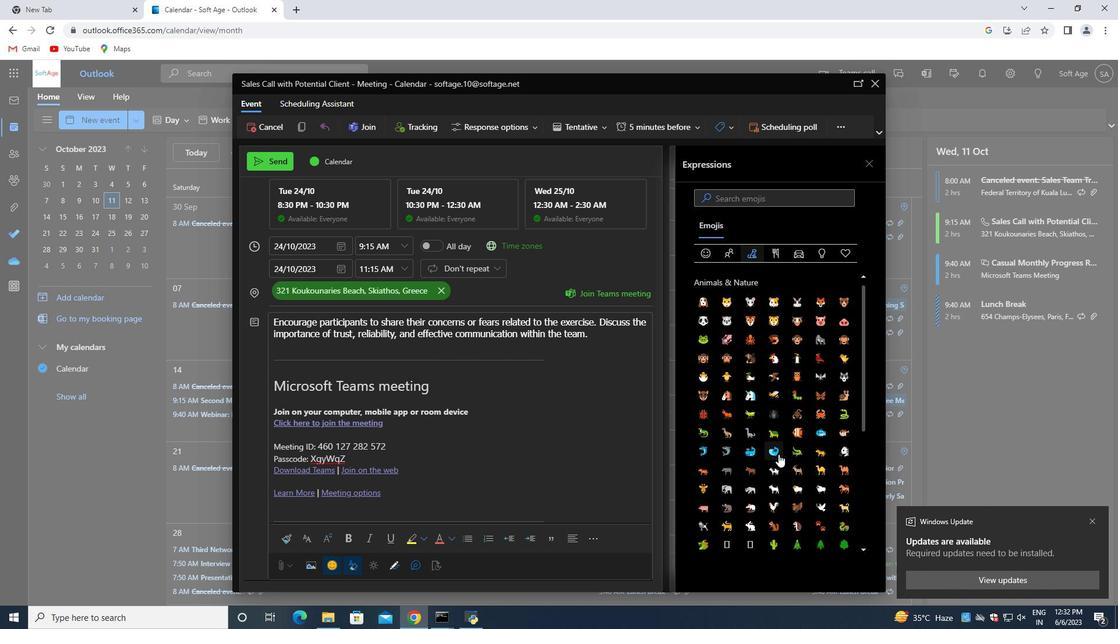 
Action: Mouse scrolled (770, 456) with delta (0, 0)
Screenshot: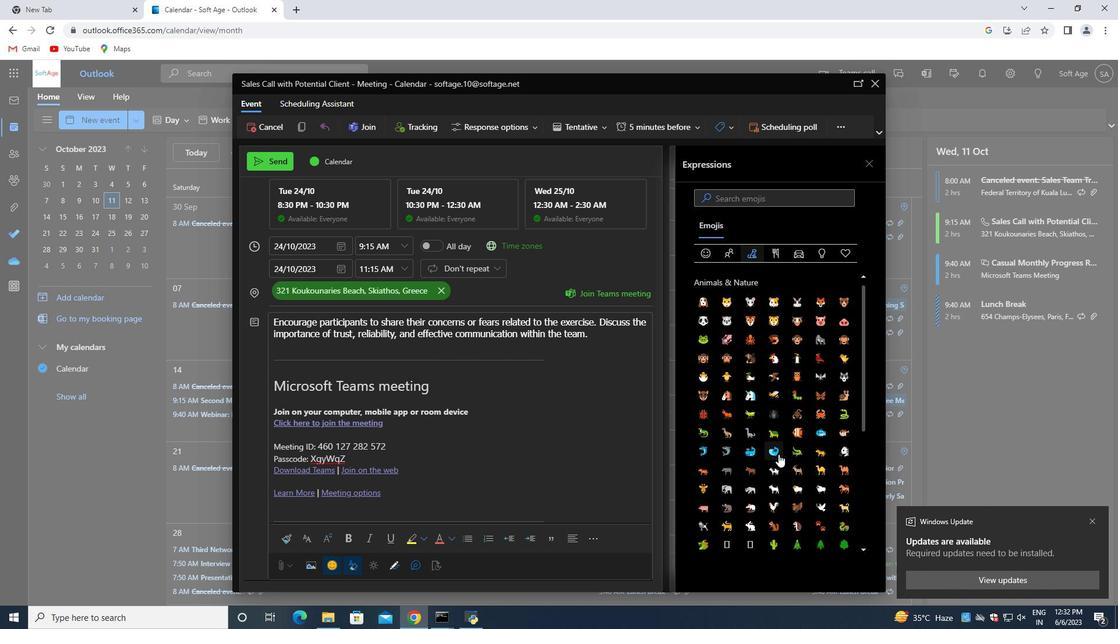 
Action: Mouse moved to (768, 458)
Screenshot: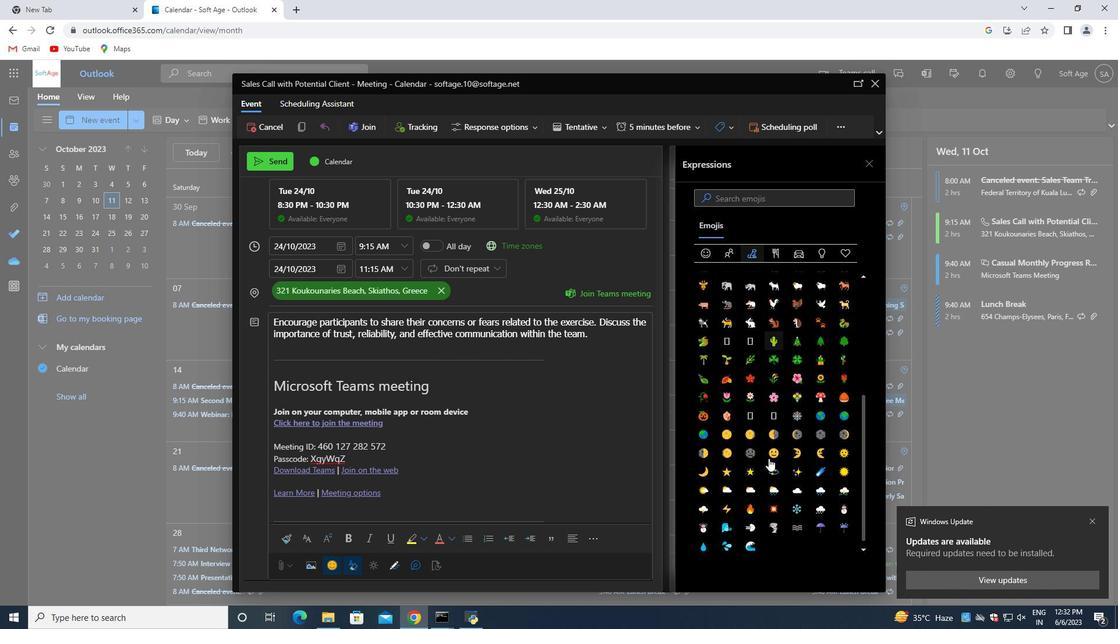 
Action: Mouse scrolled (768, 457) with delta (0, 0)
Screenshot: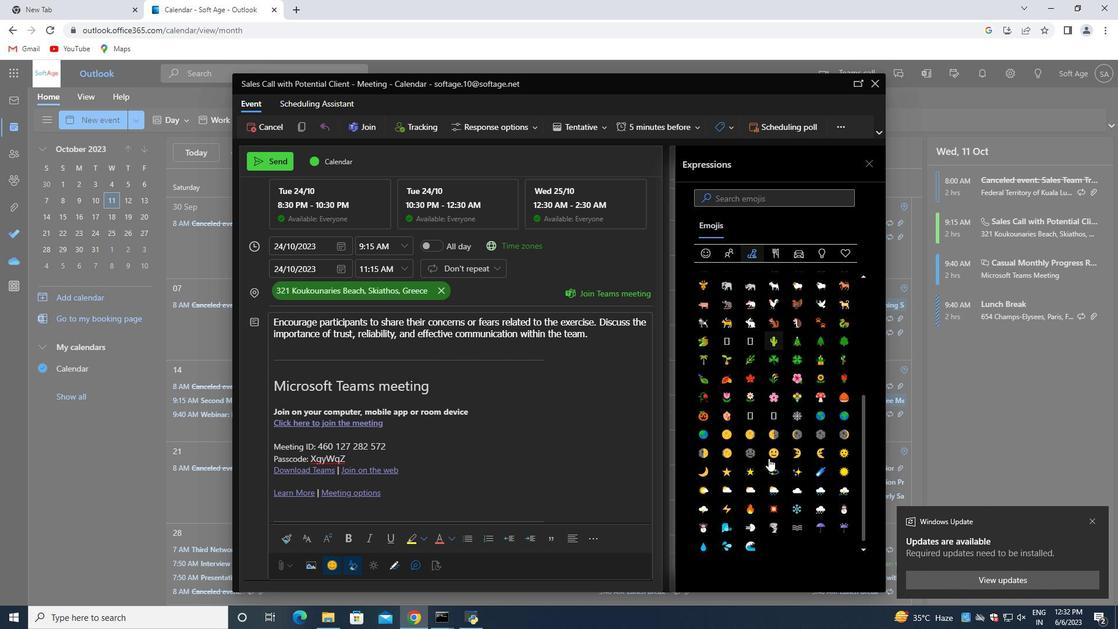 
Action: Mouse scrolled (768, 457) with delta (0, 0)
Screenshot: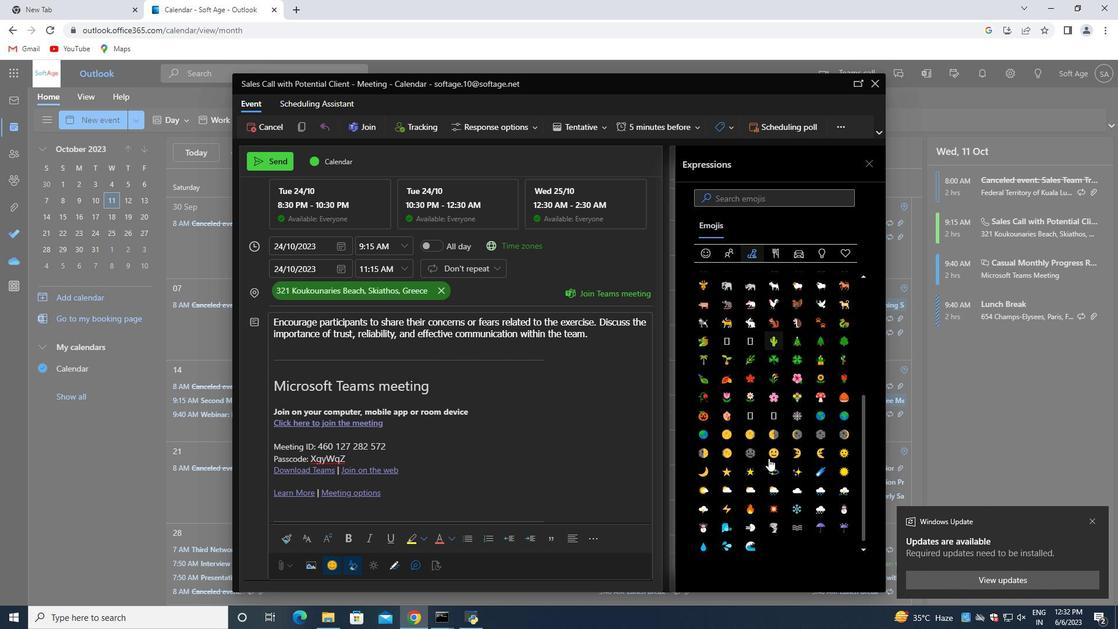 
Action: Mouse scrolled (768, 457) with delta (0, 0)
Screenshot: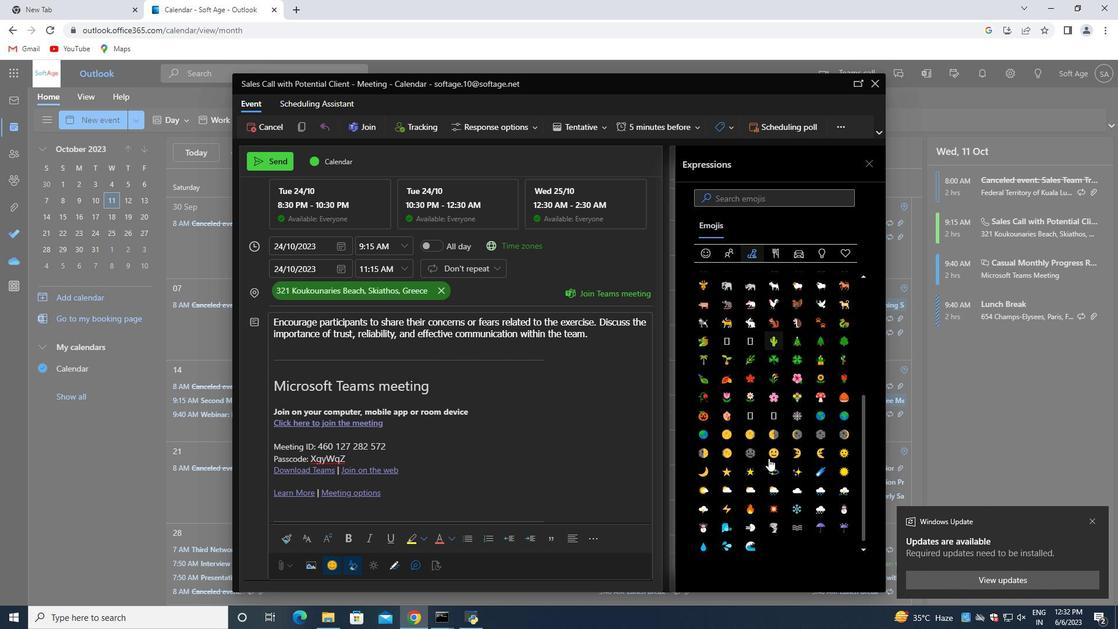 
Action: Mouse scrolled (768, 457) with delta (0, 0)
Screenshot: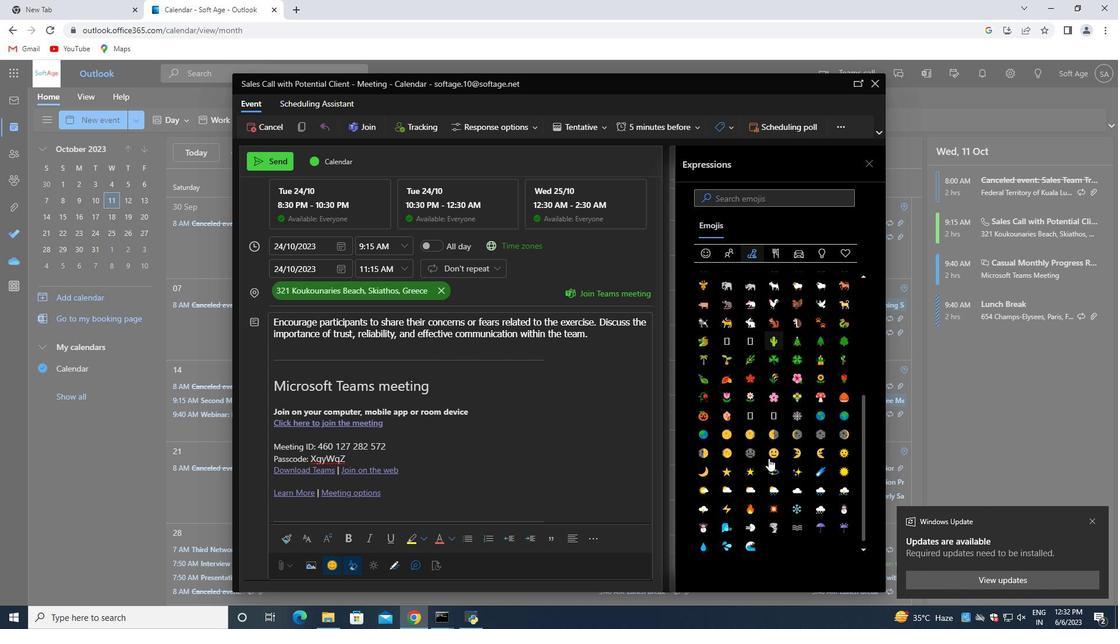 
Action: Mouse moved to (817, 415)
Screenshot: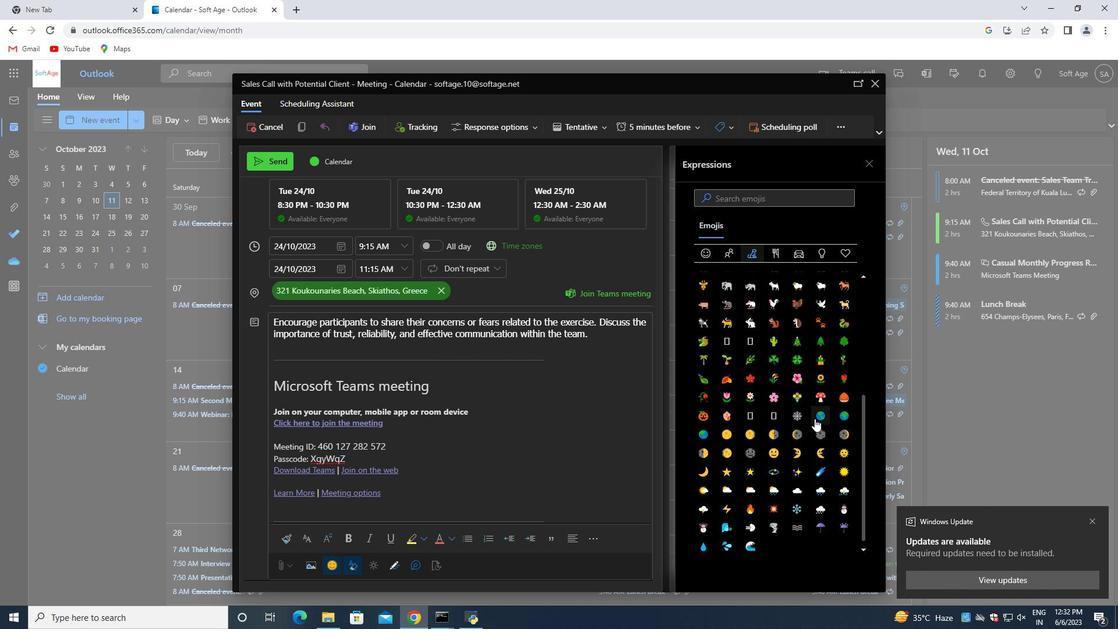 
Action: Mouse pressed left at (817, 415)
Screenshot: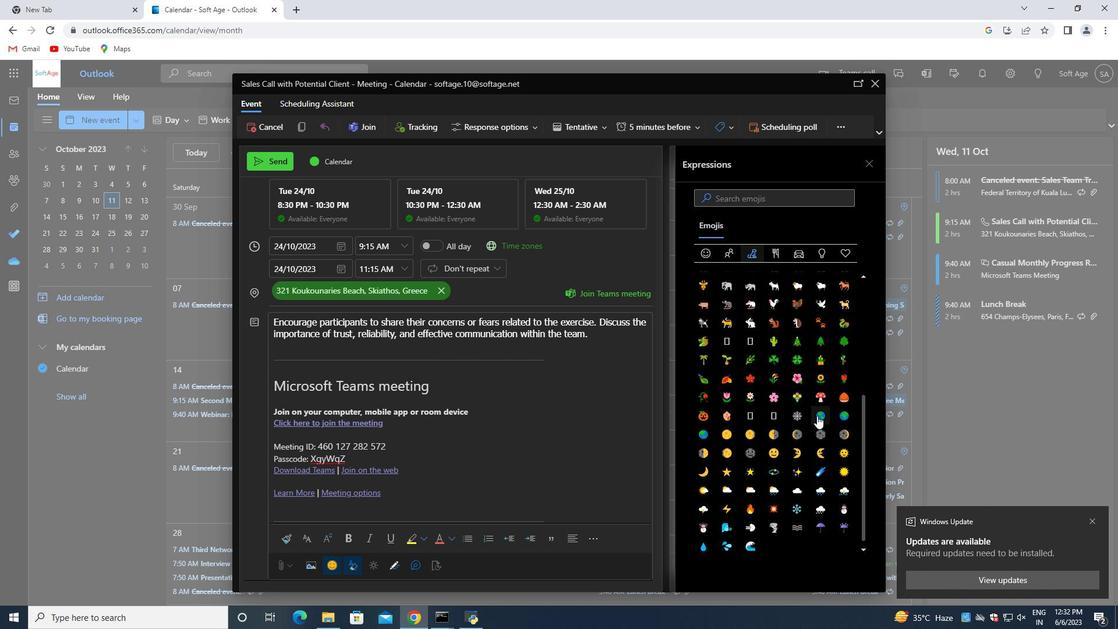 
Action: Mouse moved to (870, 166)
Screenshot: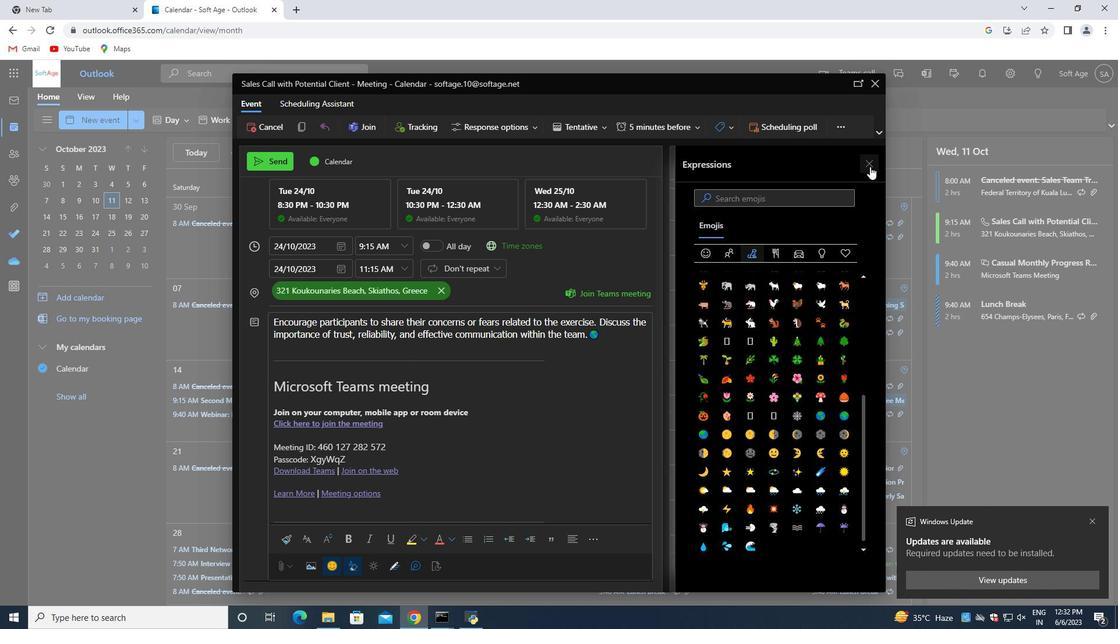 
Action: Mouse pressed left at (870, 166)
Screenshot: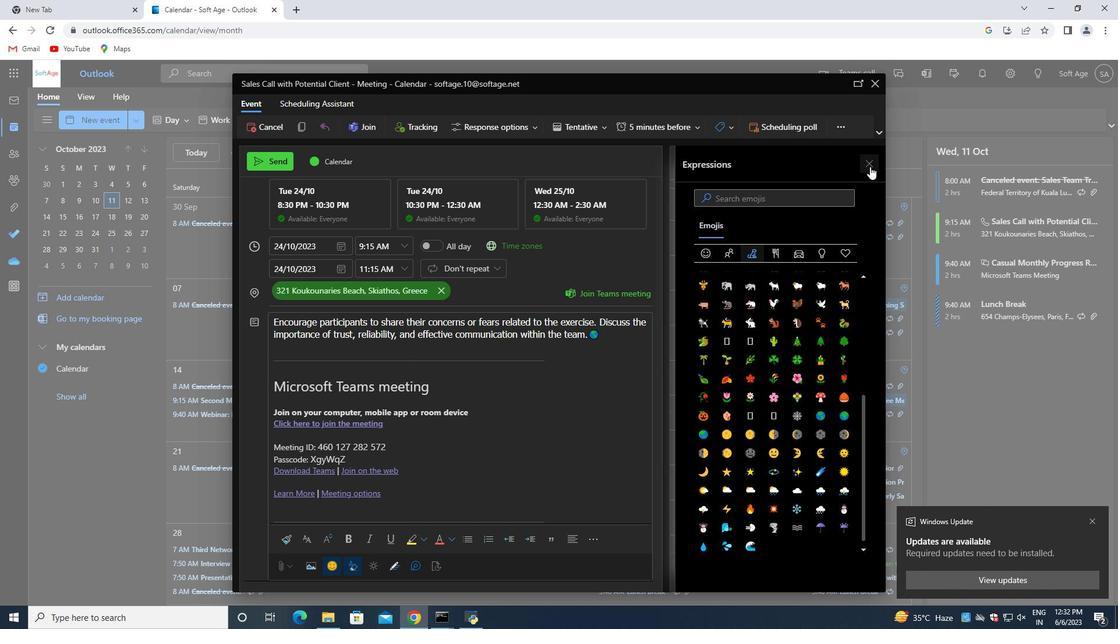 
Action: Mouse moved to (552, 308)
Screenshot: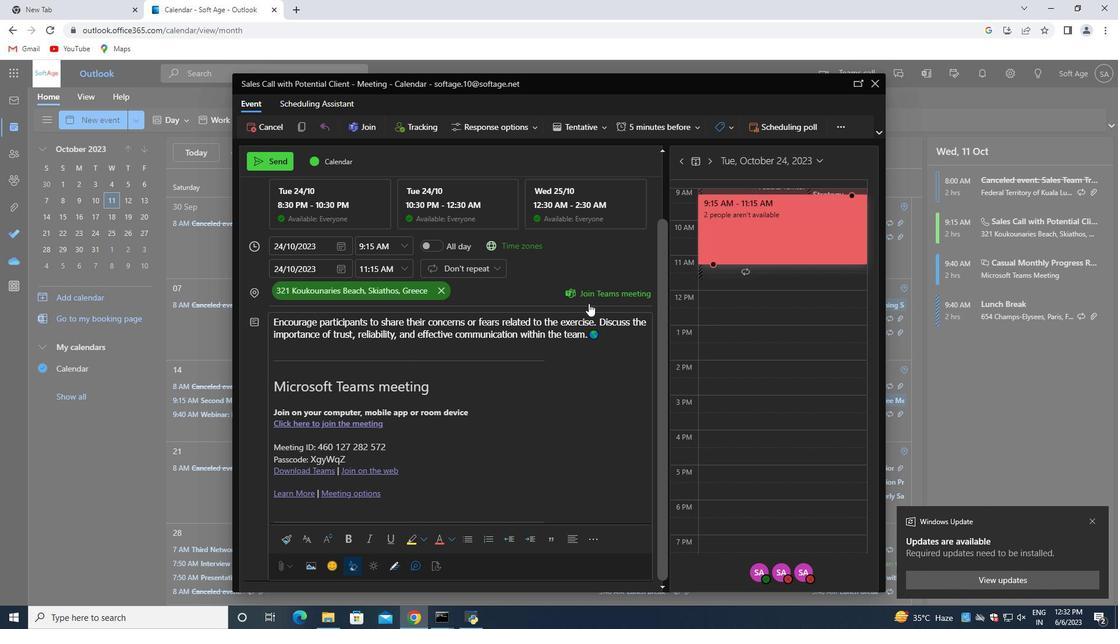 
Action: Mouse scrolled (552, 308) with delta (0, 0)
Screenshot: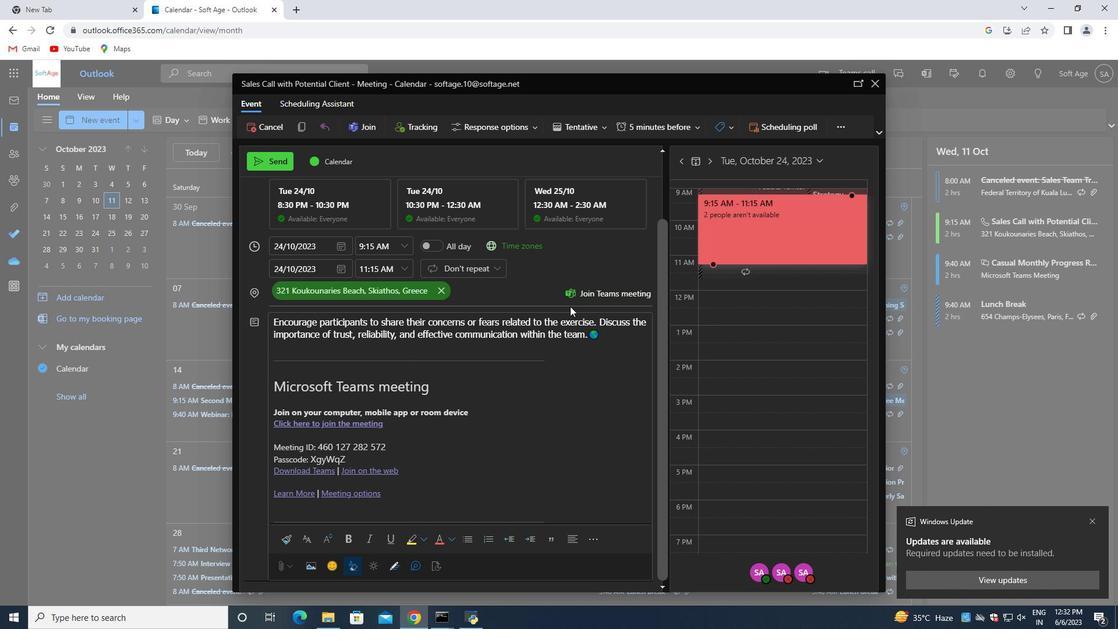 
Action: Mouse scrolled (552, 308) with delta (0, 0)
Screenshot: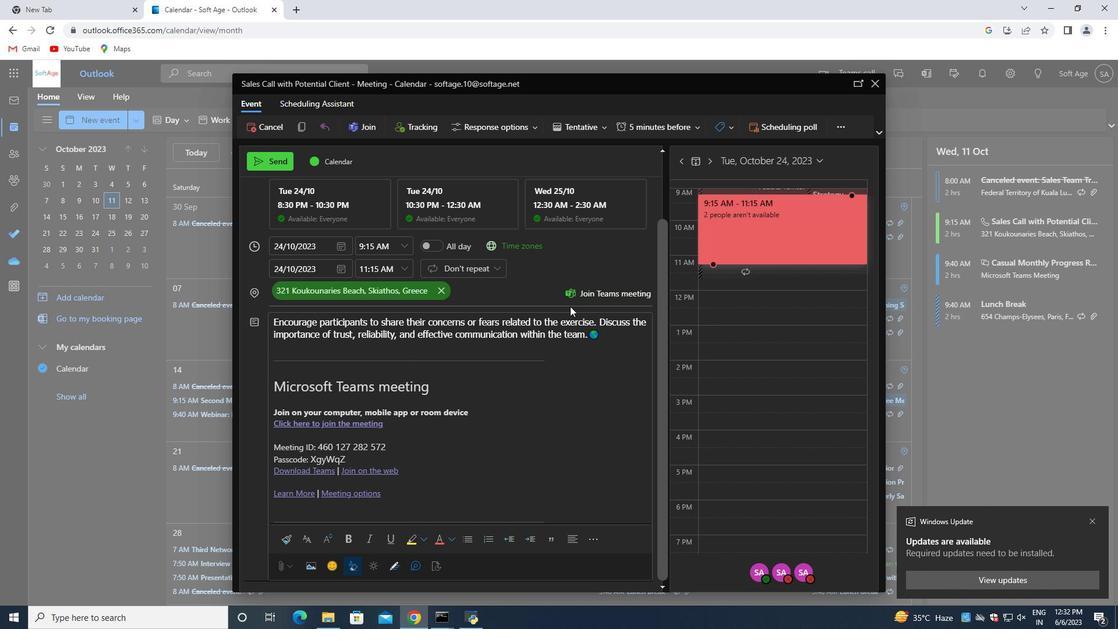 
Action: Mouse scrolled (552, 308) with delta (0, 0)
Screenshot: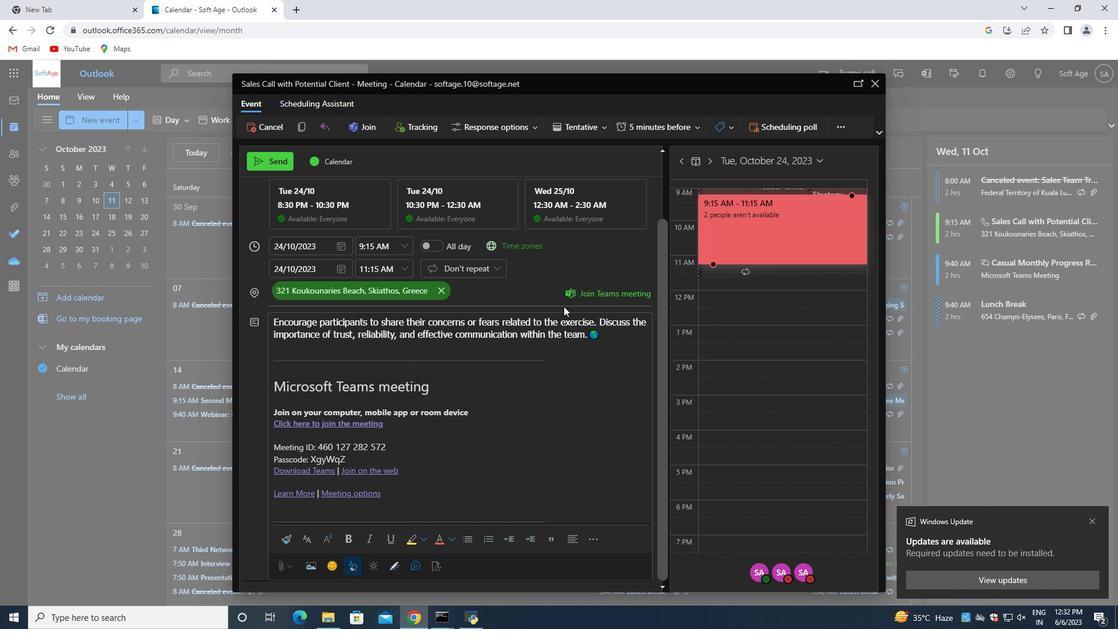 
Action: Mouse scrolled (552, 308) with delta (0, 0)
Screenshot: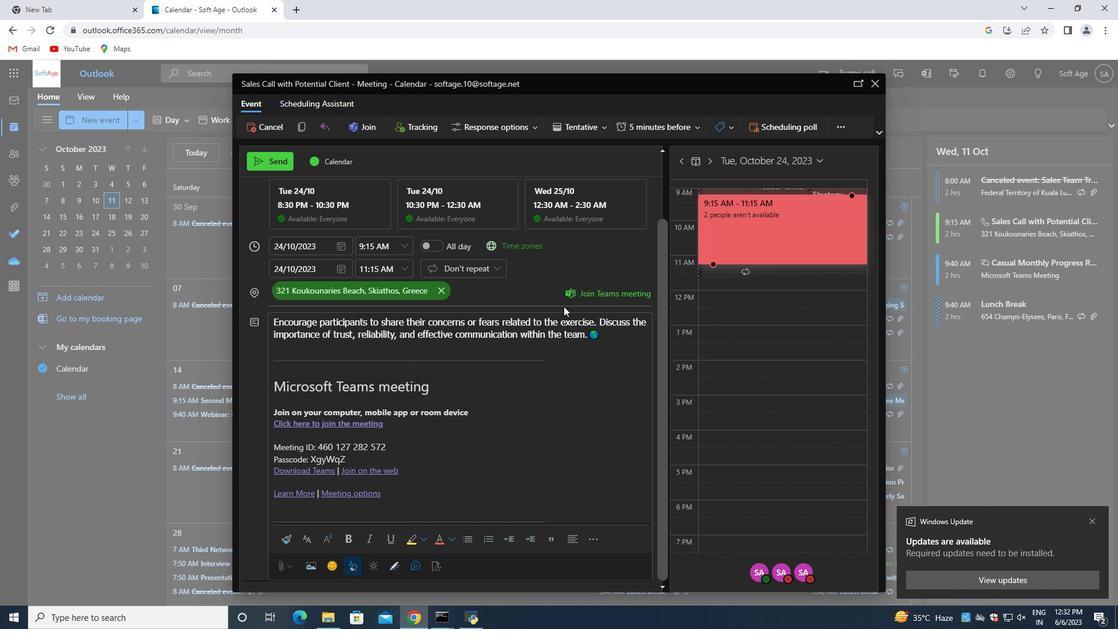 
Action: Mouse scrolled (552, 308) with delta (0, 0)
Screenshot: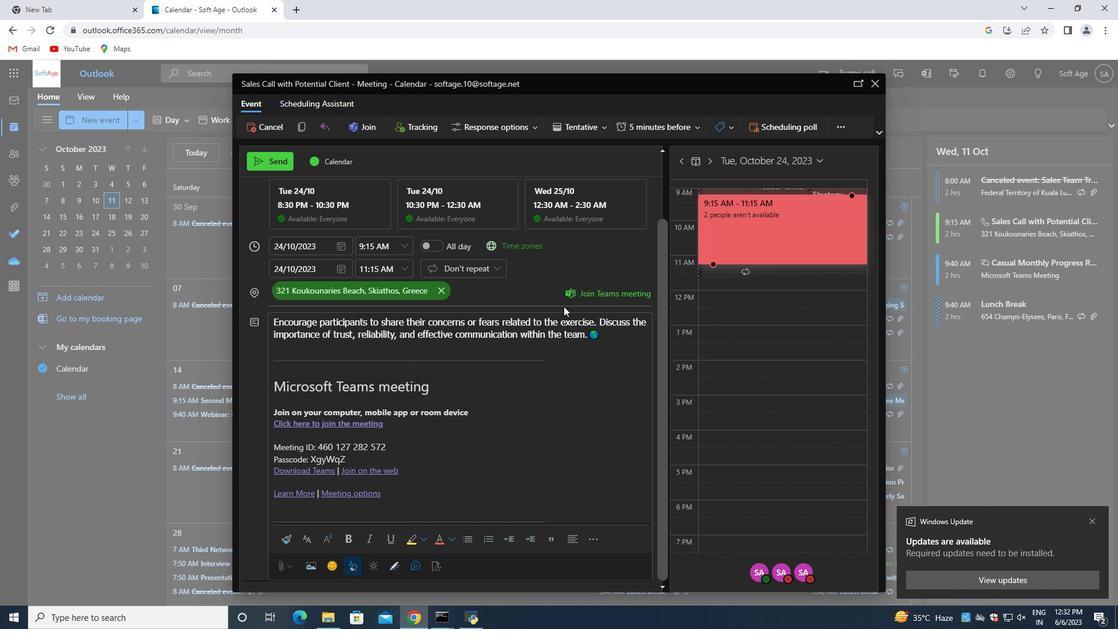 
Action: Mouse moved to (382, 217)
Screenshot: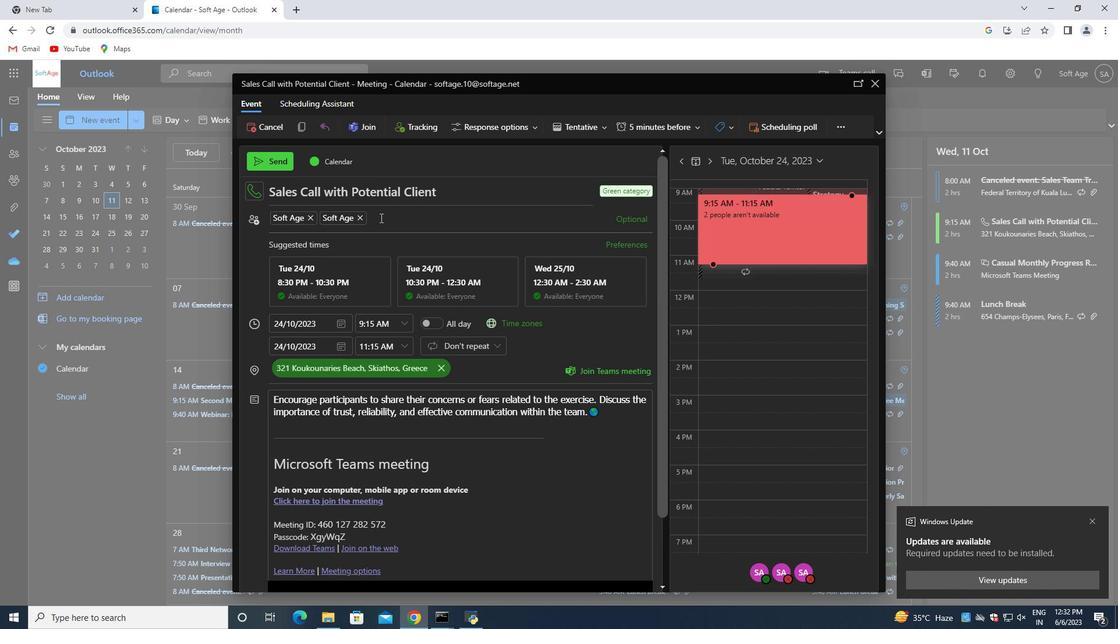 
Action: Mouse pressed left at (382, 217)
Screenshot: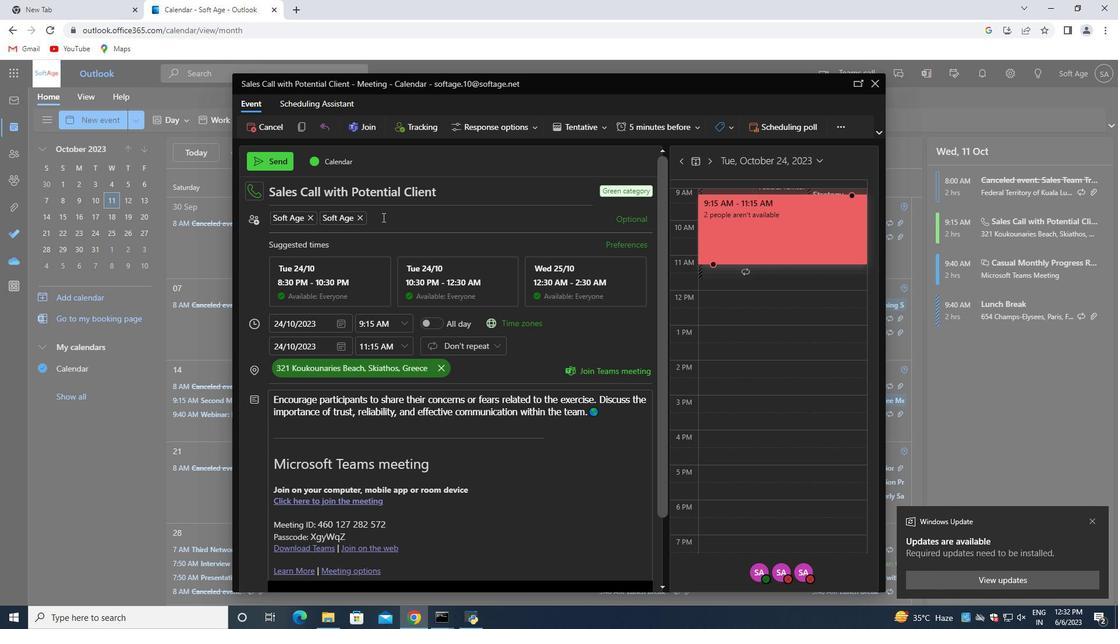 
Action: Key pressed softage.5<Key.shift>@softage.net<Key.enter>
Screenshot: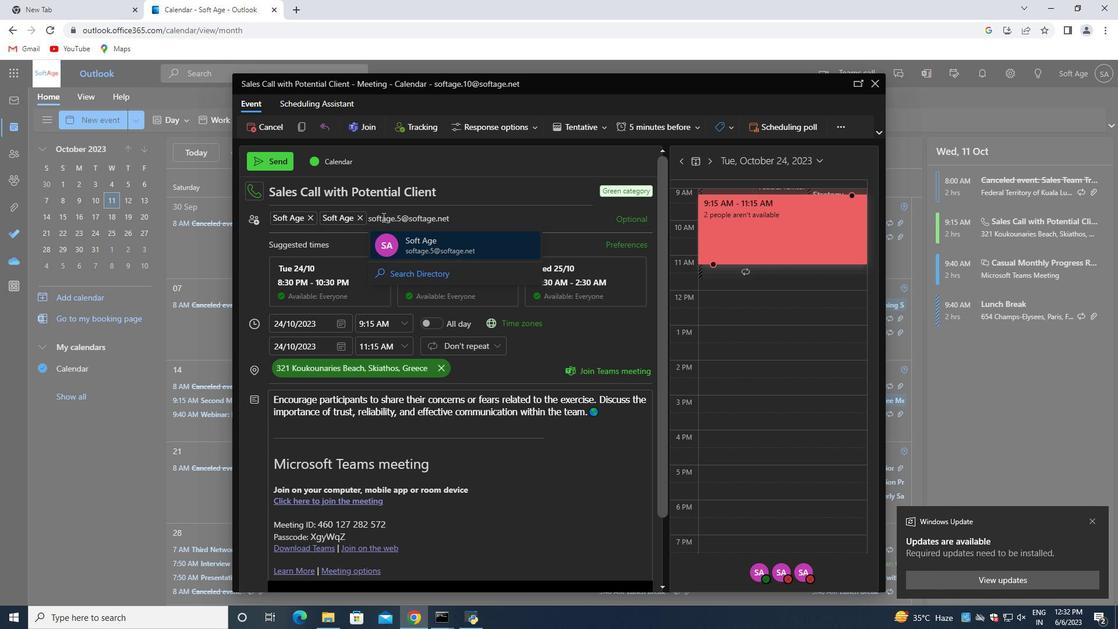 
Action: Mouse moved to (599, 400)
Screenshot: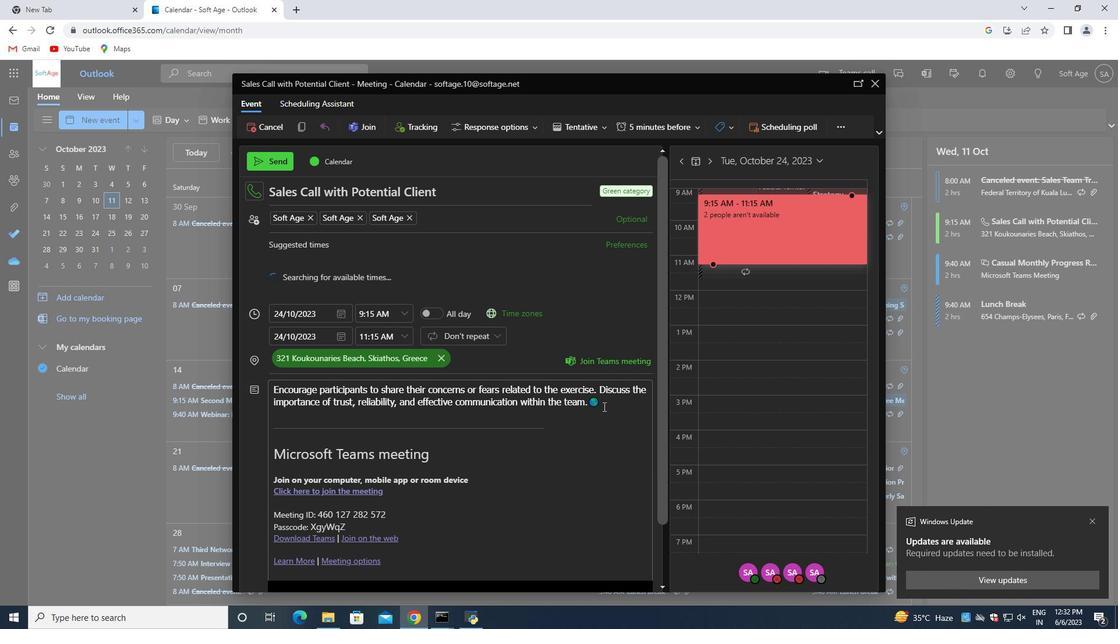
Action: Mouse pressed left at (599, 400)
Screenshot: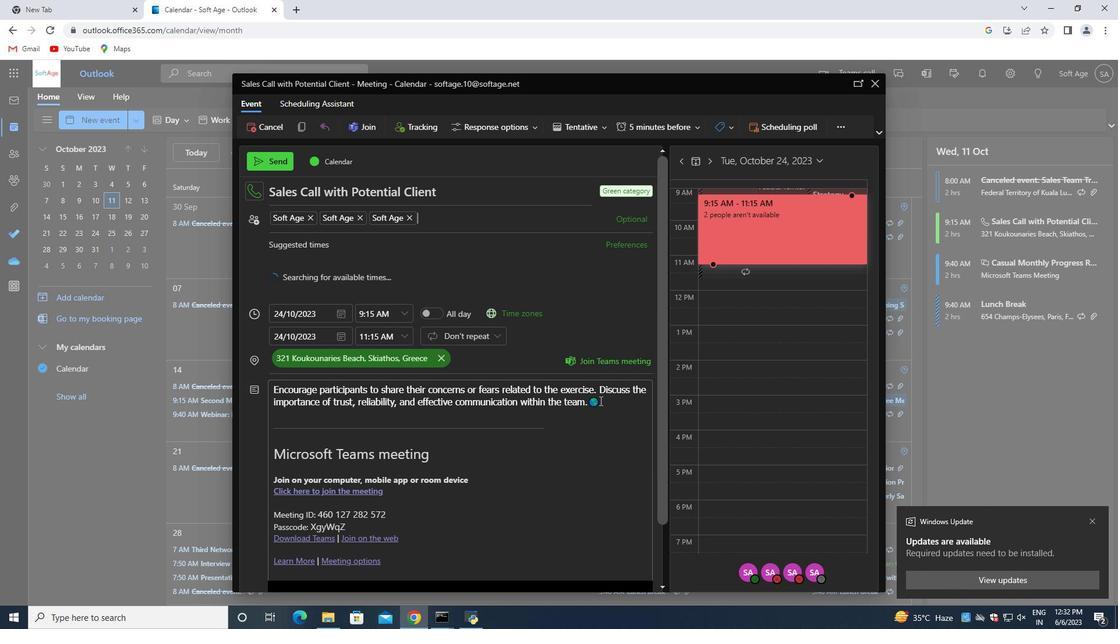 
Action: Mouse moved to (602, 413)
Screenshot: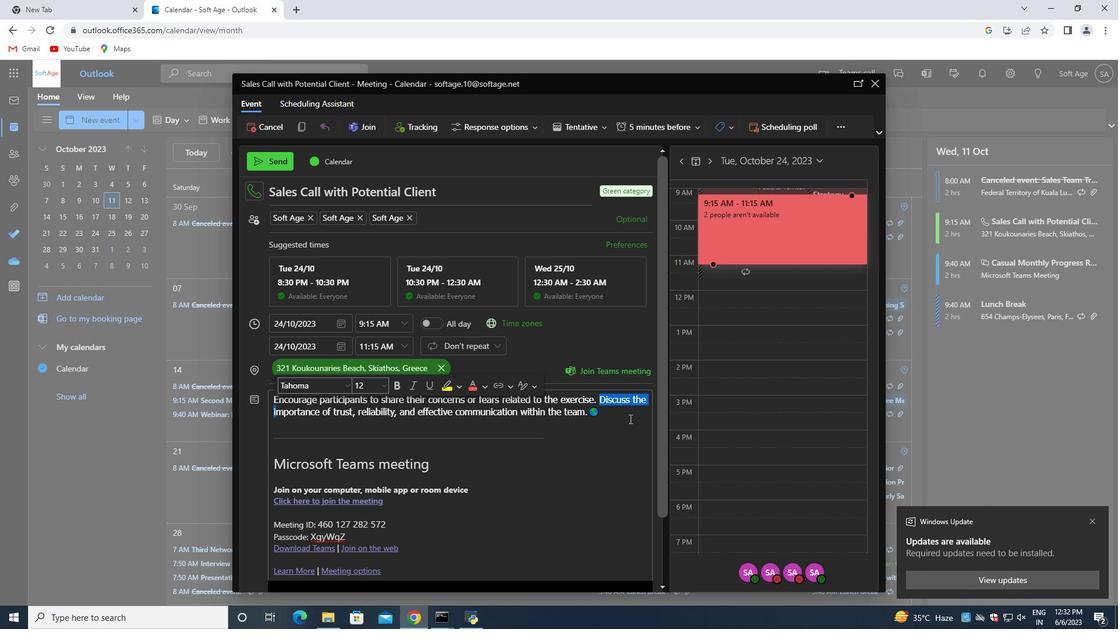 
Action: Mouse pressed left at (602, 413)
Screenshot: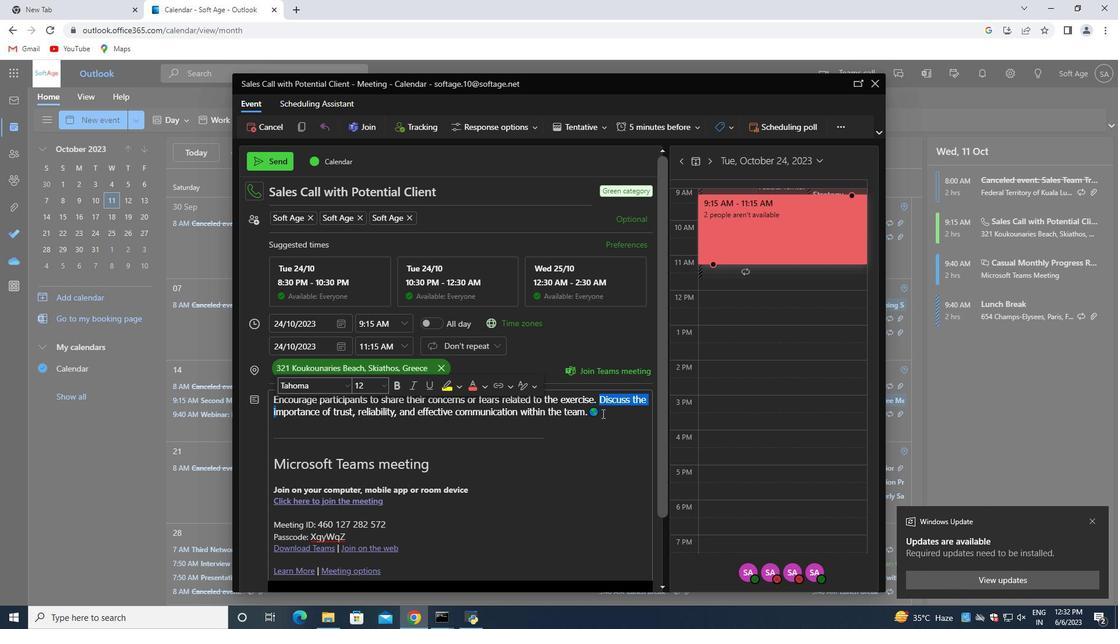 
Action: Mouse moved to (417, 460)
Screenshot: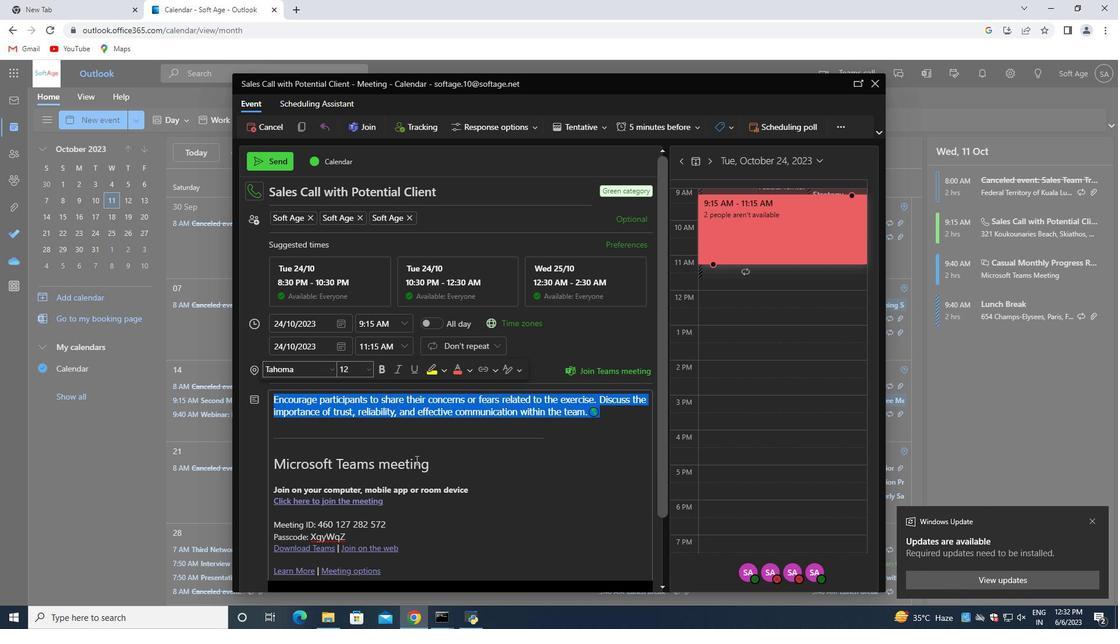 
Action: Mouse scrolled (417, 459) with delta (0, 0)
Screenshot: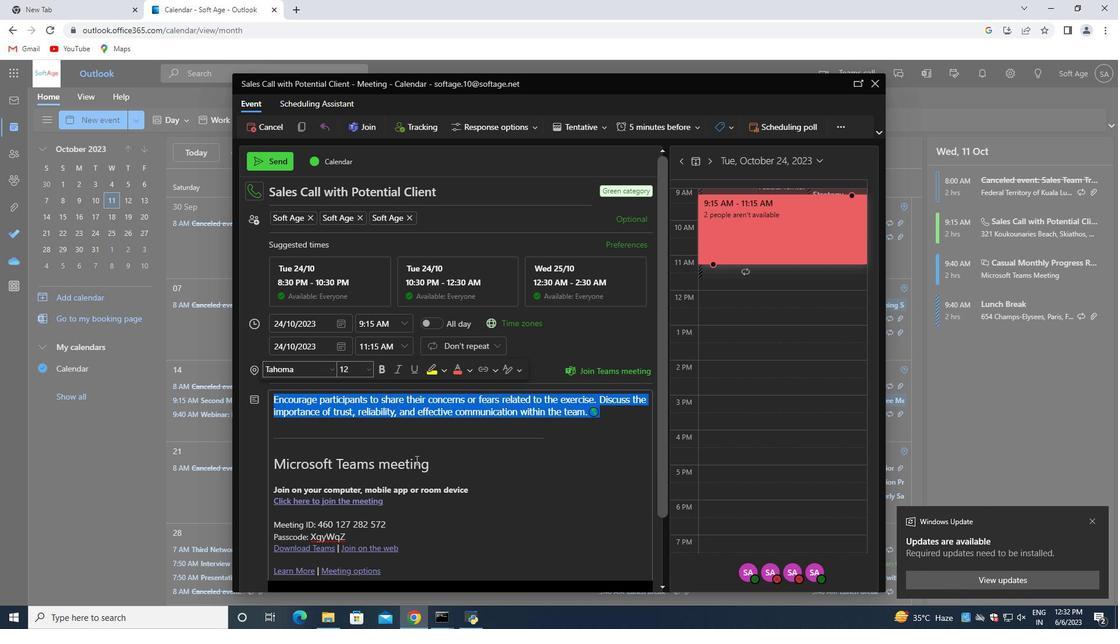 
Action: Mouse moved to (420, 462)
Screenshot: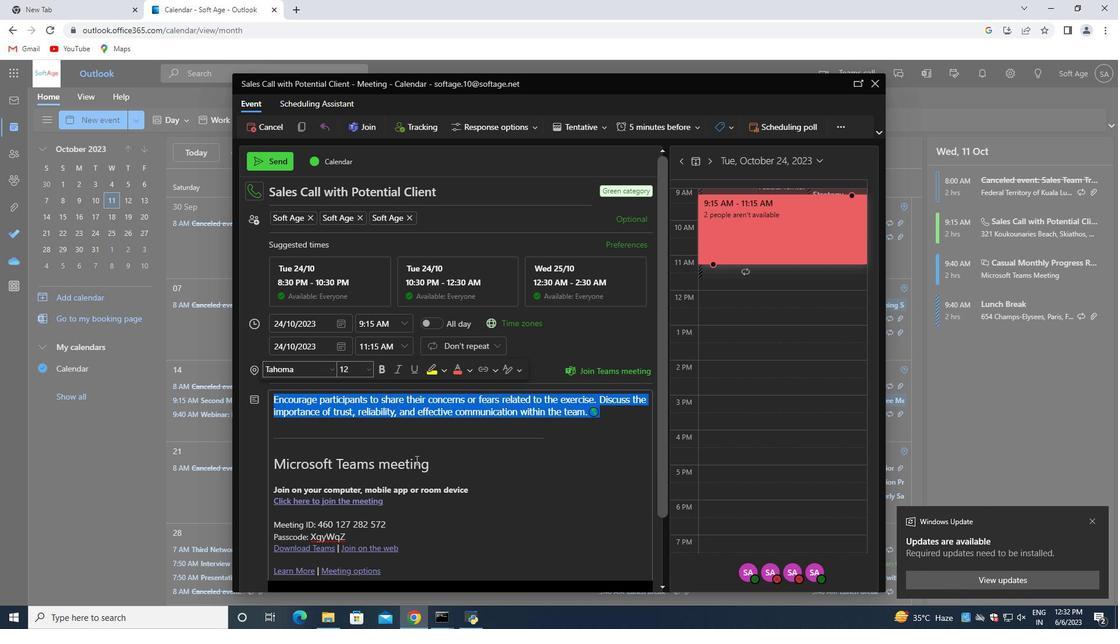 
Action: Mouse scrolled (420, 461) with delta (0, 0)
Screenshot: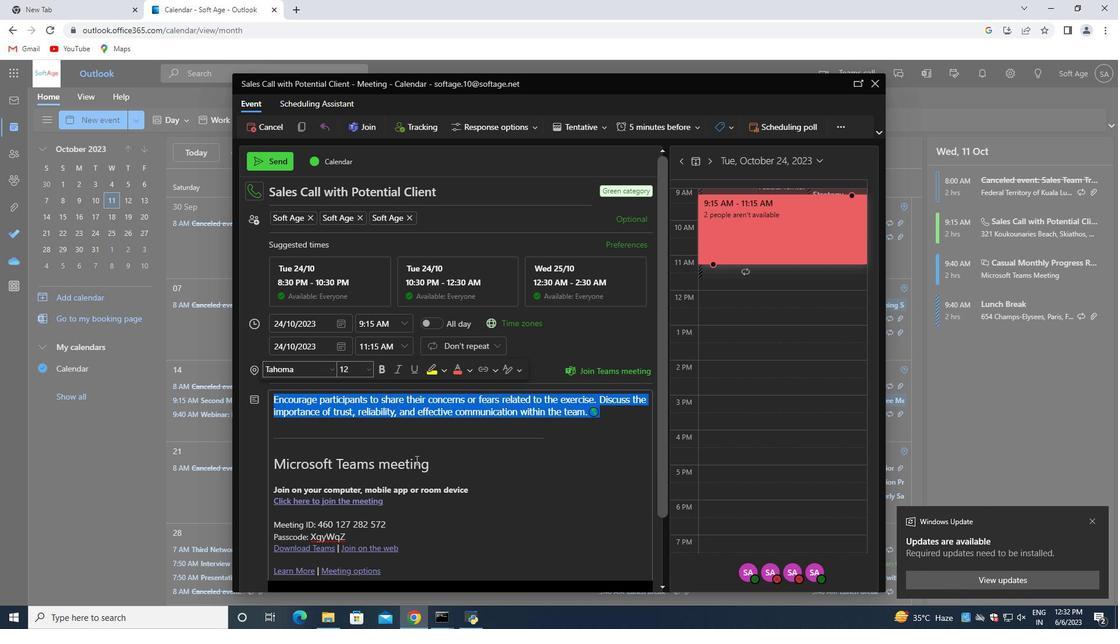 
Action: Mouse moved to (576, 538)
Screenshot: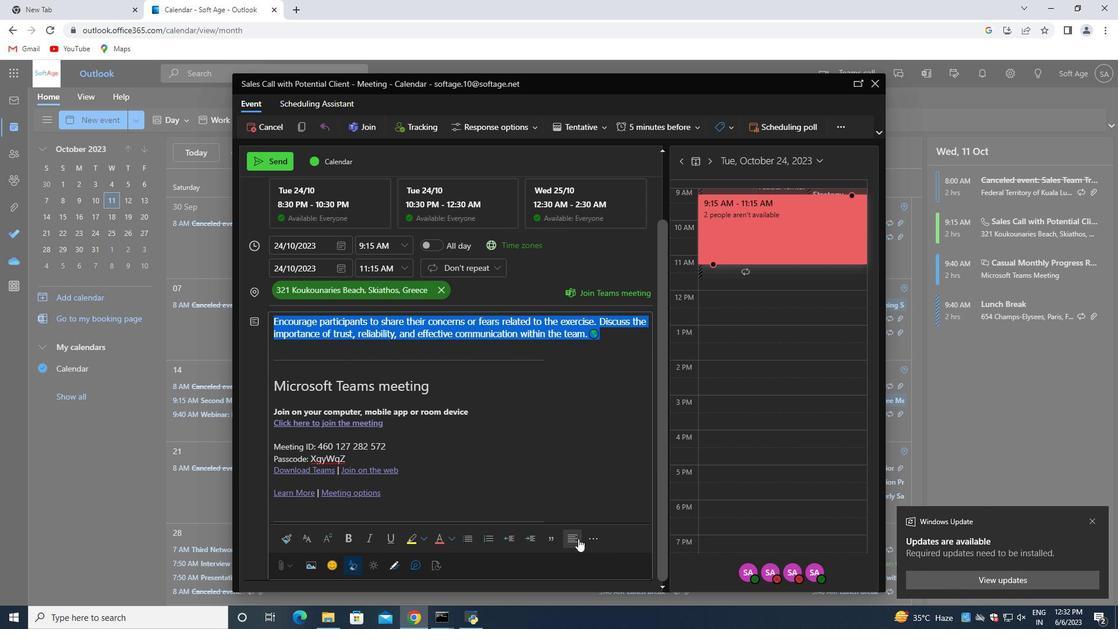 
Action: Mouse pressed left at (576, 538)
Screenshot: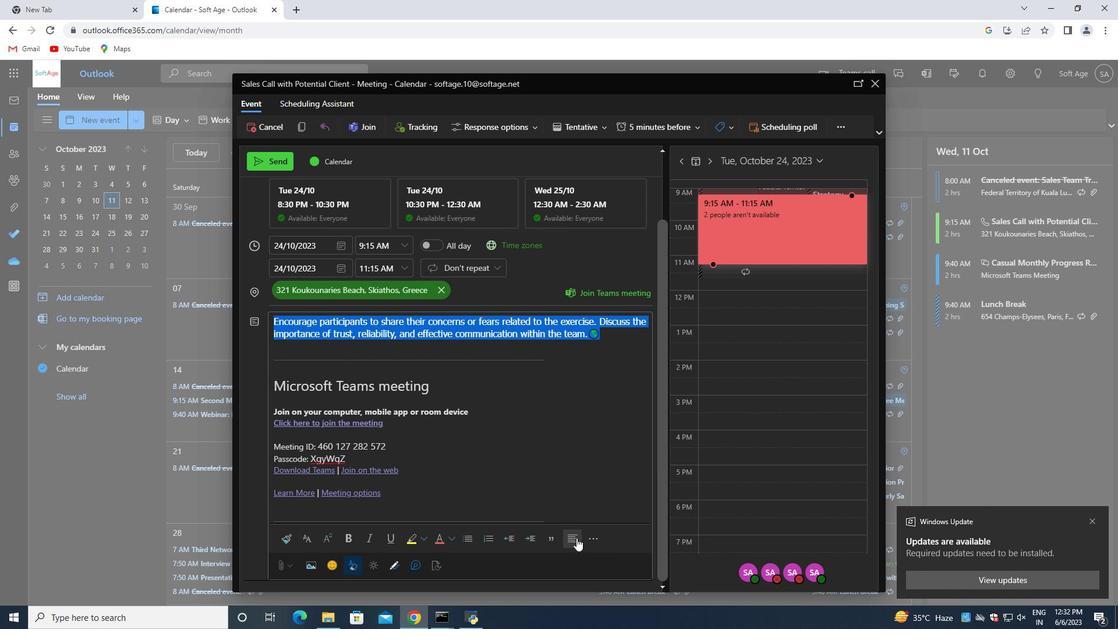 
Action: Mouse moved to (445, 535)
Screenshot: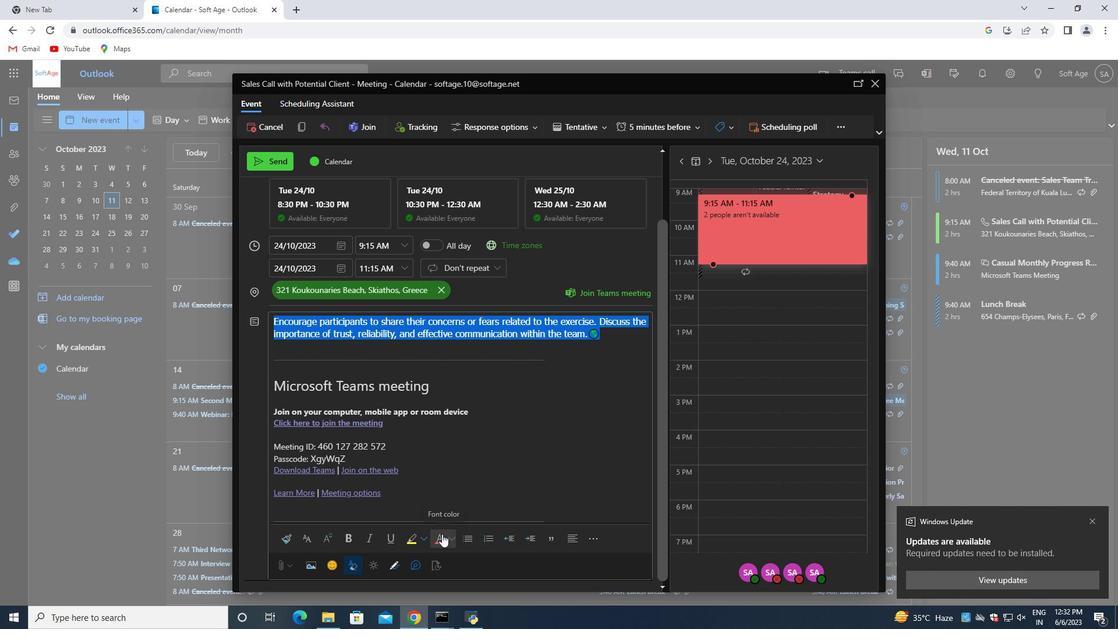
Action: Mouse pressed left at (445, 535)
Screenshot: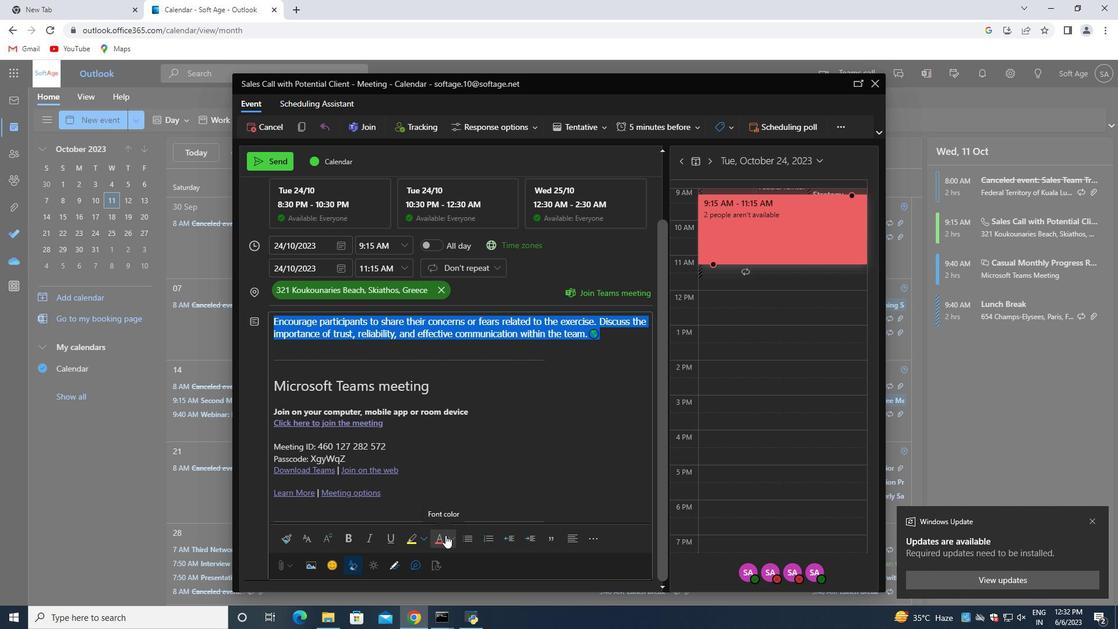 
Action: Mouse moved to (449, 537)
Screenshot: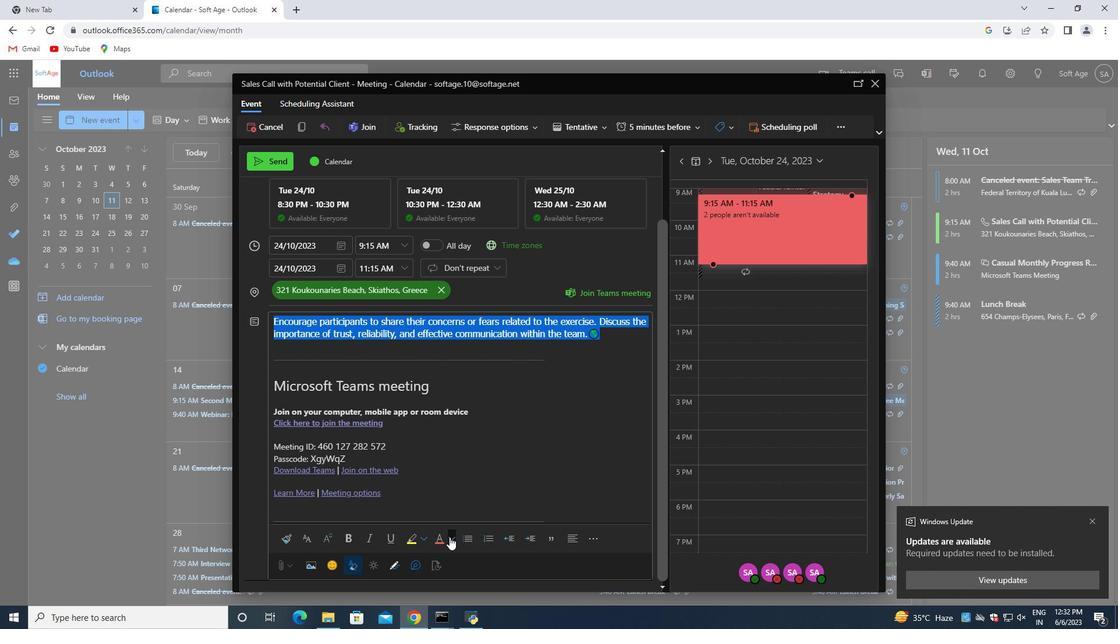 
Action: Mouse pressed left at (449, 537)
Screenshot: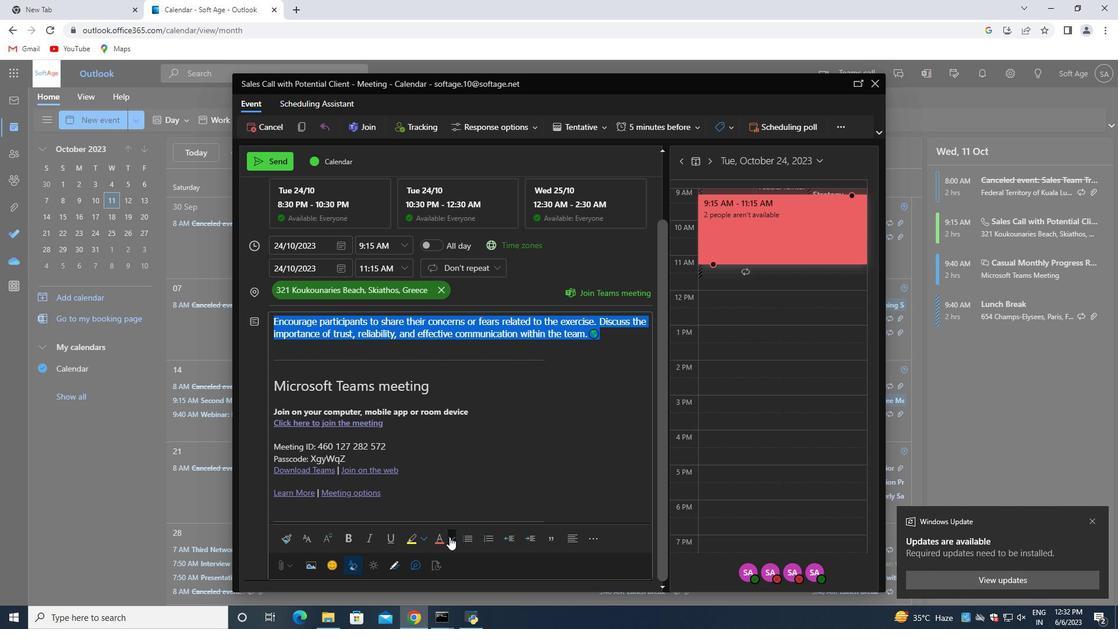
Action: Mouse moved to (519, 440)
Screenshot: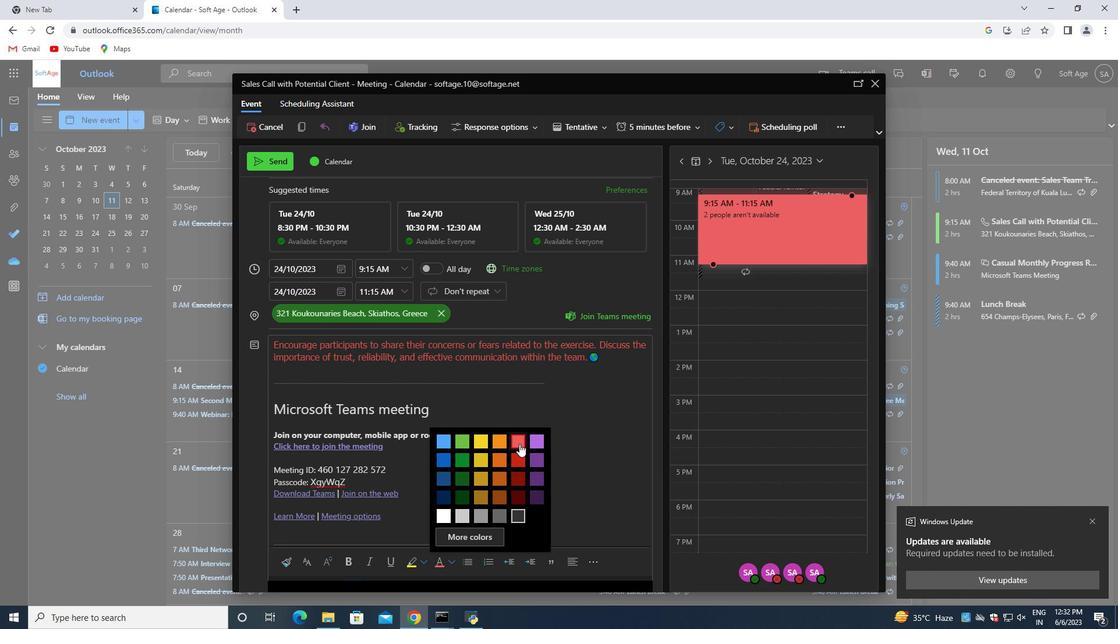 
Action: Mouse pressed left at (519, 440)
Screenshot: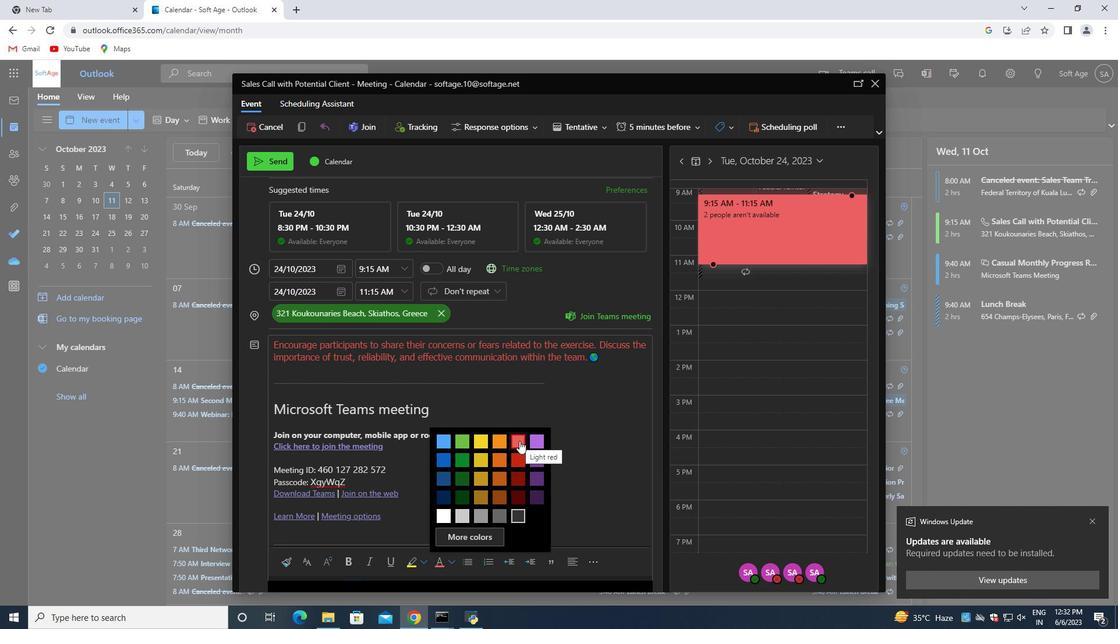 
Action: Mouse moved to (615, 365)
Screenshot: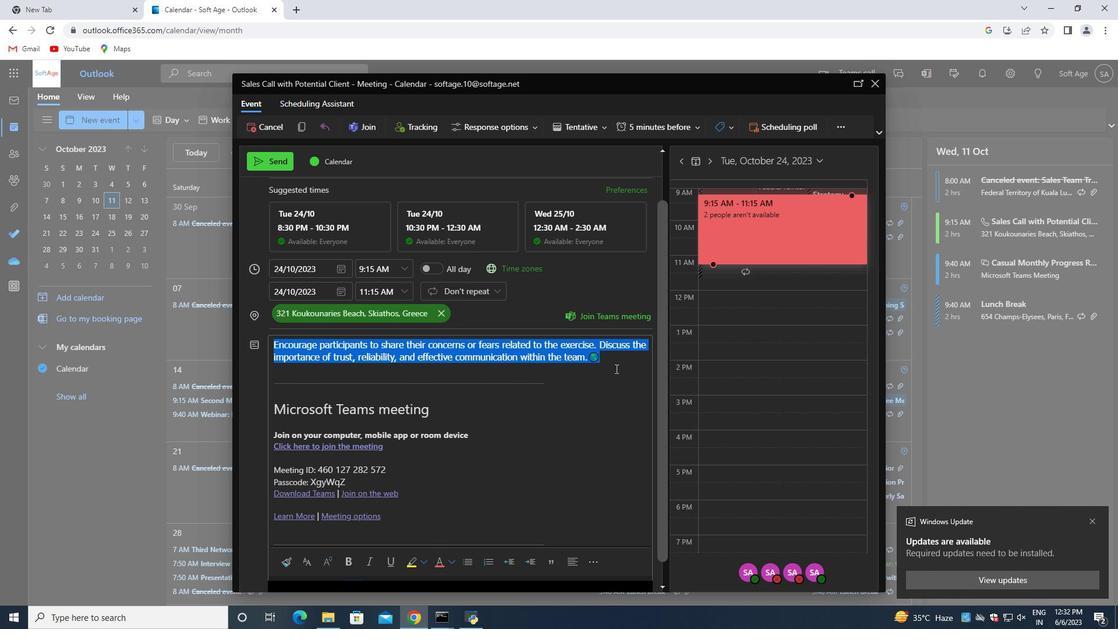 
Action: Mouse pressed left at (615, 365)
Screenshot: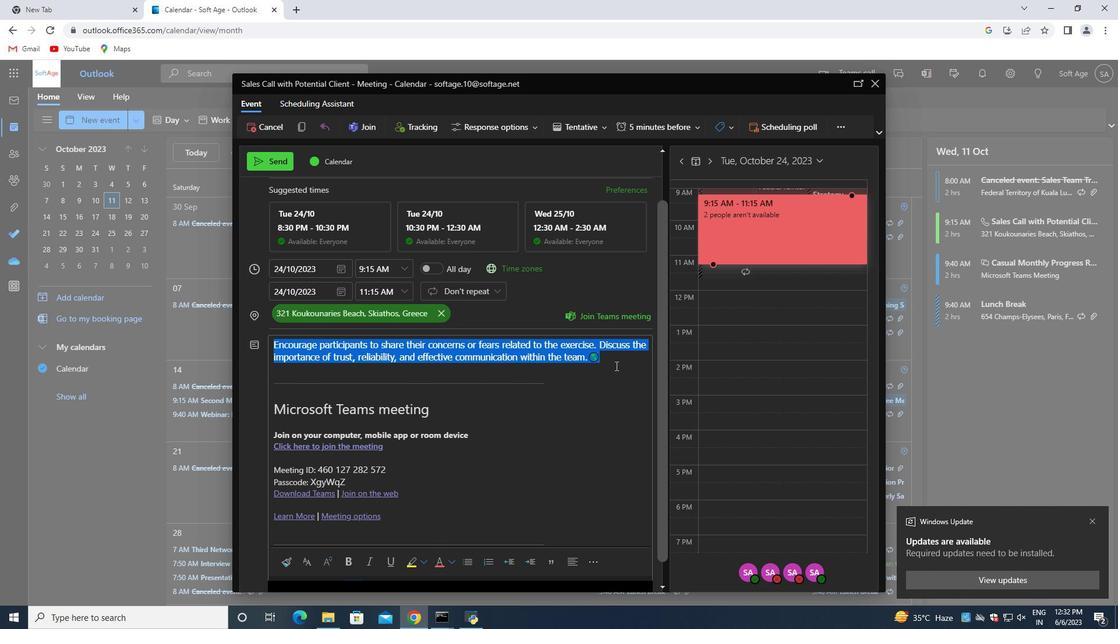 
Action: Mouse moved to (615, 364)
Screenshot: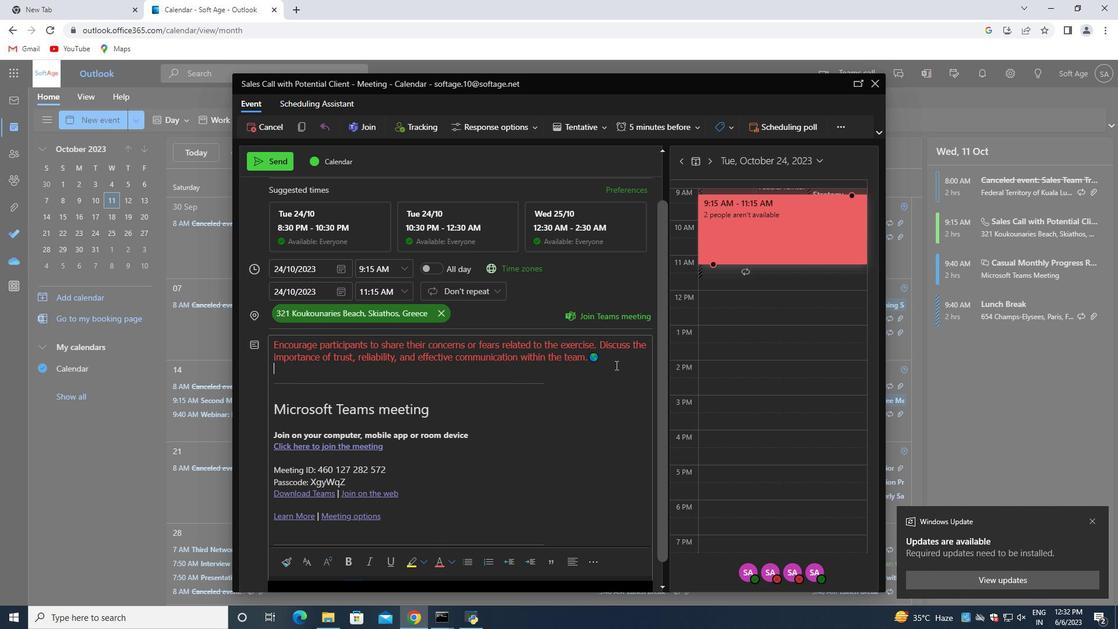 
Action: Mouse scrolled (615, 365) with delta (0, 0)
Screenshot: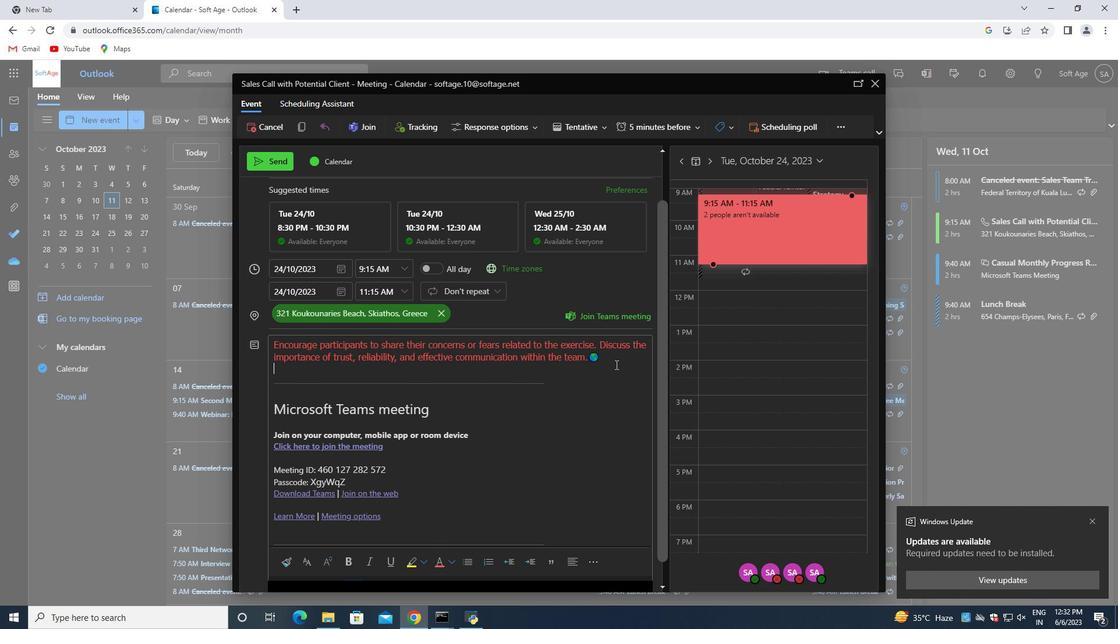 
Action: Mouse scrolled (615, 365) with delta (0, 0)
Screenshot: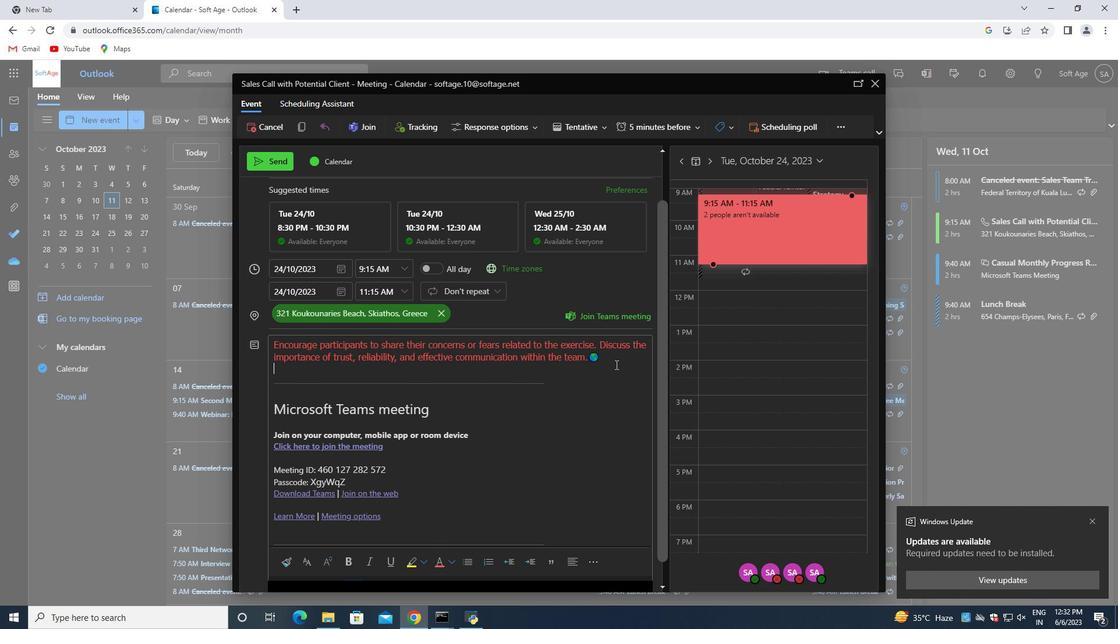 
Action: Mouse scrolled (615, 365) with delta (0, 0)
Screenshot: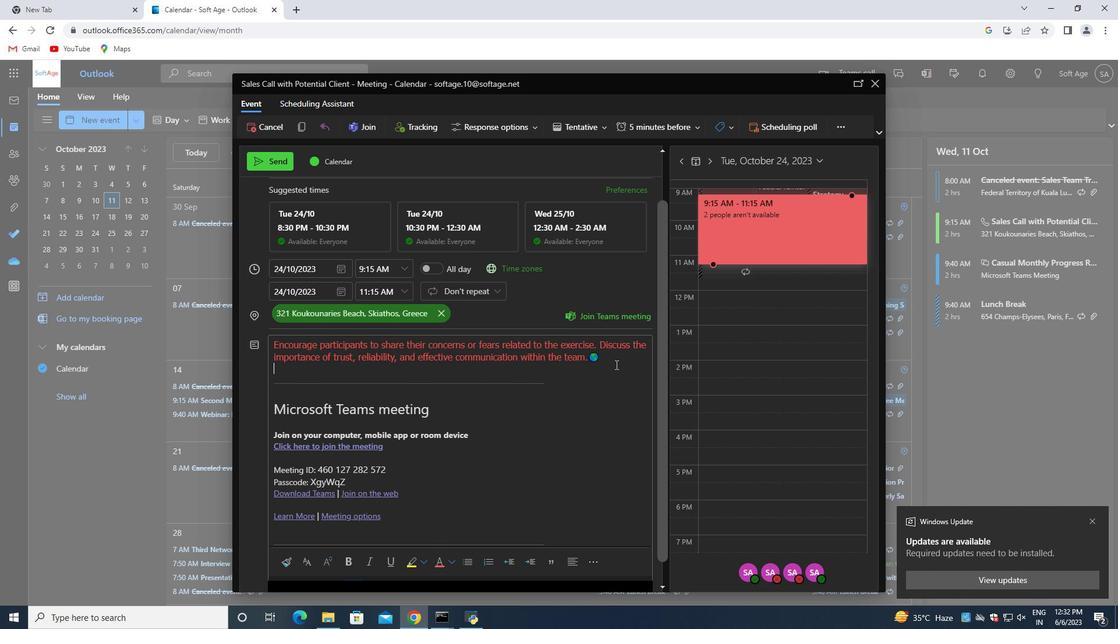 
Action: Mouse scrolled (615, 365) with delta (0, 0)
Screenshot: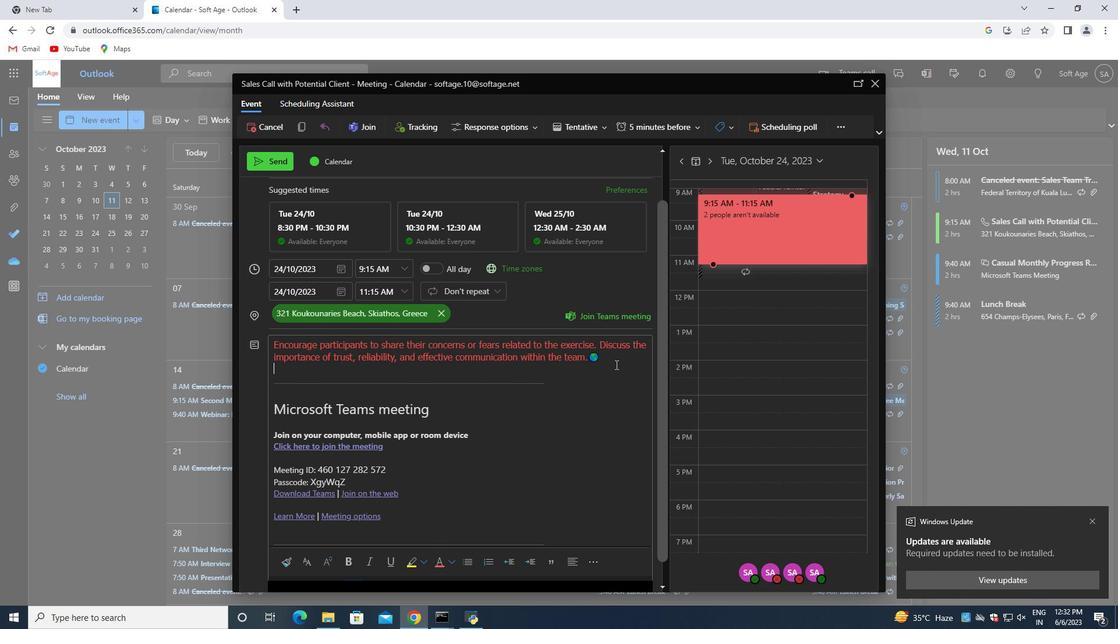 
Action: Mouse scrolled (615, 365) with delta (0, 0)
Screenshot: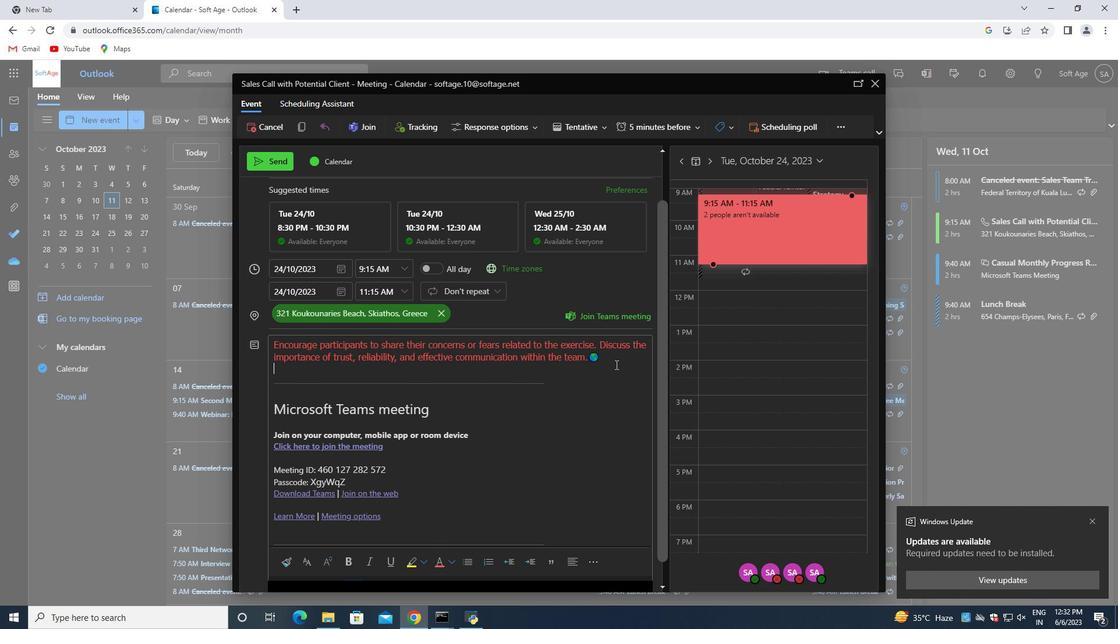 
Action: Mouse moved to (252, 191)
Screenshot: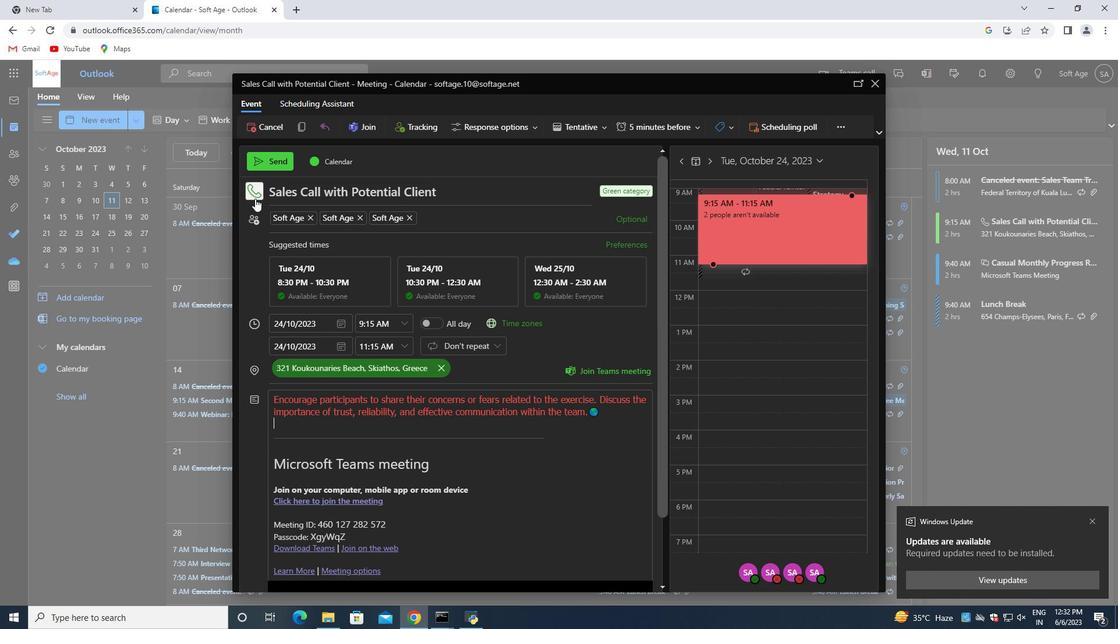 
Action: Mouse pressed left at (252, 191)
Screenshot: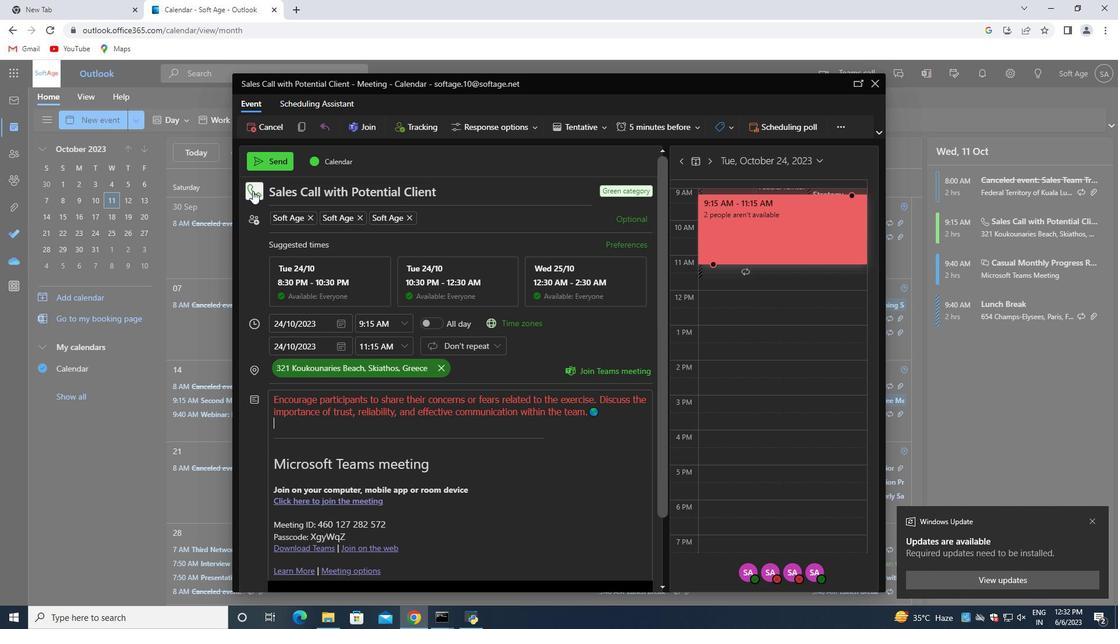 
Action: Mouse moved to (336, 179)
Screenshot: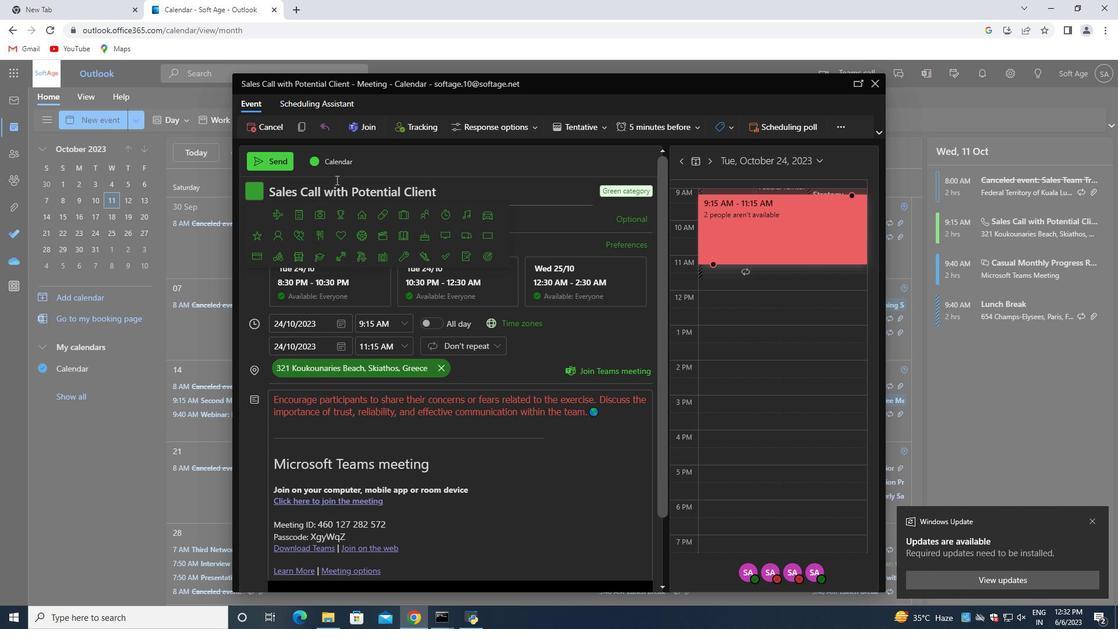 
Action: Mouse pressed left at (336, 179)
Screenshot: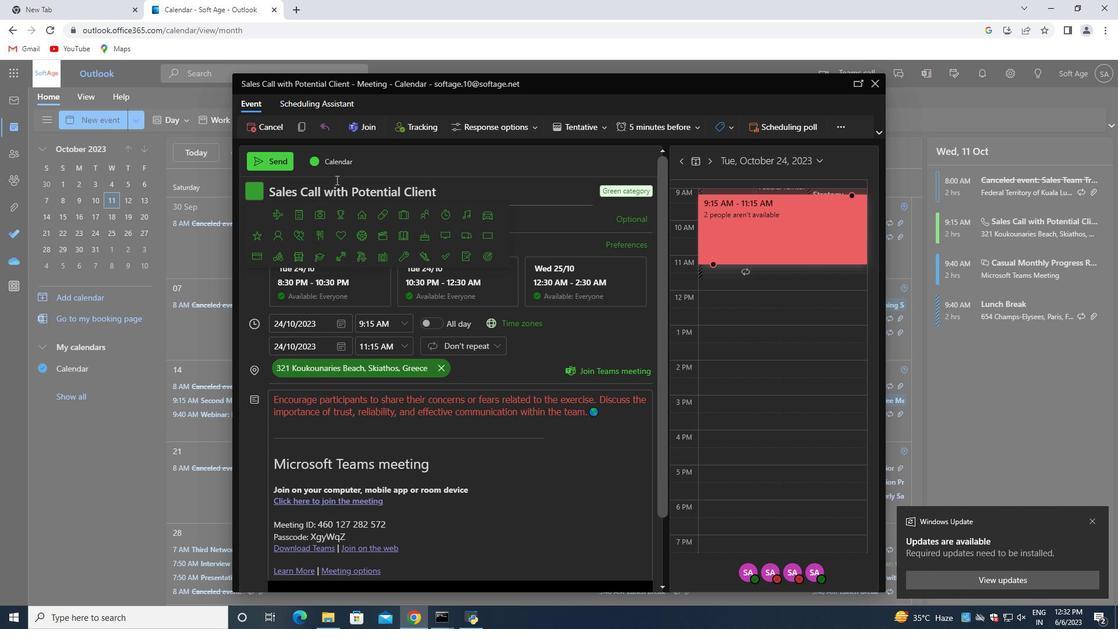 
Action: Mouse moved to (274, 165)
Screenshot: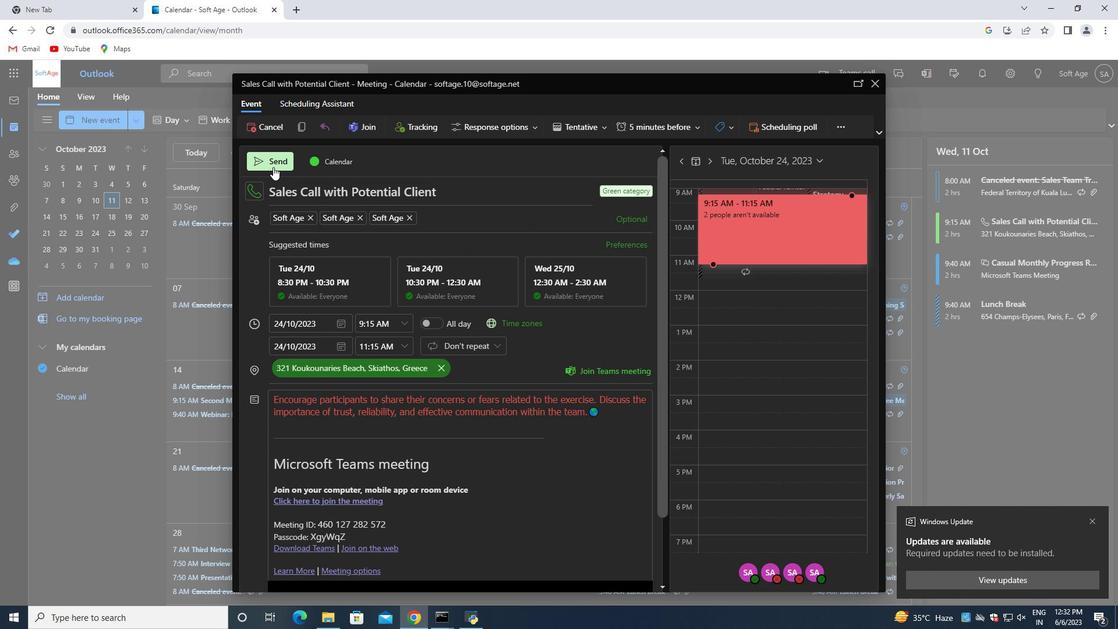 
Action: Mouse pressed left at (274, 165)
Screenshot: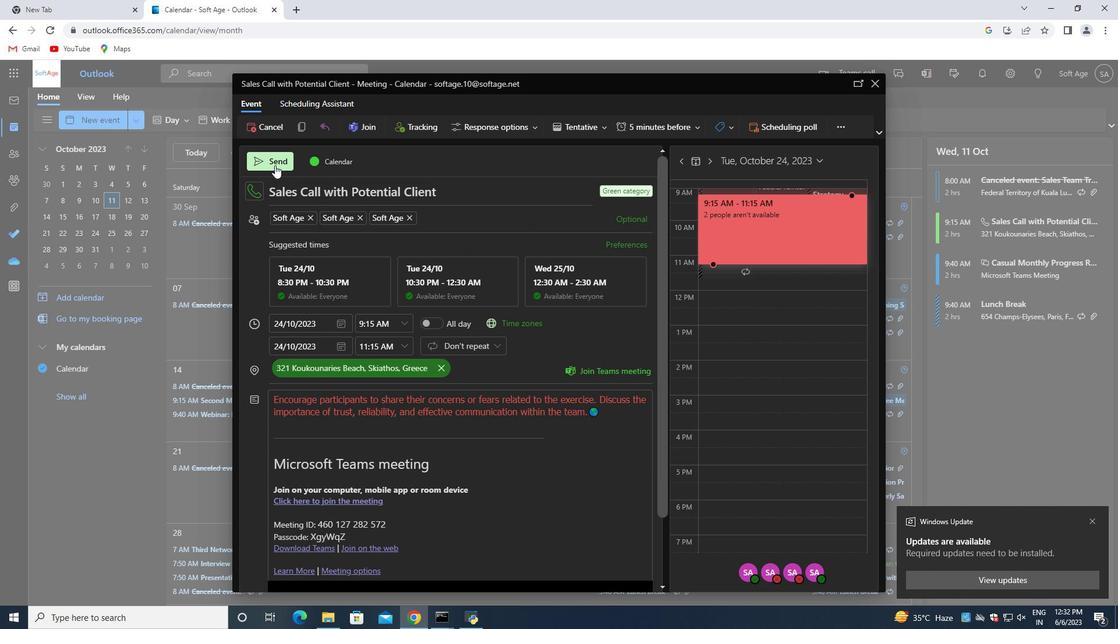 
